 Task: Find connections with filter location Terrebonne with filter topic #Believewith filter profile language English with filter current company BioMérieux with filter school Mahendra Institutions with filter industry Waste Collection with filter service category Cybersecurity with filter keywords title Meeting Planner
Action: Mouse moved to (585, 125)
Screenshot: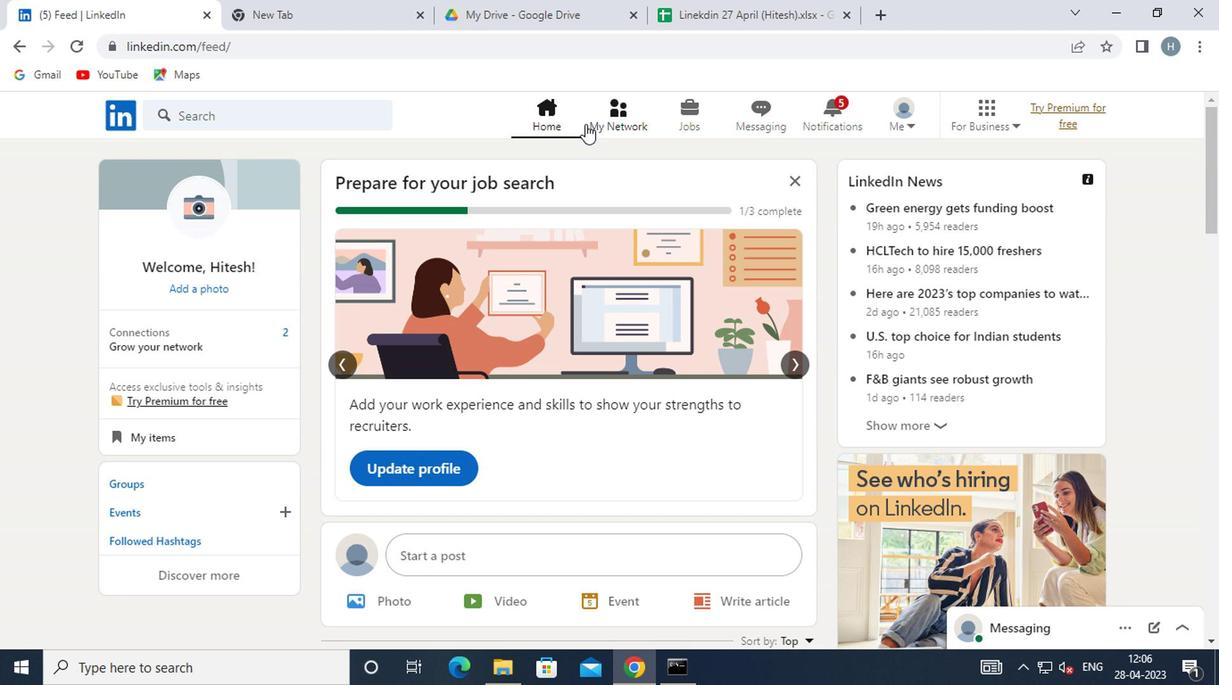 
Action: Mouse pressed left at (585, 125)
Screenshot: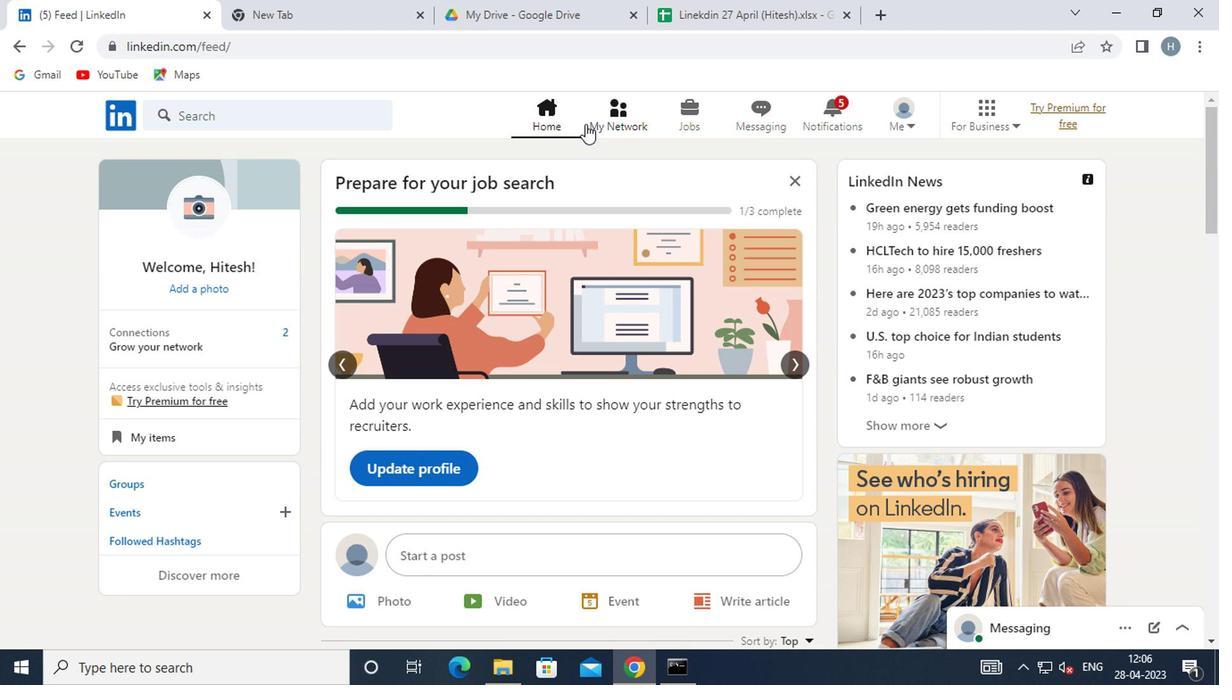 
Action: Mouse moved to (268, 210)
Screenshot: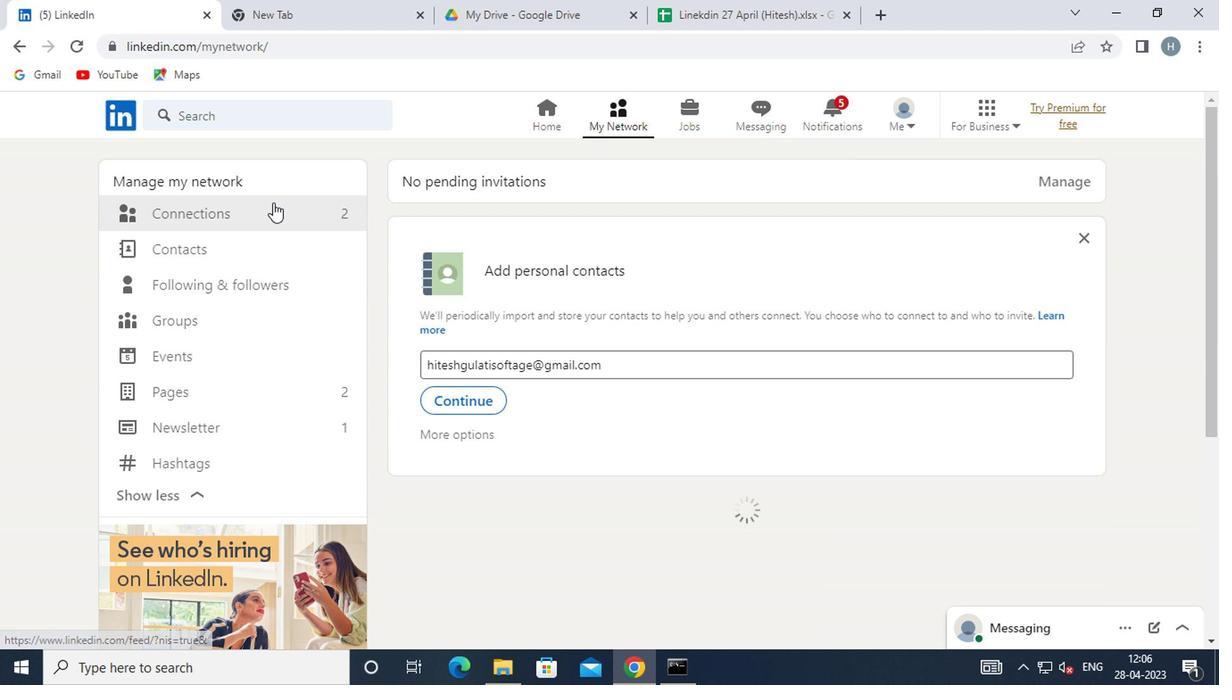 
Action: Mouse pressed left at (268, 210)
Screenshot: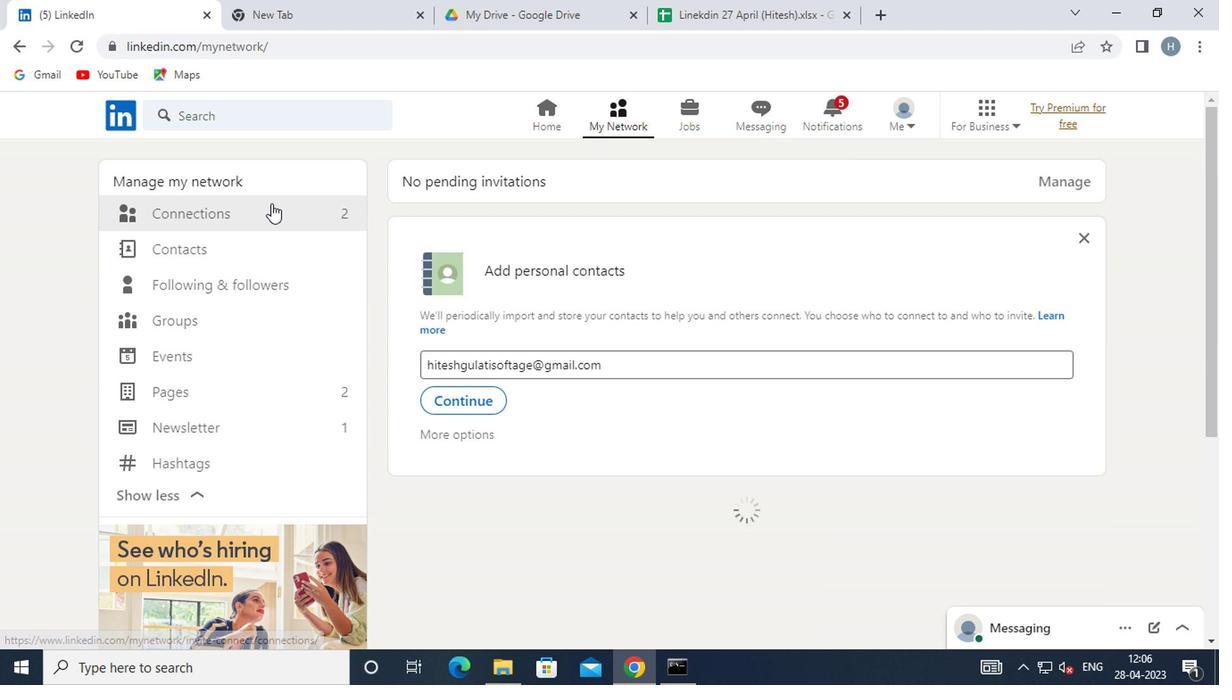 
Action: Mouse moved to (718, 212)
Screenshot: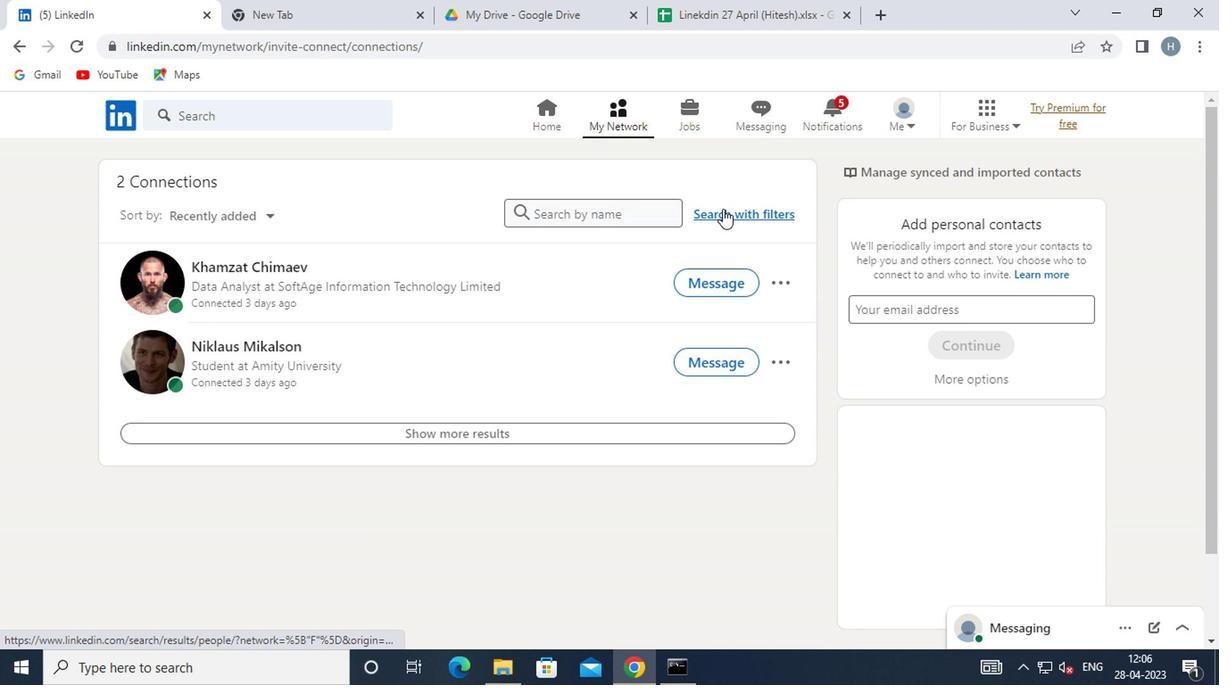 
Action: Mouse pressed left at (718, 212)
Screenshot: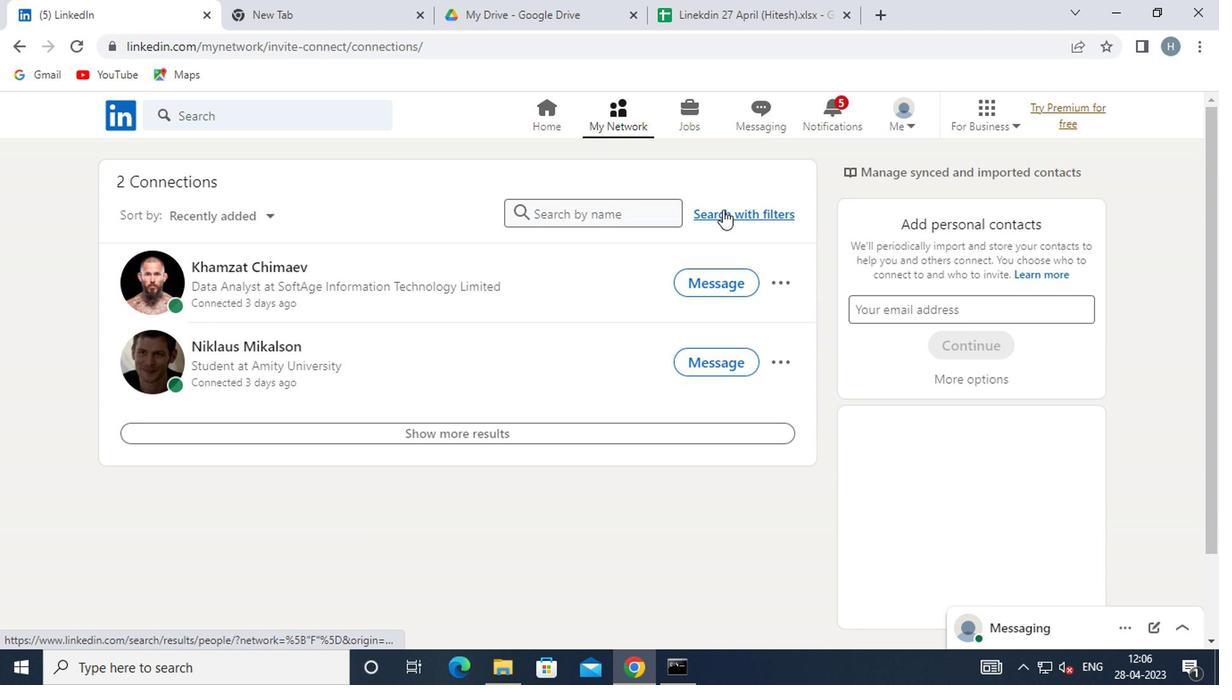 
Action: Mouse moved to (661, 165)
Screenshot: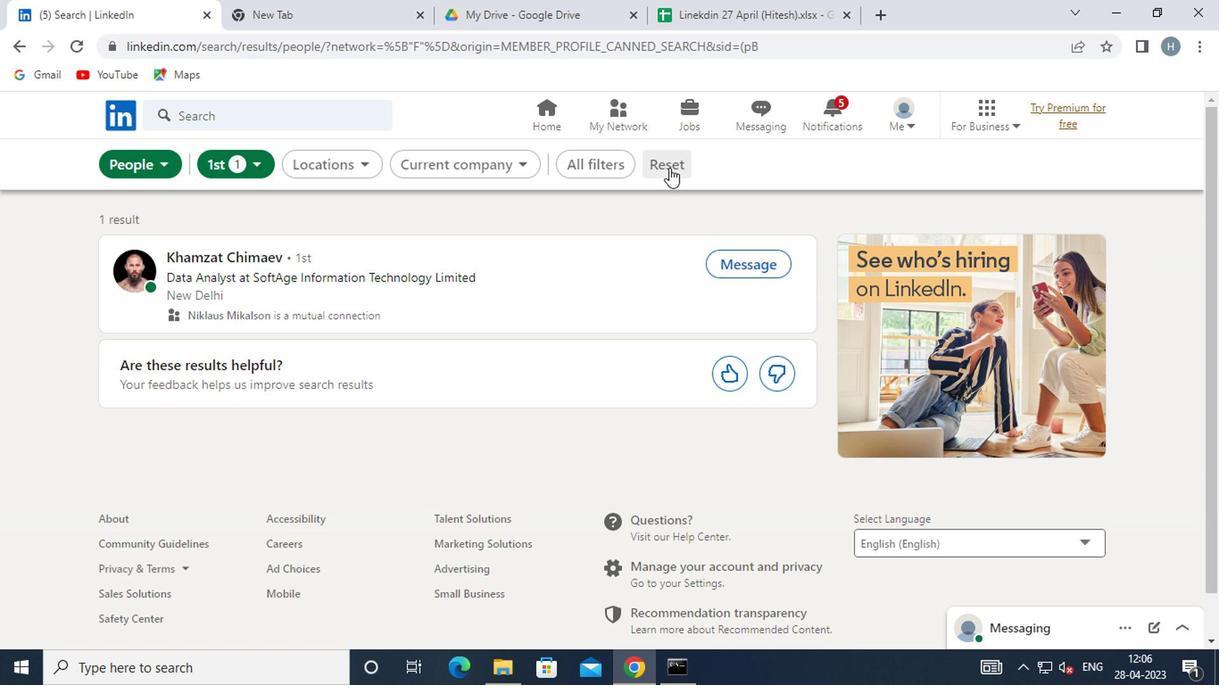 
Action: Mouse pressed left at (661, 165)
Screenshot: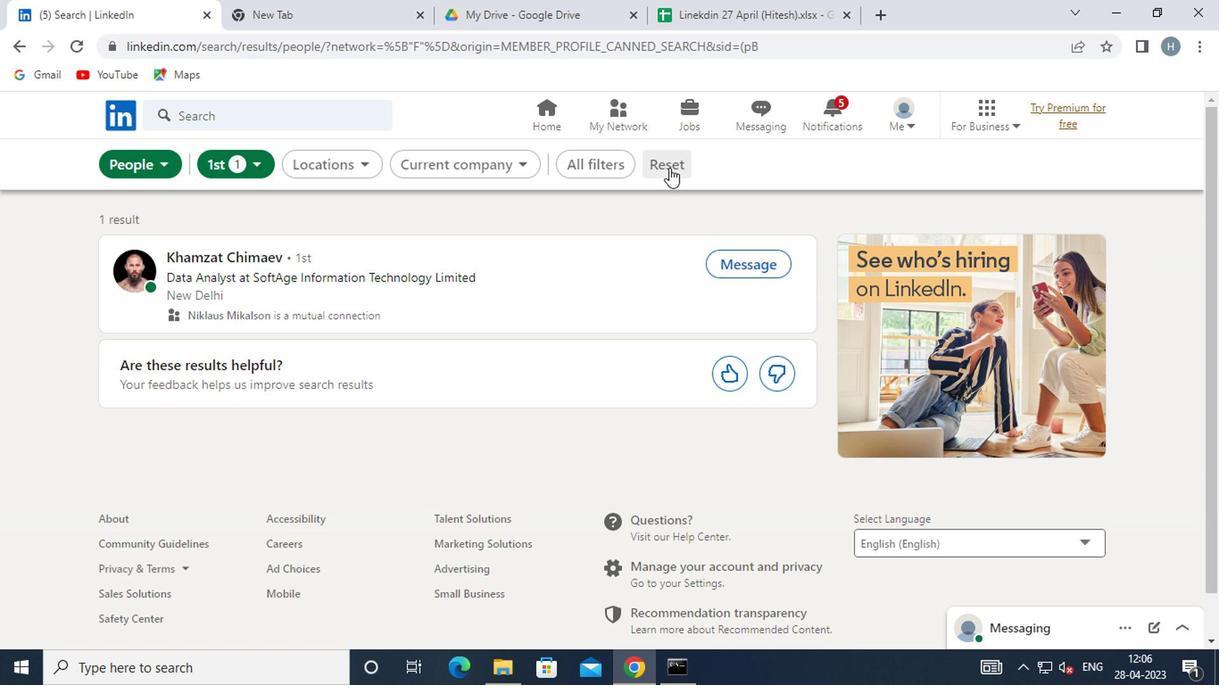 
Action: Mouse moved to (634, 165)
Screenshot: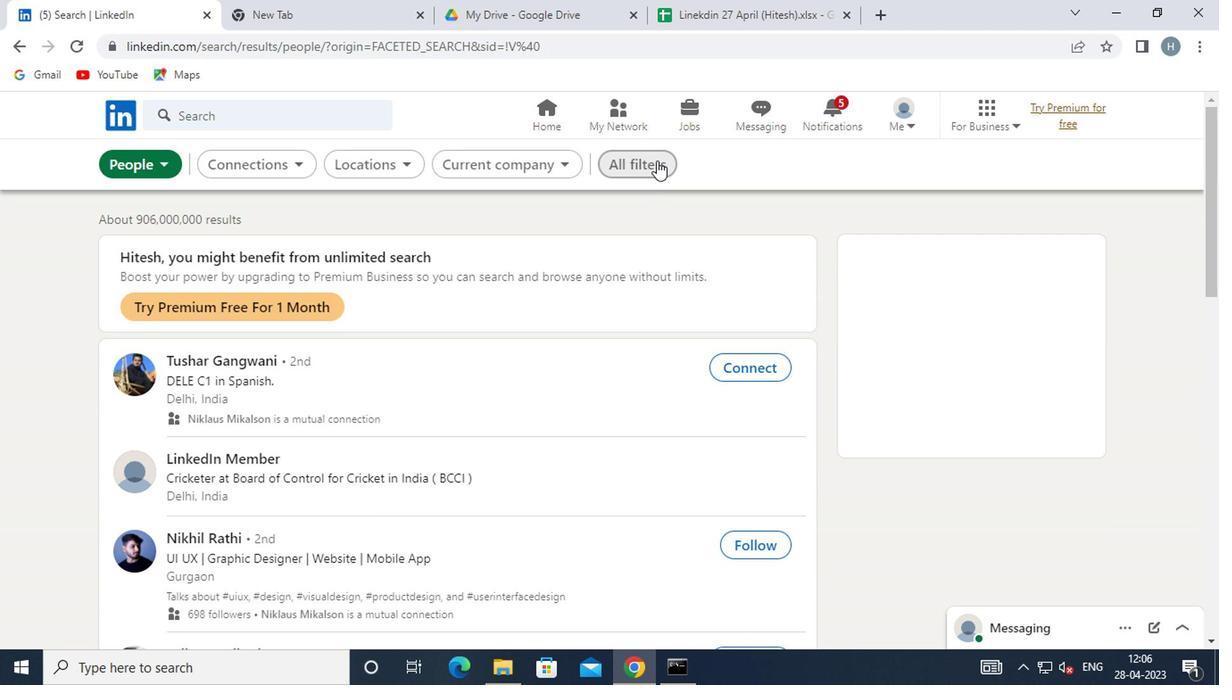 
Action: Mouse pressed left at (634, 165)
Screenshot: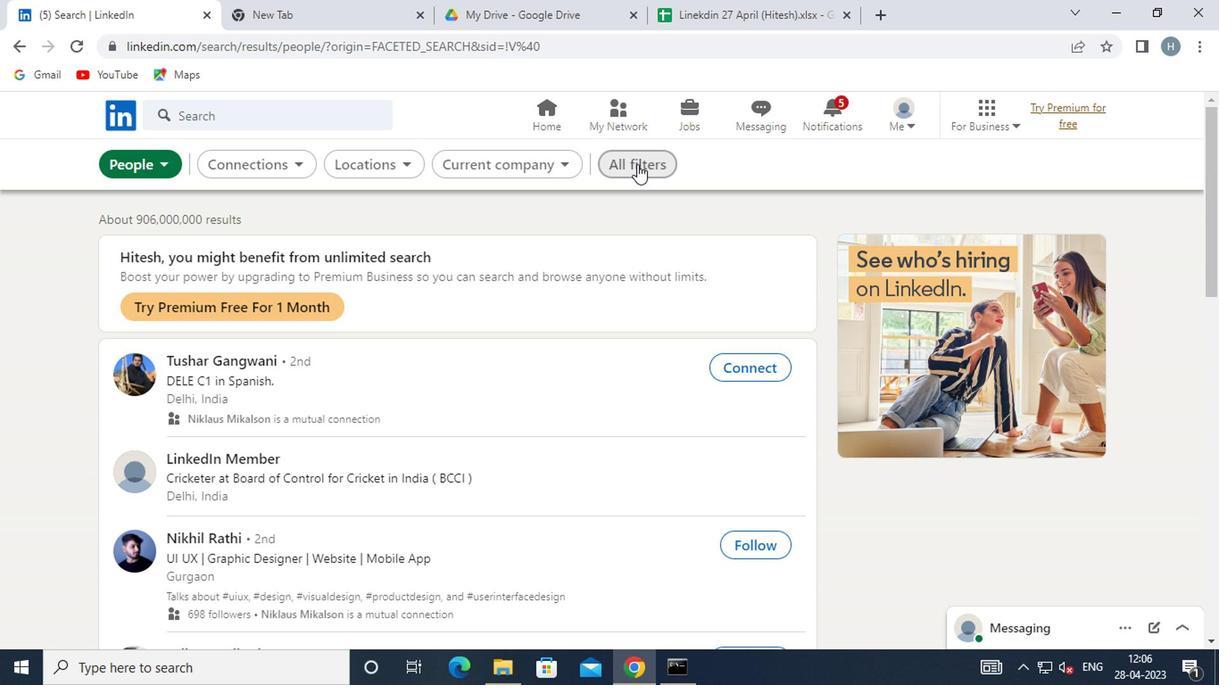 
Action: Mouse moved to (939, 419)
Screenshot: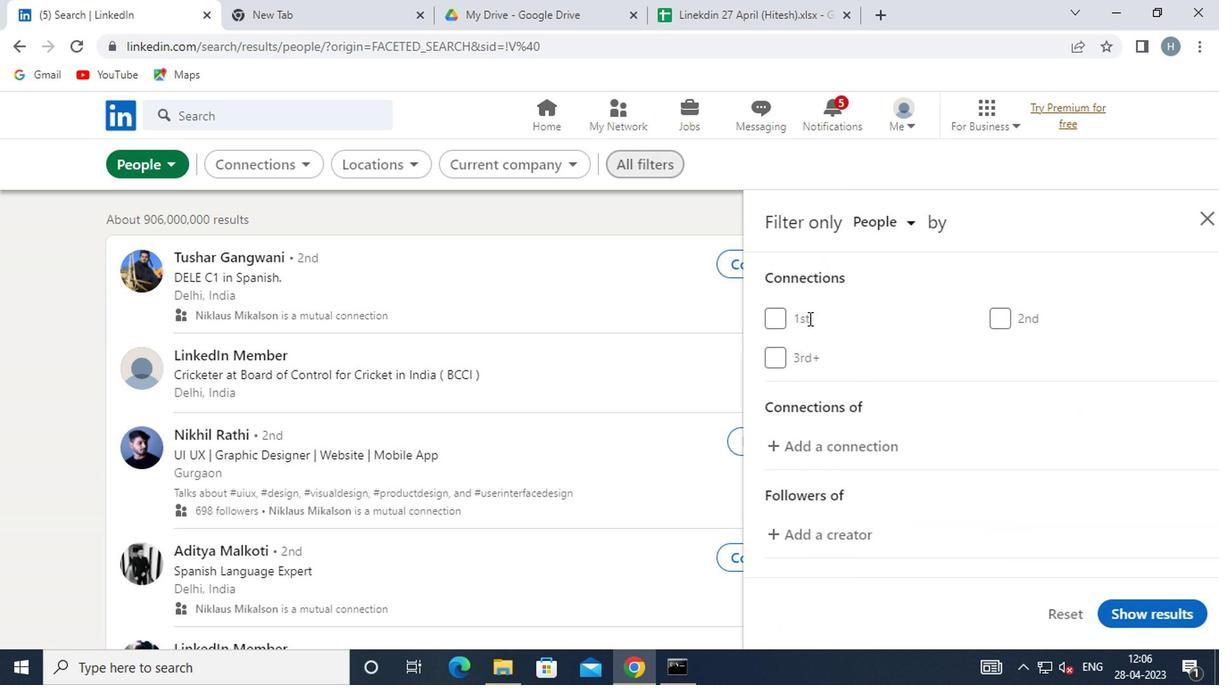 
Action: Mouse scrolled (939, 418) with delta (0, -1)
Screenshot: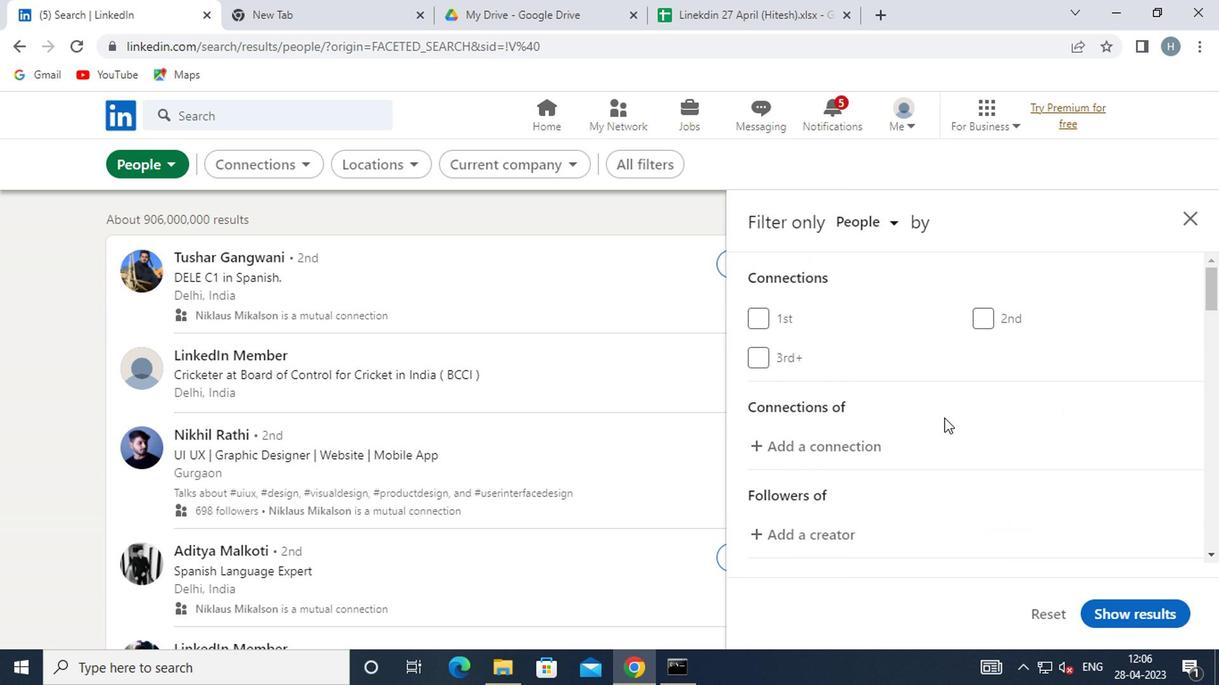 
Action: Mouse scrolled (939, 418) with delta (0, -1)
Screenshot: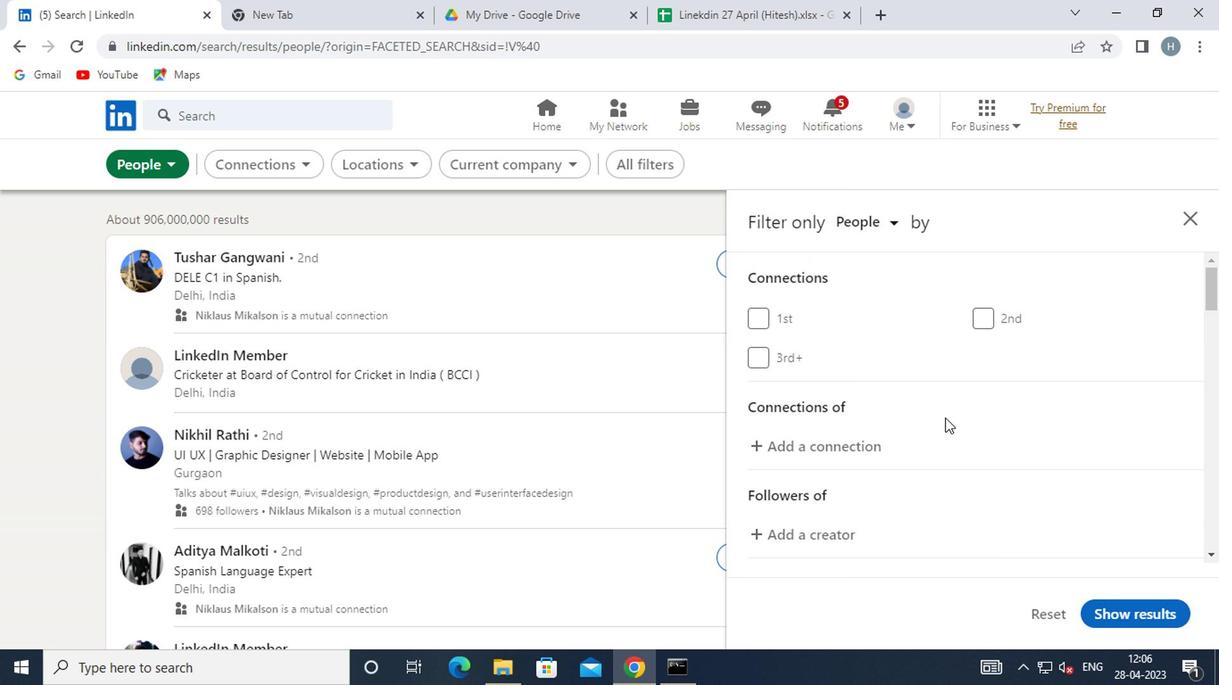 
Action: Mouse moved to (938, 409)
Screenshot: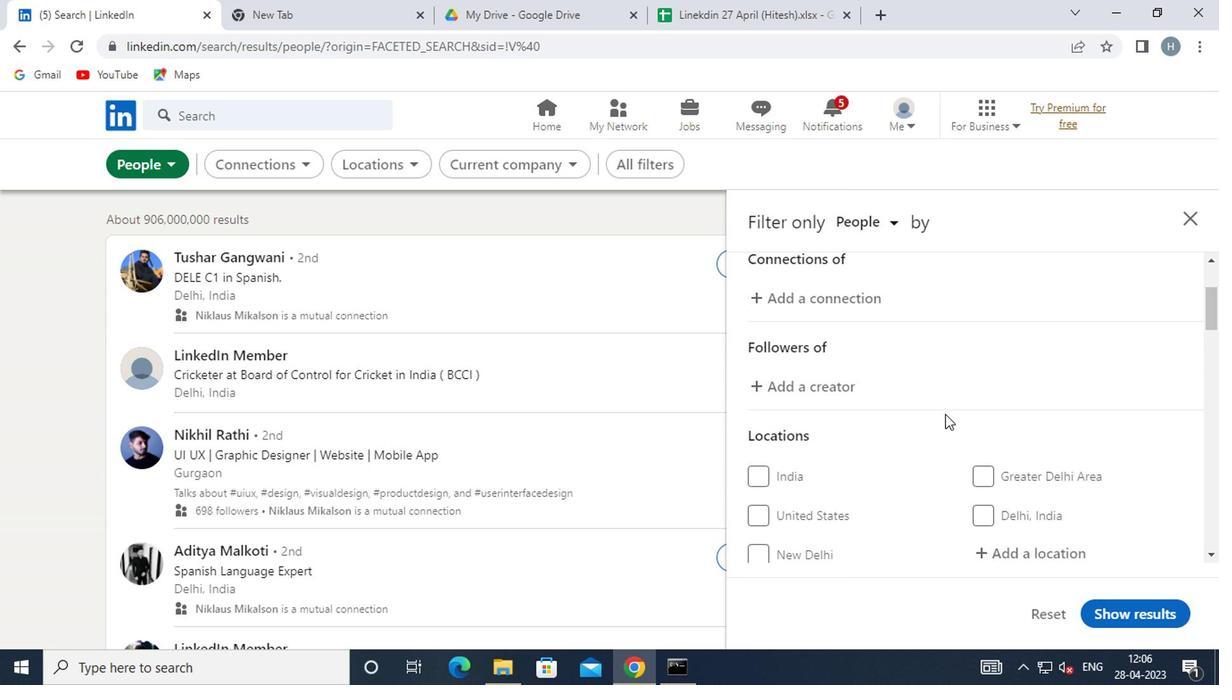 
Action: Mouse scrolled (938, 408) with delta (0, 0)
Screenshot: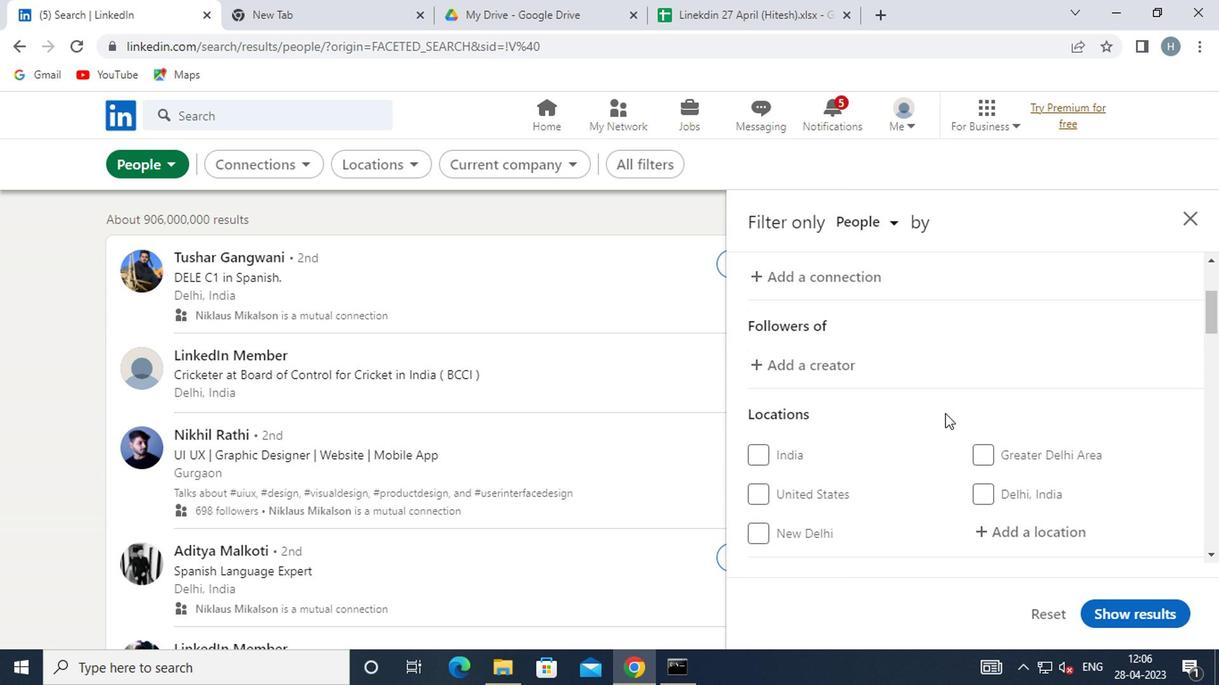 
Action: Mouse moved to (990, 429)
Screenshot: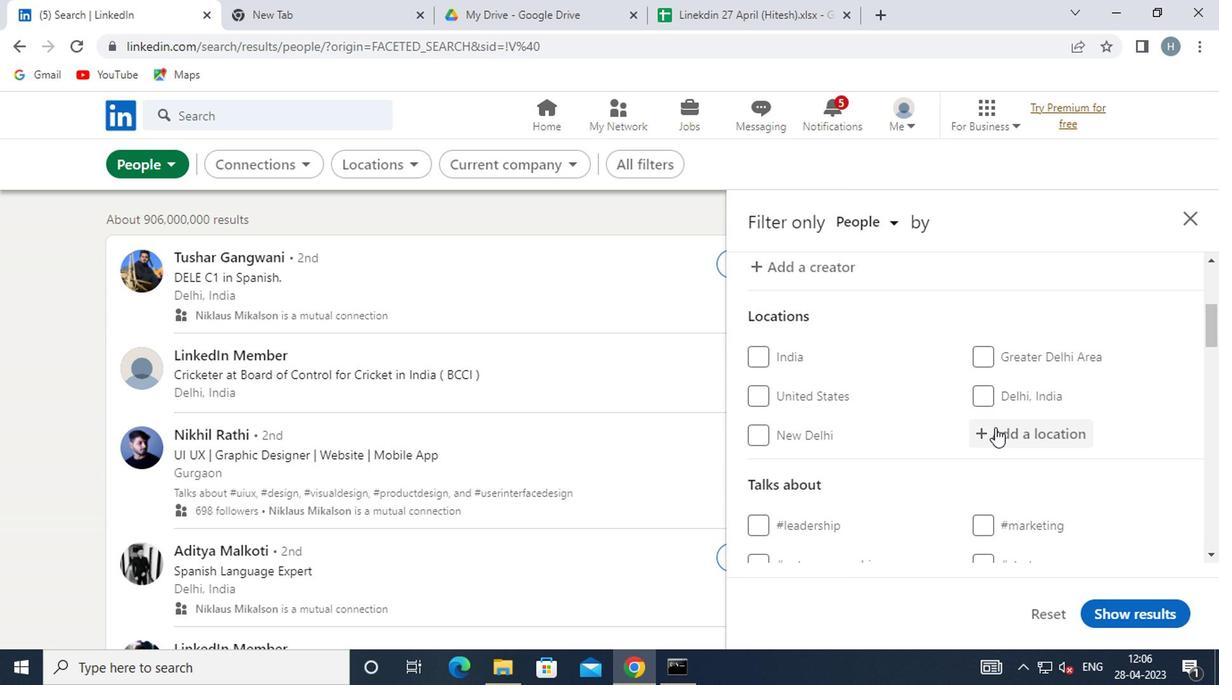 
Action: Mouse pressed left at (990, 429)
Screenshot: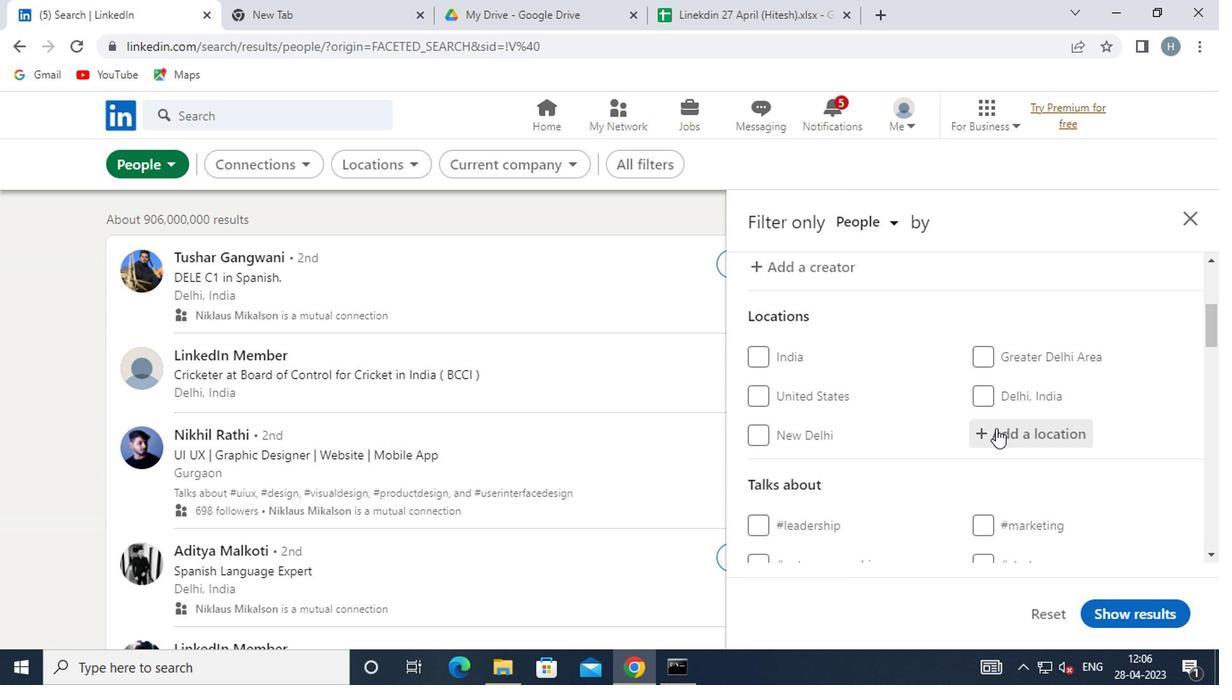 
Action: Mouse moved to (982, 416)
Screenshot: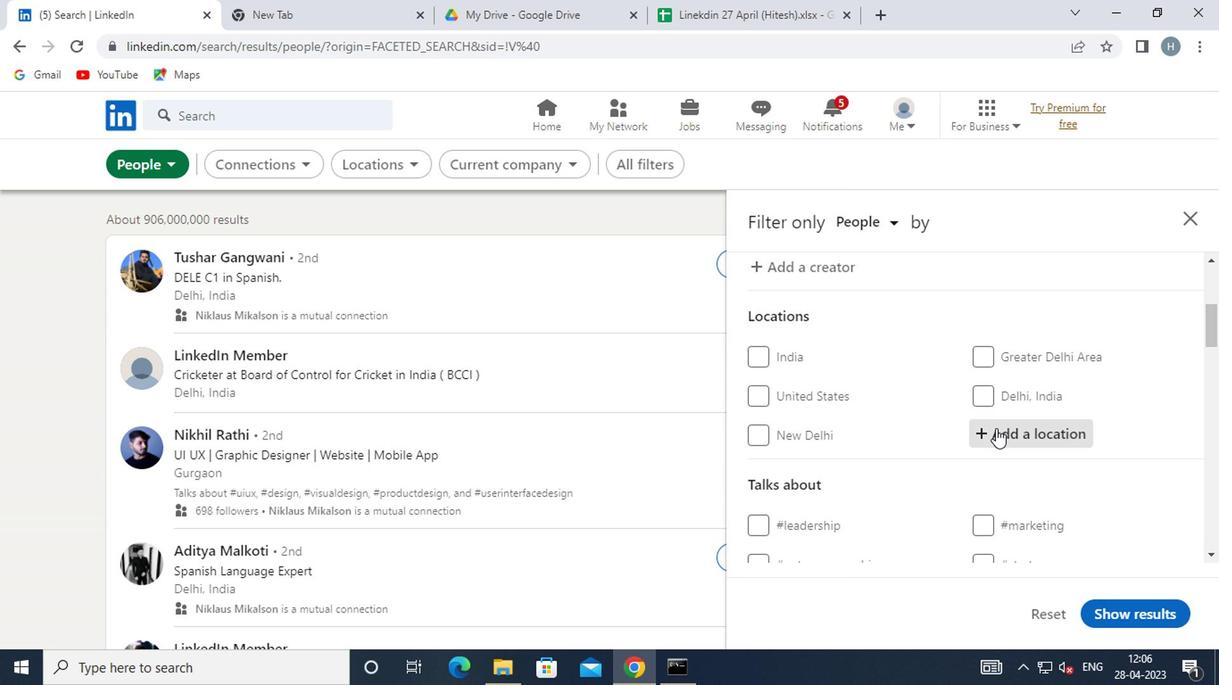 
Action: Key pressed <Key.shift>TERREBONNE
Screenshot: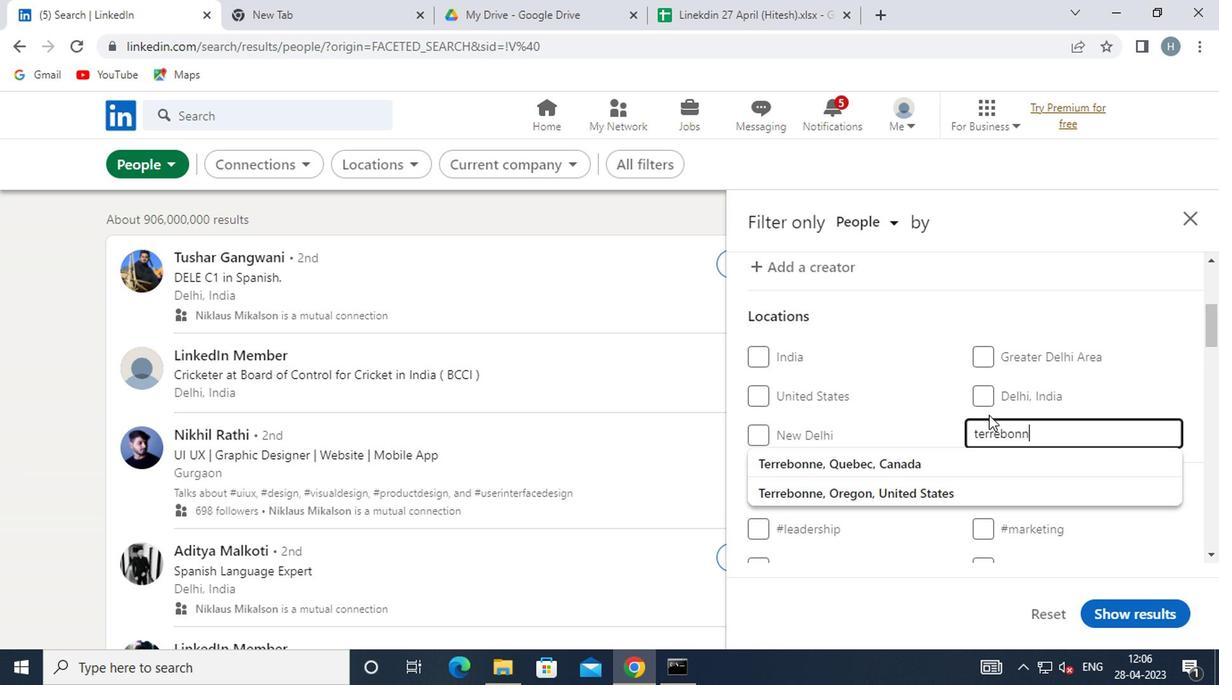 
Action: Mouse moved to (1124, 415)
Screenshot: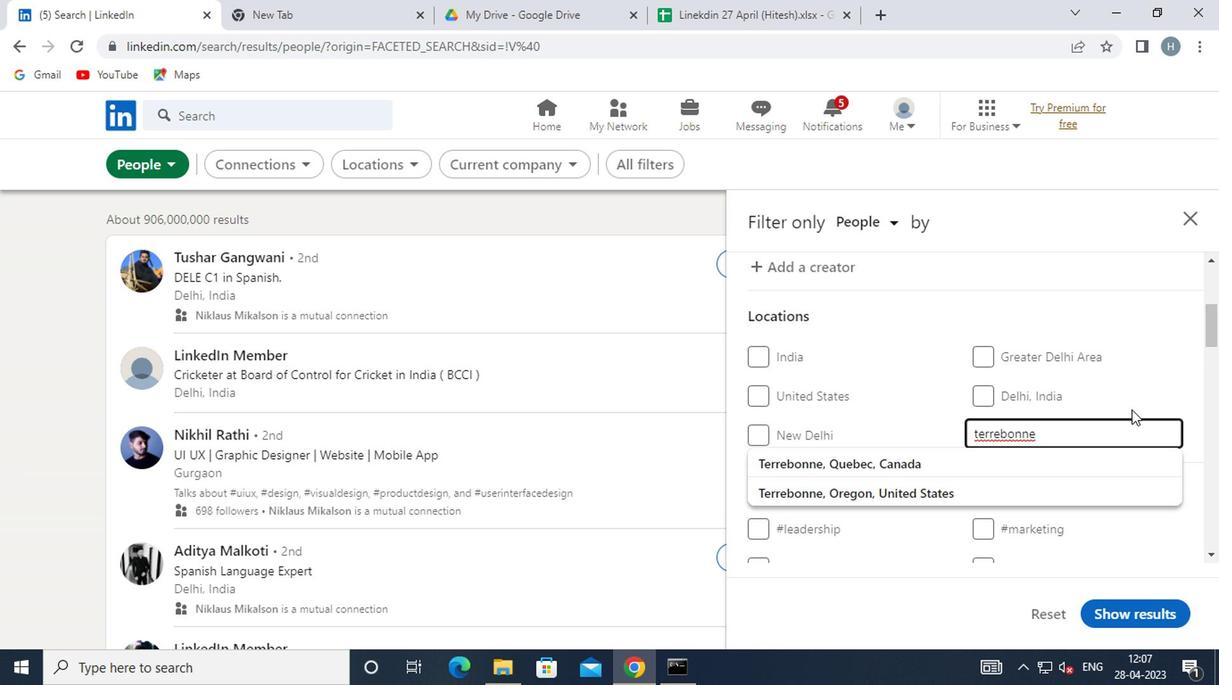 
Action: Key pressed <Key.enter>
Screenshot: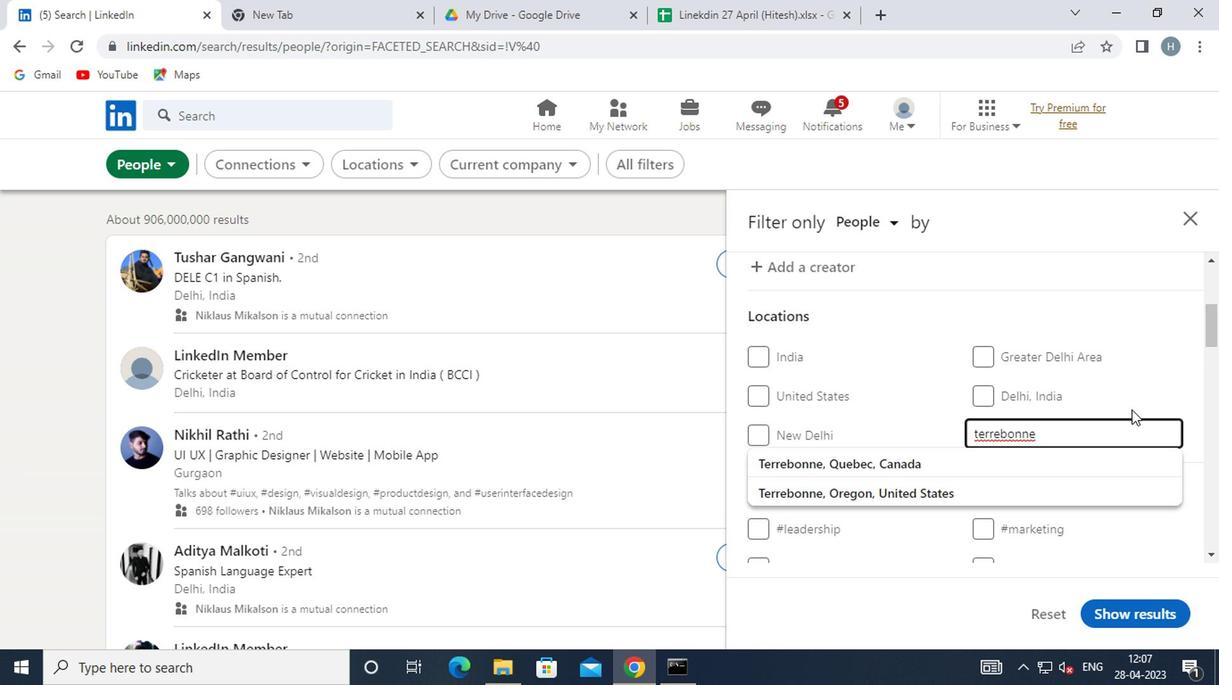 
Action: Mouse moved to (1131, 375)
Screenshot: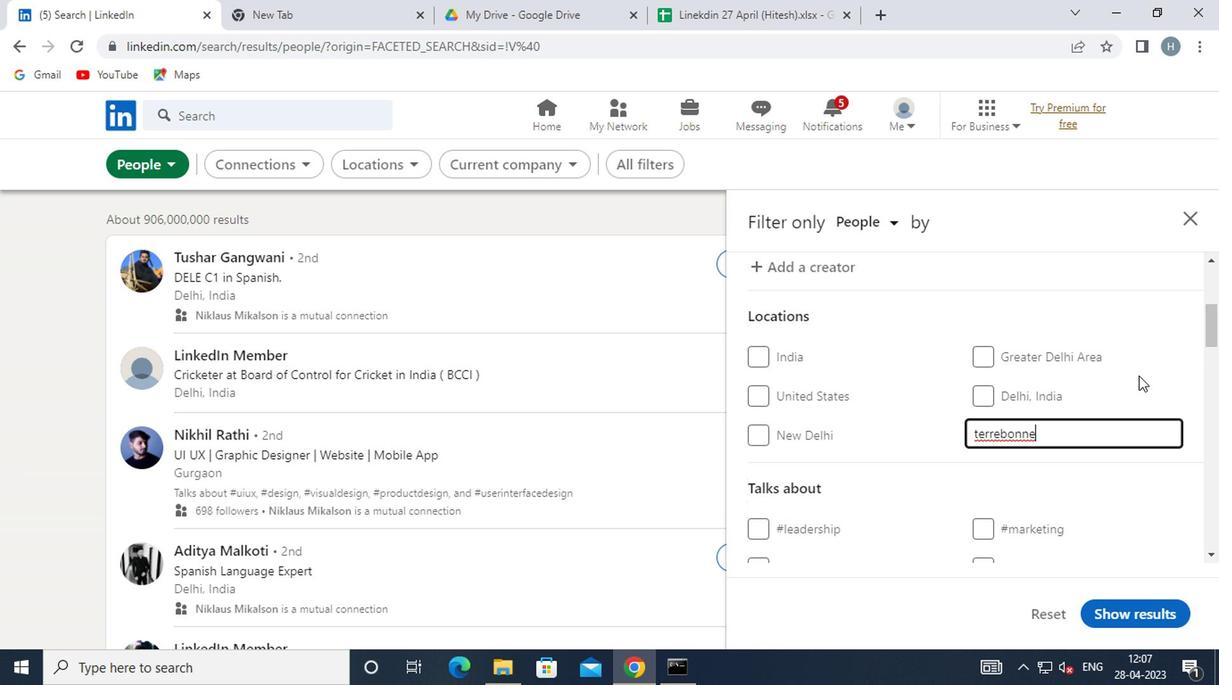 
Action: Mouse pressed left at (1131, 375)
Screenshot: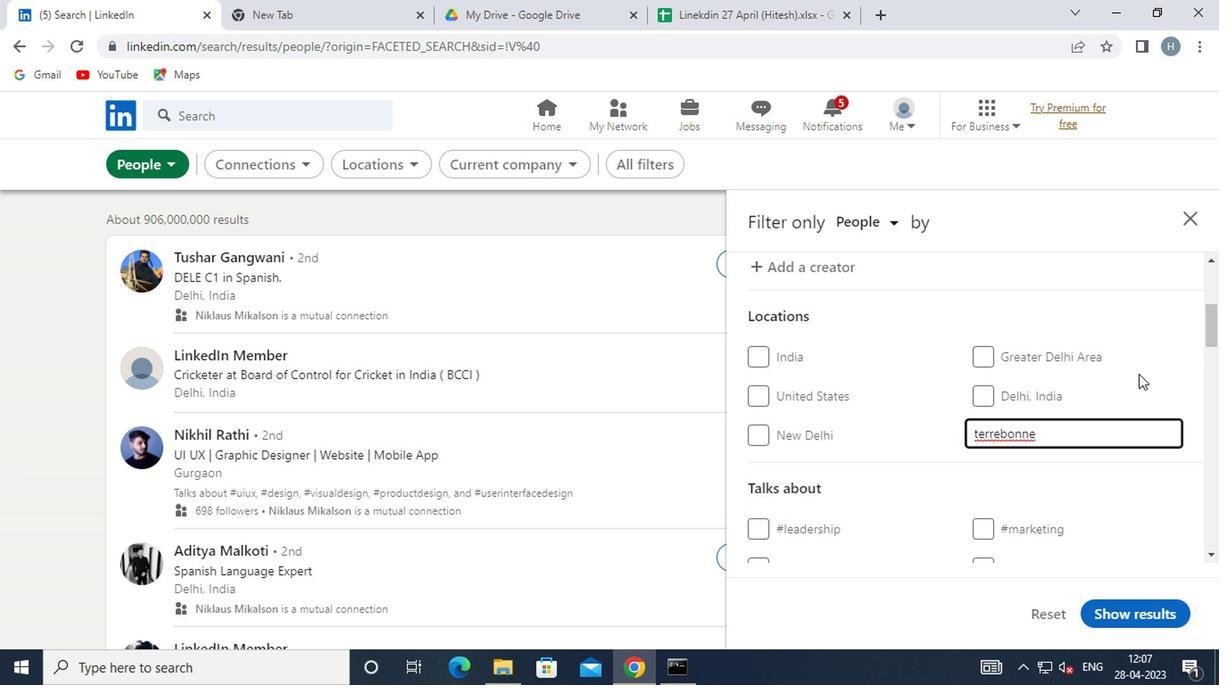 
Action: Mouse scrolled (1131, 374) with delta (0, -1)
Screenshot: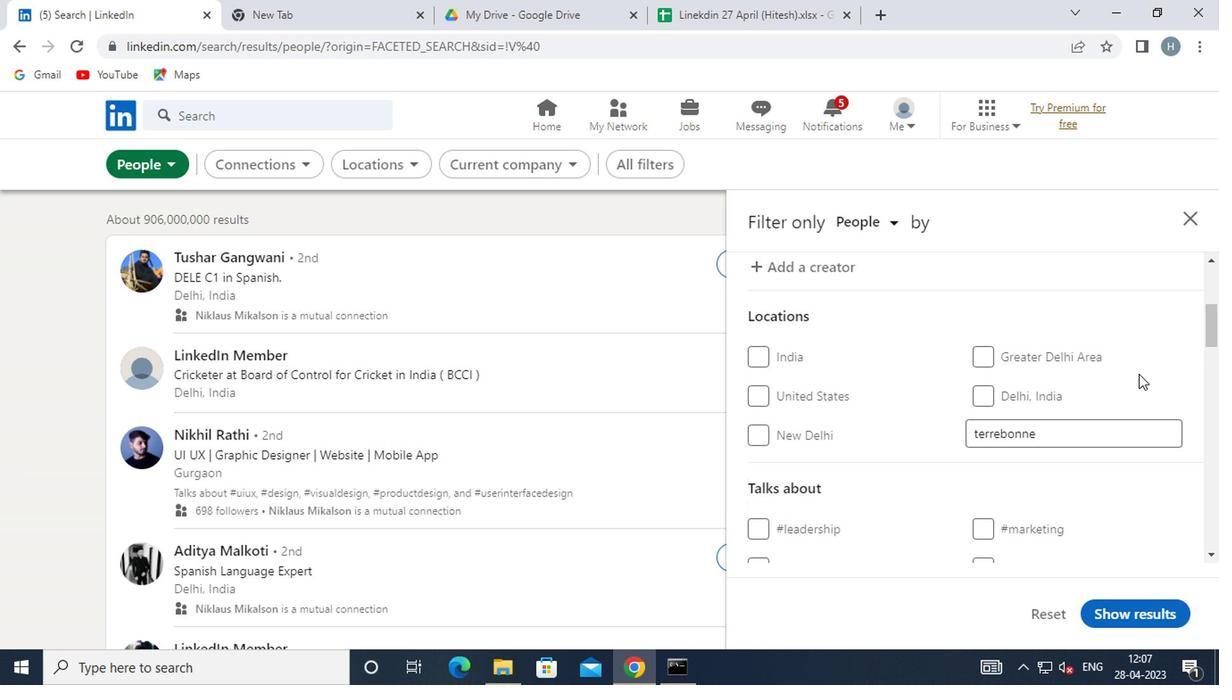 
Action: Mouse moved to (1126, 391)
Screenshot: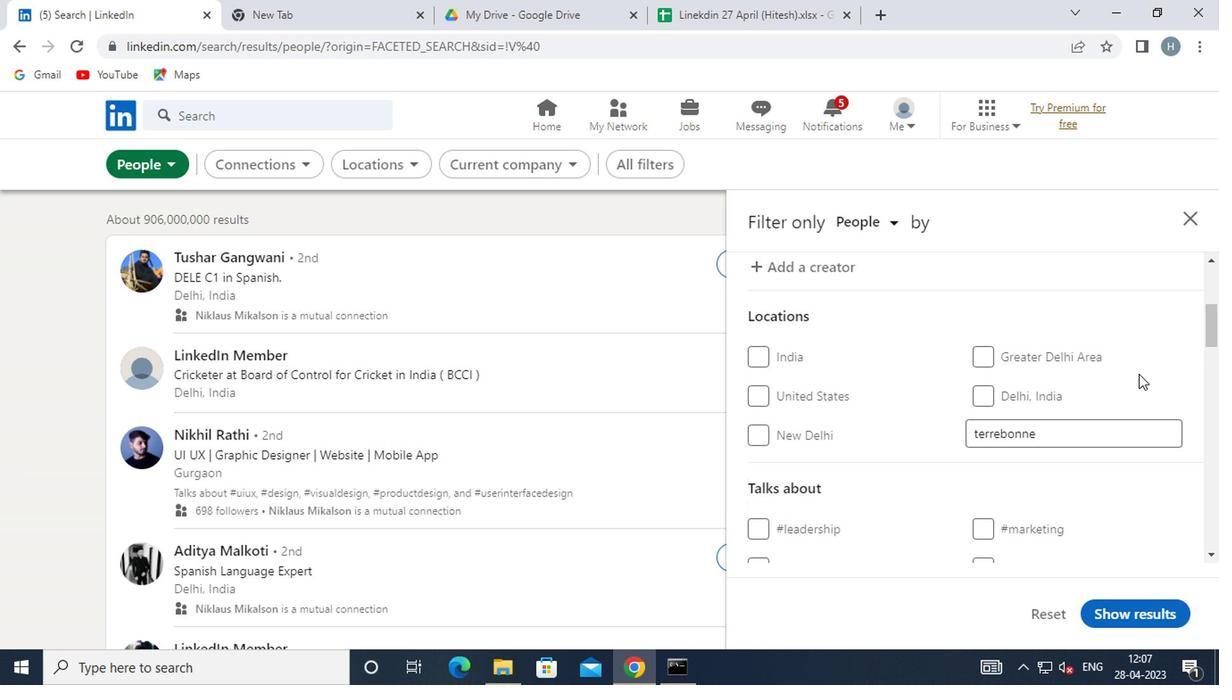 
Action: Mouse scrolled (1126, 389) with delta (0, -1)
Screenshot: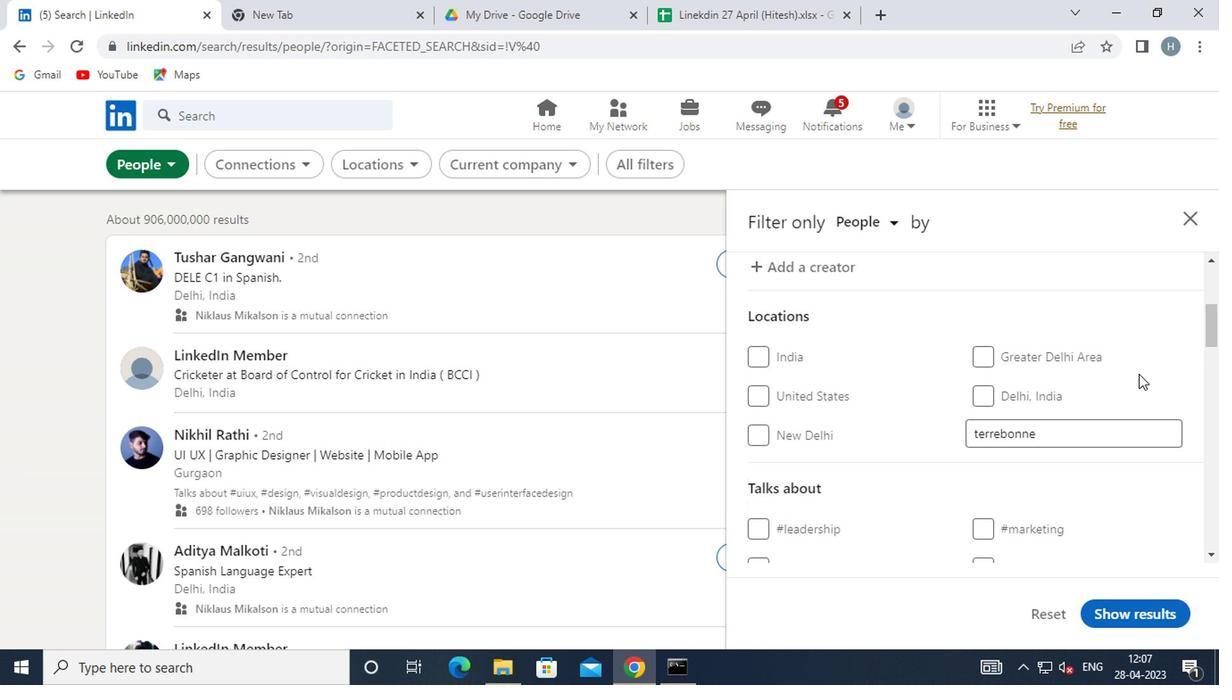 
Action: Mouse moved to (1117, 400)
Screenshot: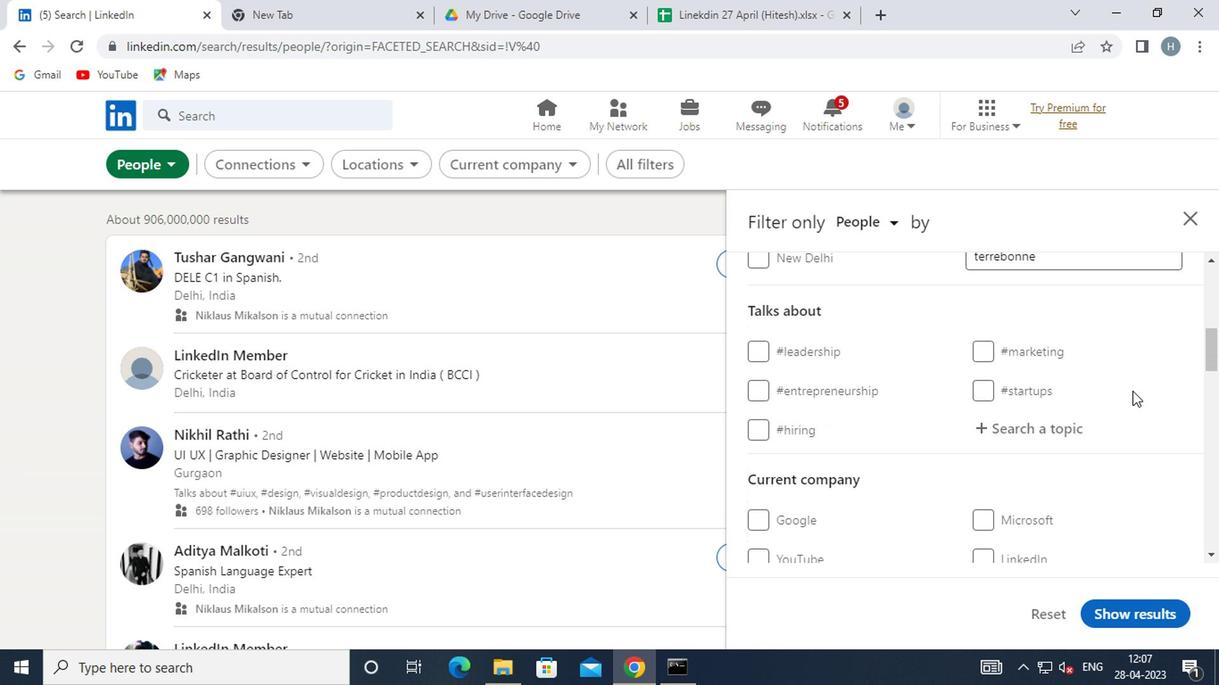 
Action: Mouse scrolled (1117, 398) with delta (0, -1)
Screenshot: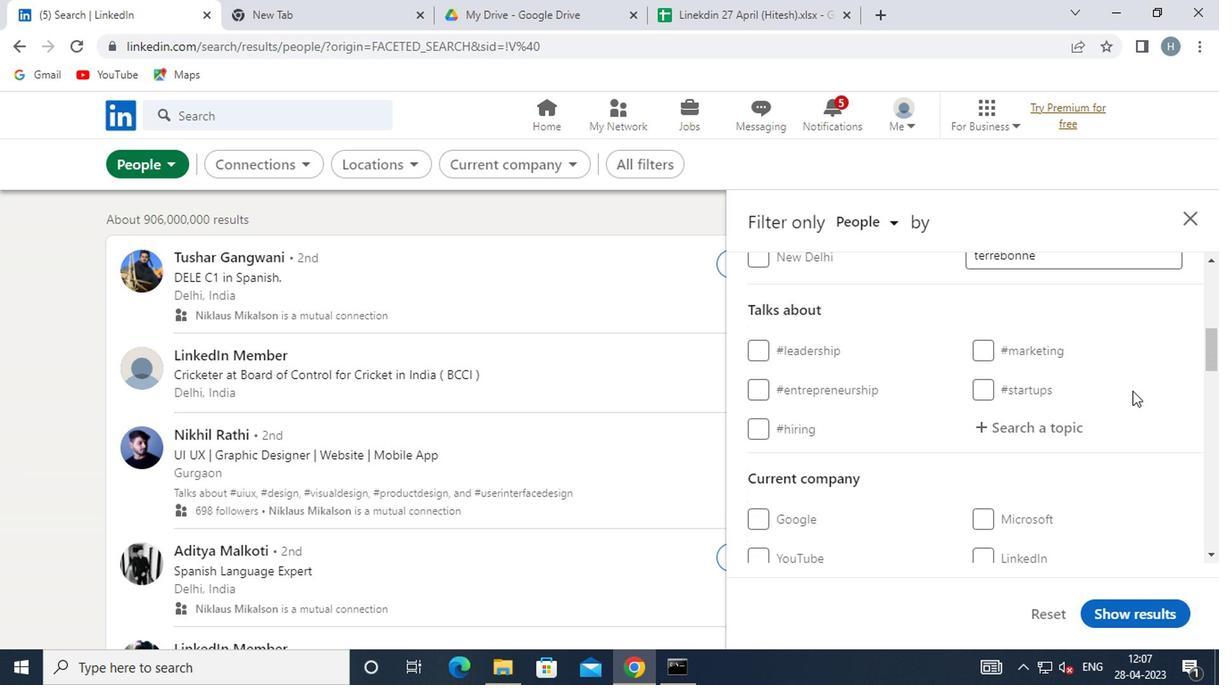 
Action: Mouse moved to (1044, 336)
Screenshot: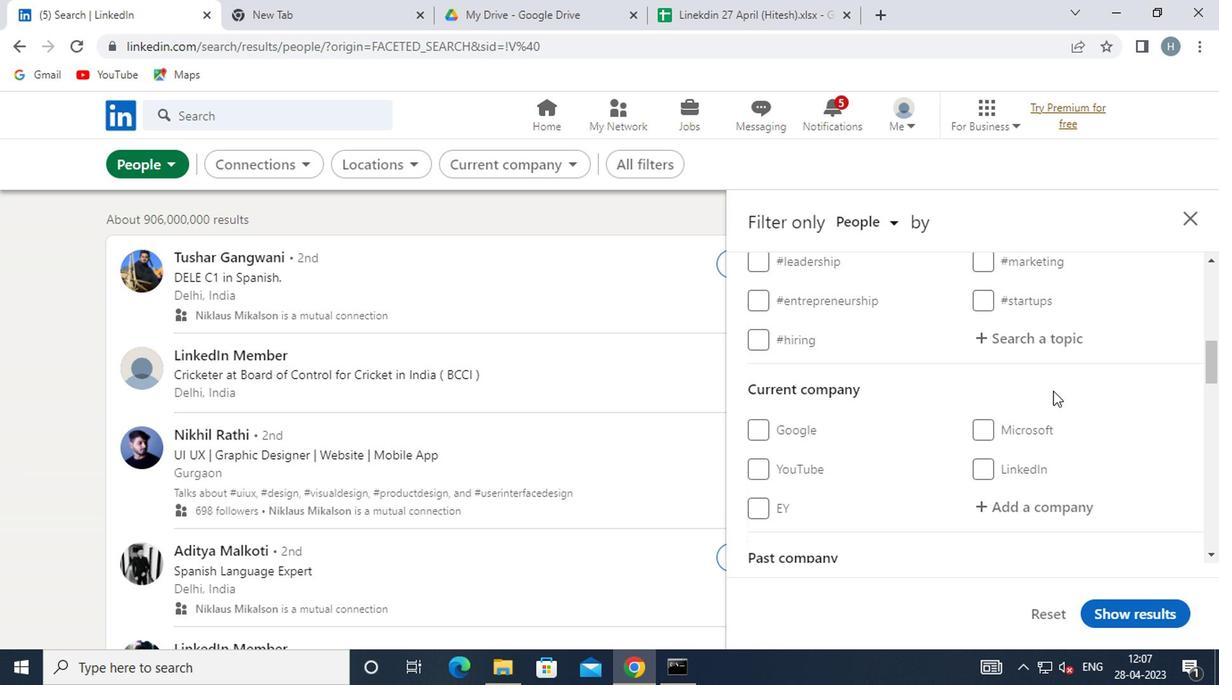 
Action: Mouse pressed left at (1044, 336)
Screenshot: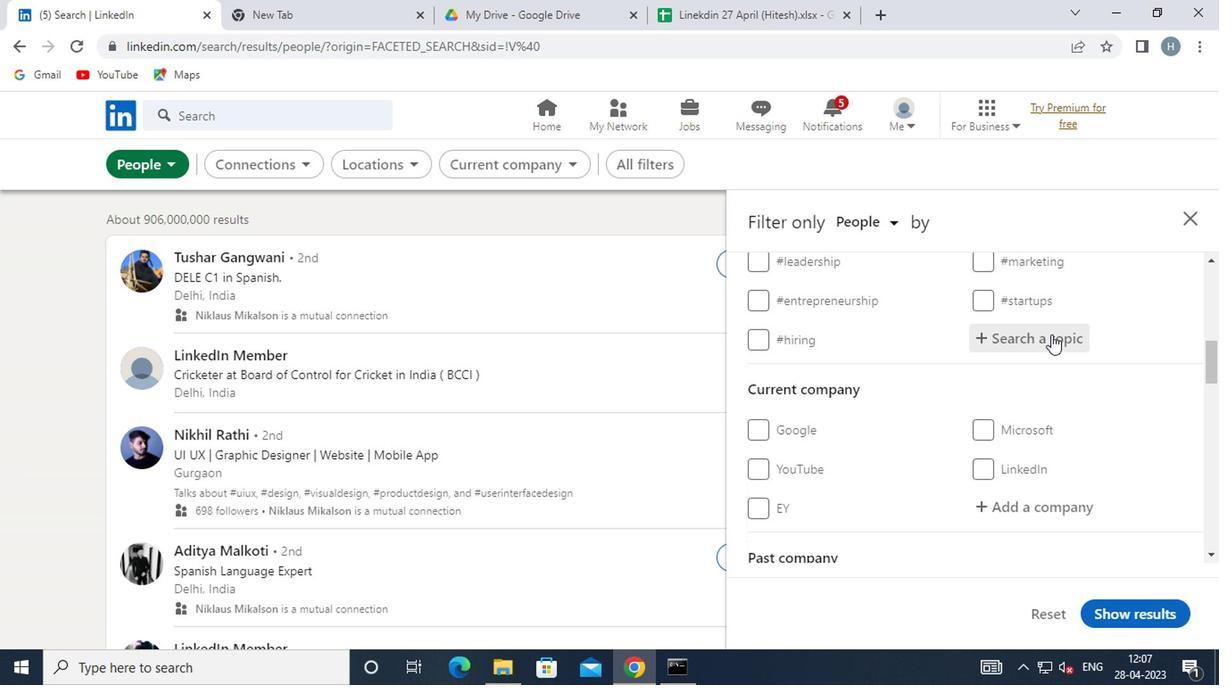 
Action: Mouse moved to (1042, 332)
Screenshot: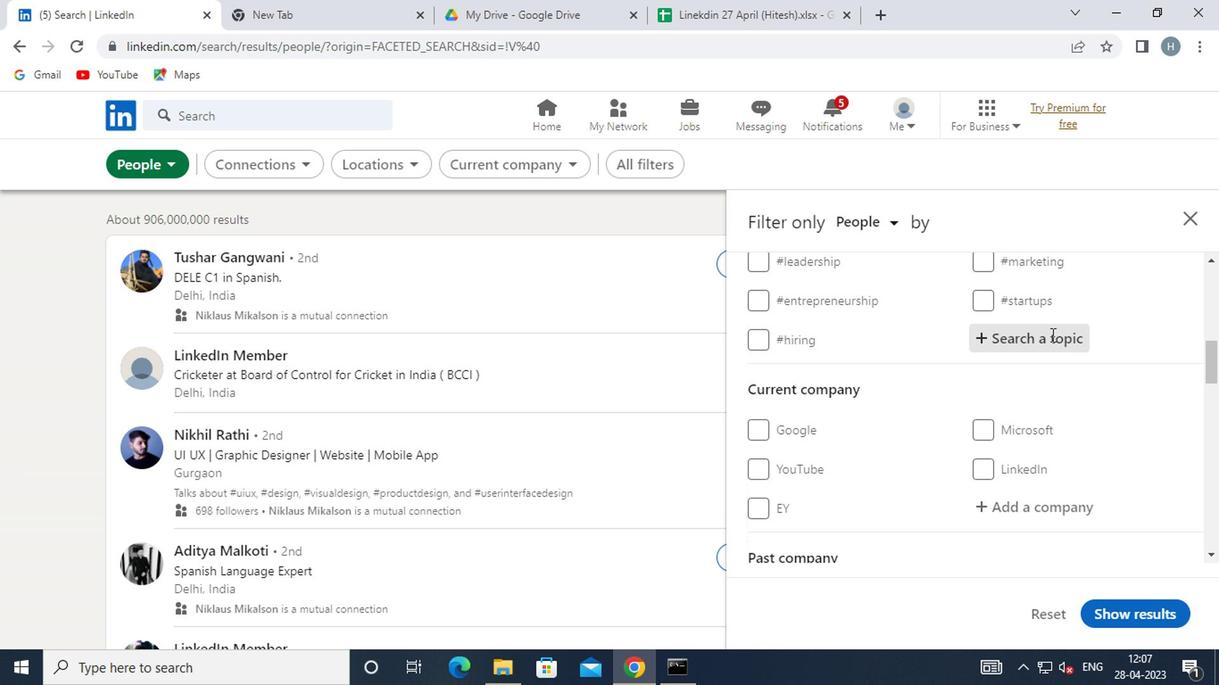 
Action: Key pressed <Key.shift><Key.shift><Key.shift><Key.shift><Key.shift><Key.shift><Key.shift><Key.shift><Key.shift><Key.shift><Key.shift><Key.shift><Key.shift><Key.shift><Key.shift>#<Key.shift>BELIEVE
Screenshot: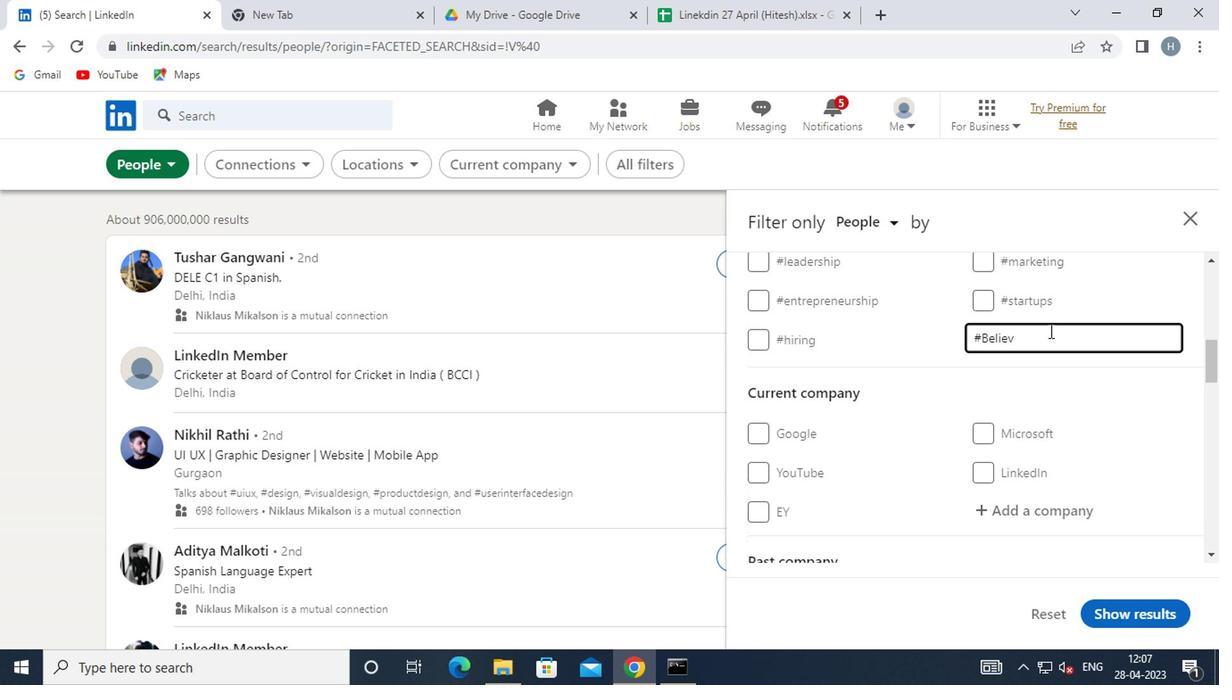 
Action: Mouse moved to (1107, 380)
Screenshot: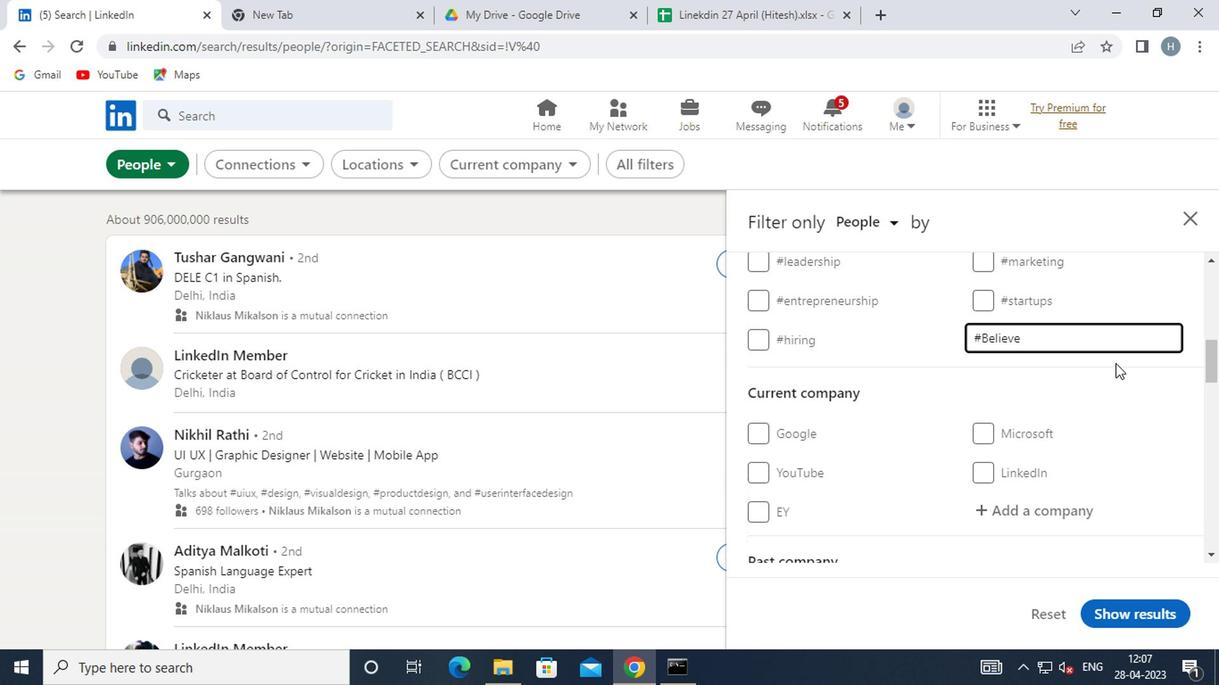
Action: Mouse pressed left at (1107, 380)
Screenshot: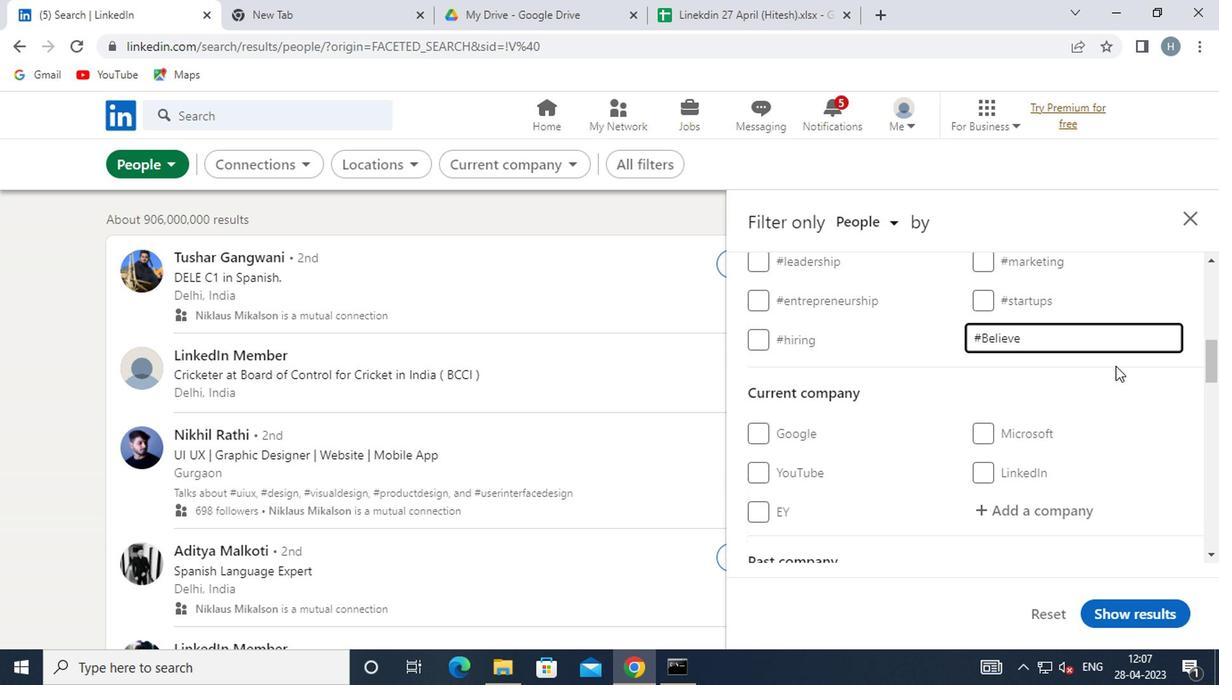 
Action: Mouse moved to (1053, 398)
Screenshot: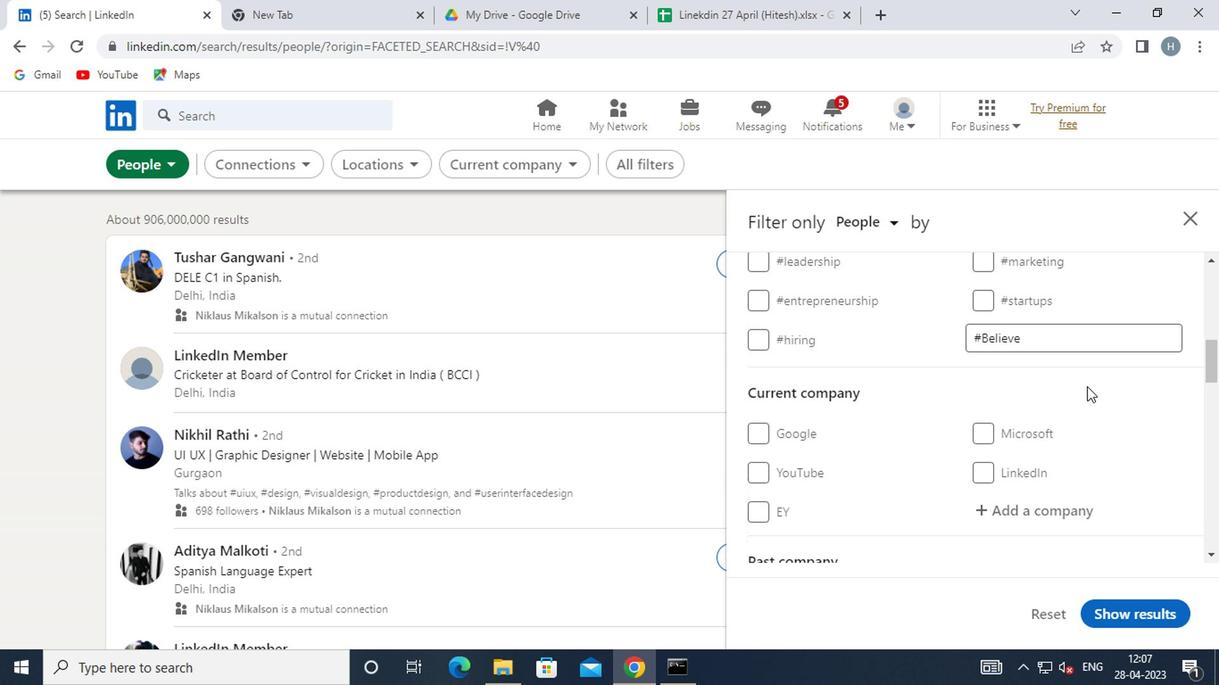 
Action: Mouse scrolled (1053, 396) with delta (0, -1)
Screenshot: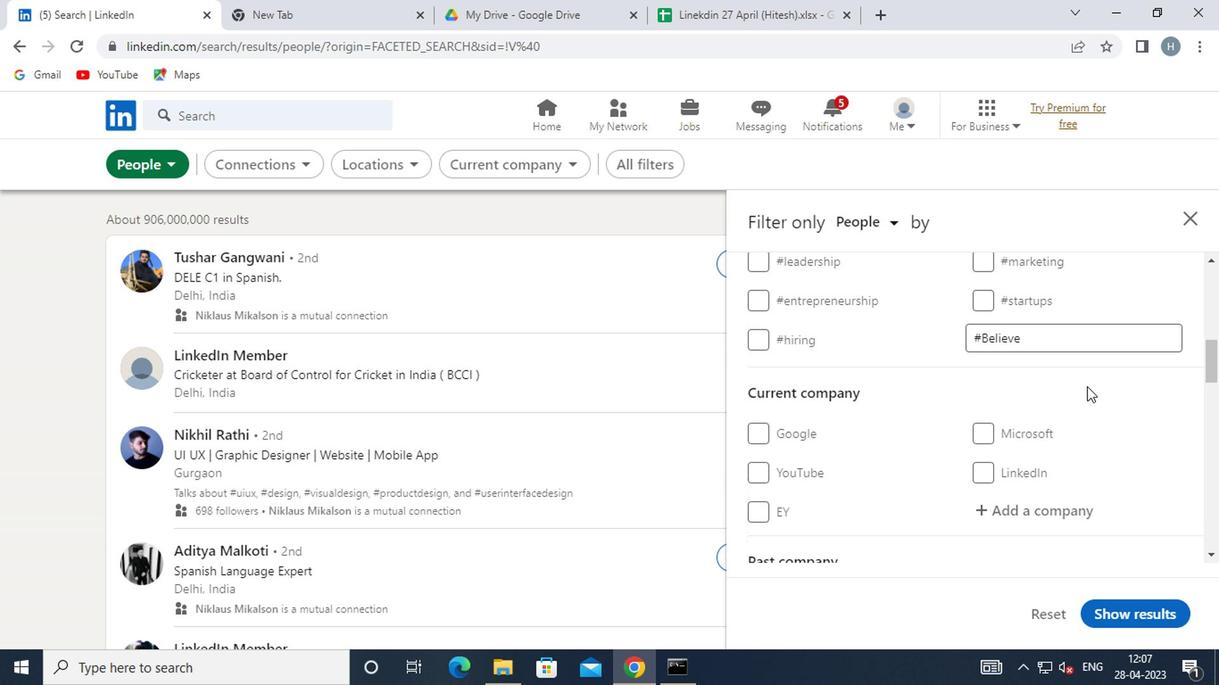 
Action: Mouse moved to (1040, 398)
Screenshot: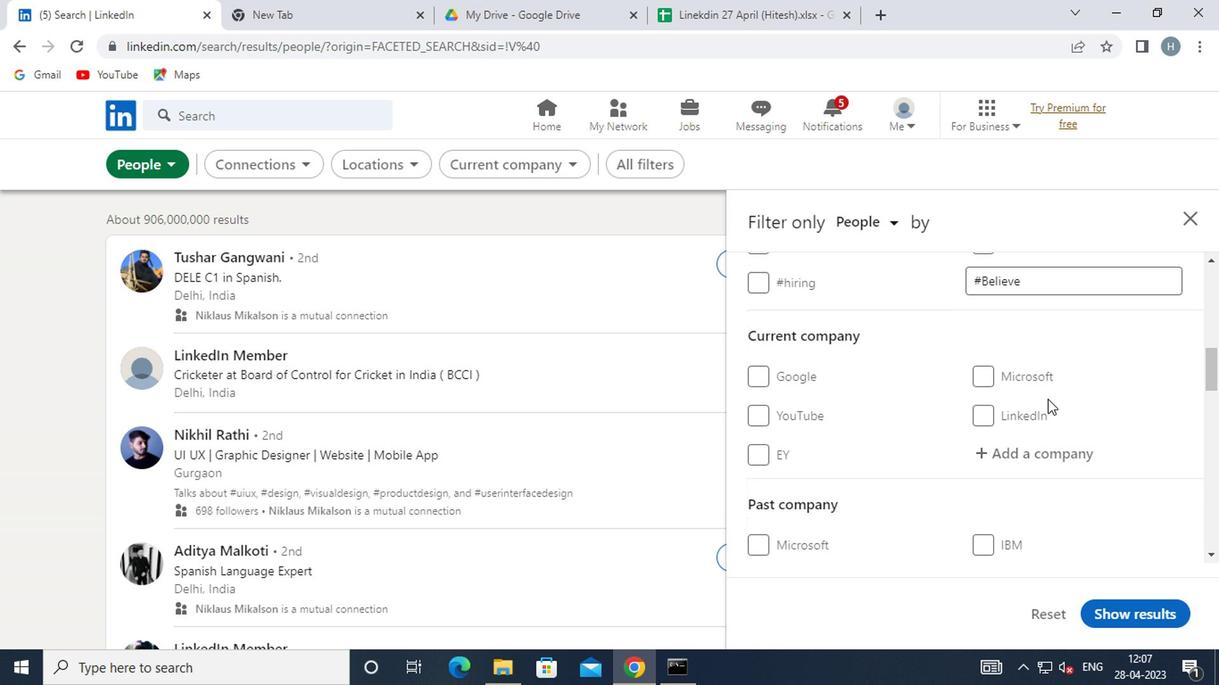 
Action: Mouse scrolled (1040, 396) with delta (0, -1)
Screenshot: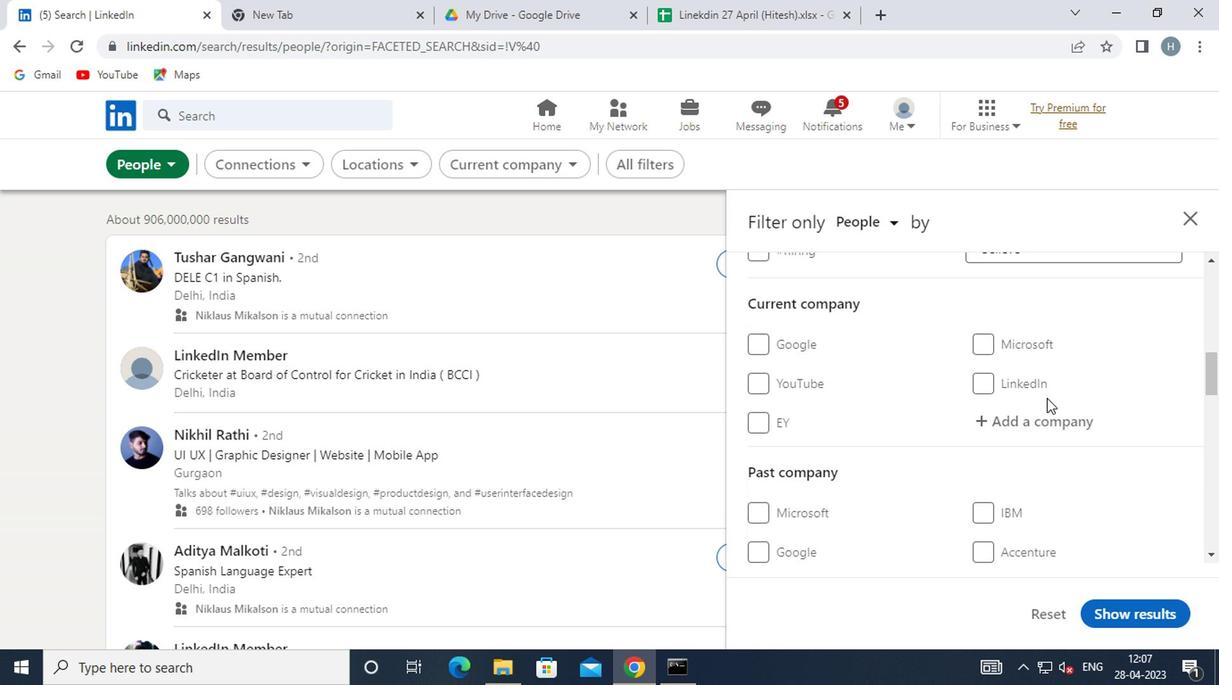 
Action: Mouse scrolled (1040, 396) with delta (0, -1)
Screenshot: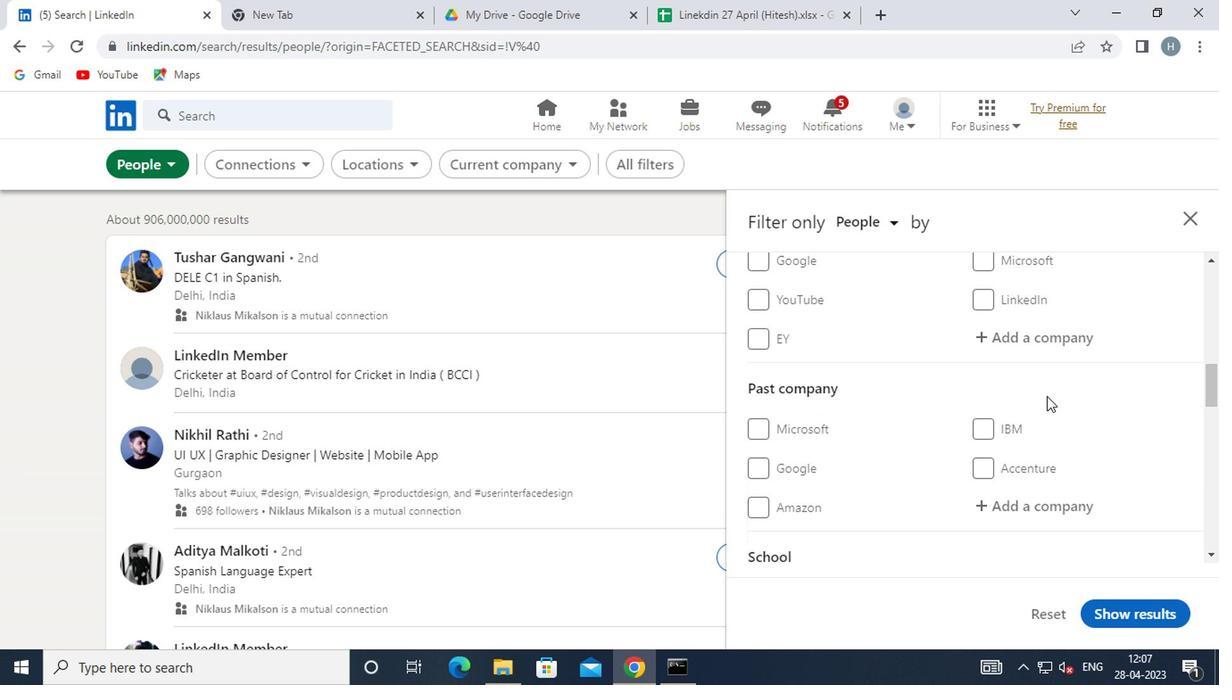 
Action: Mouse scrolled (1040, 396) with delta (0, -1)
Screenshot: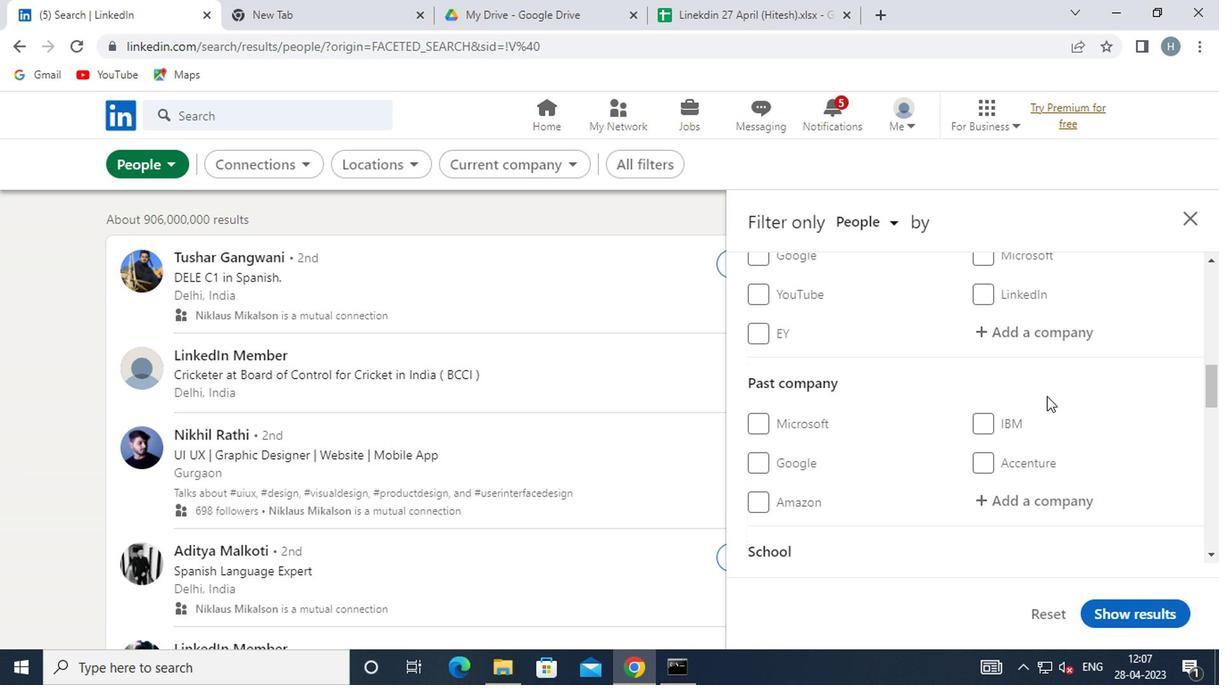 
Action: Mouse moved to (1056, 391)
Screenshot: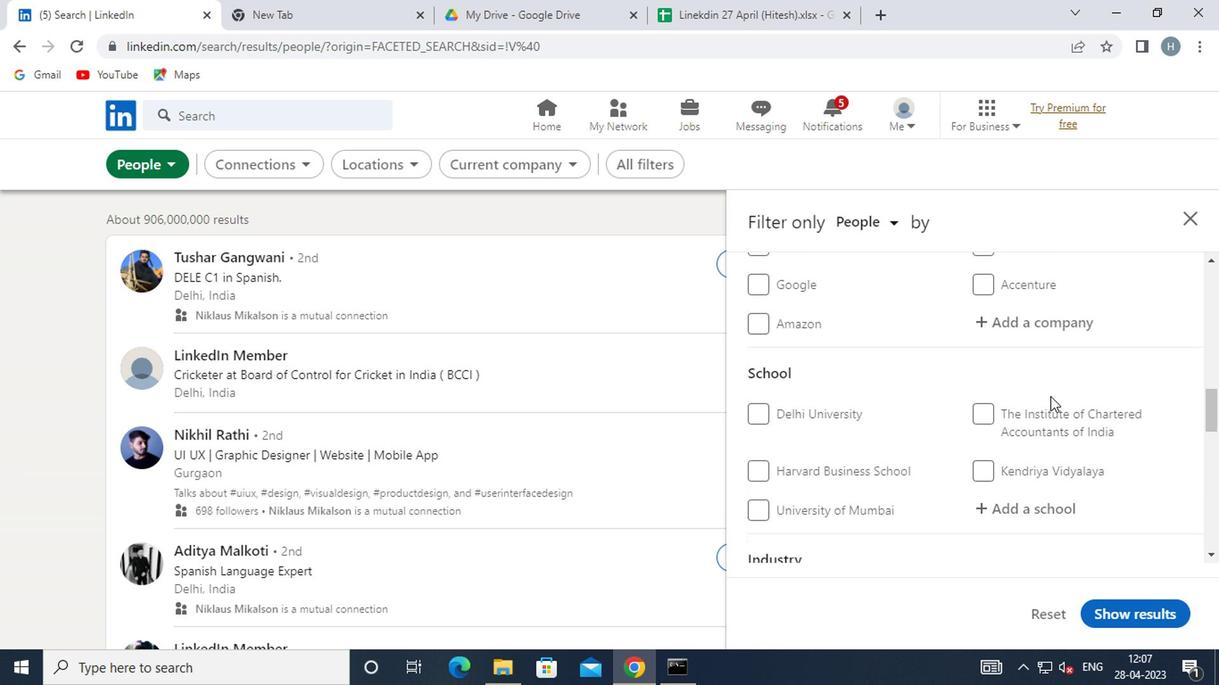 
Action: Mouse scrolled (1056, 391) with delta (0, 0)
Screenshot: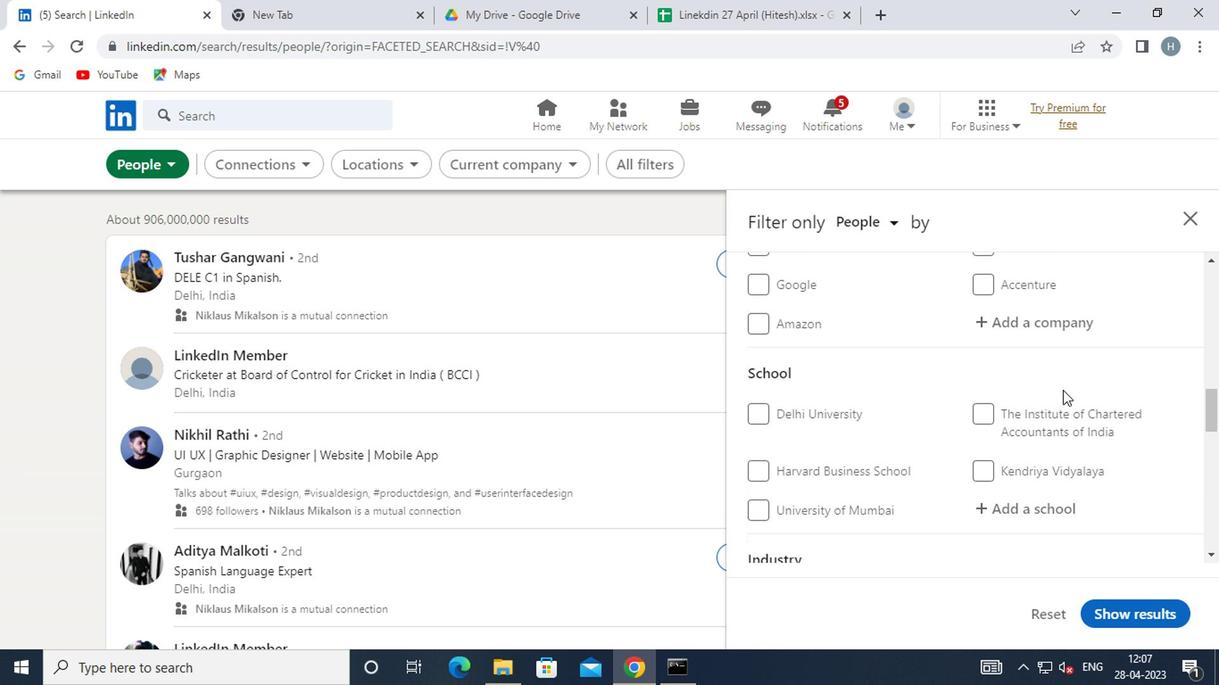 
Action: Mouse moved to (1054, 391)
Screenshot: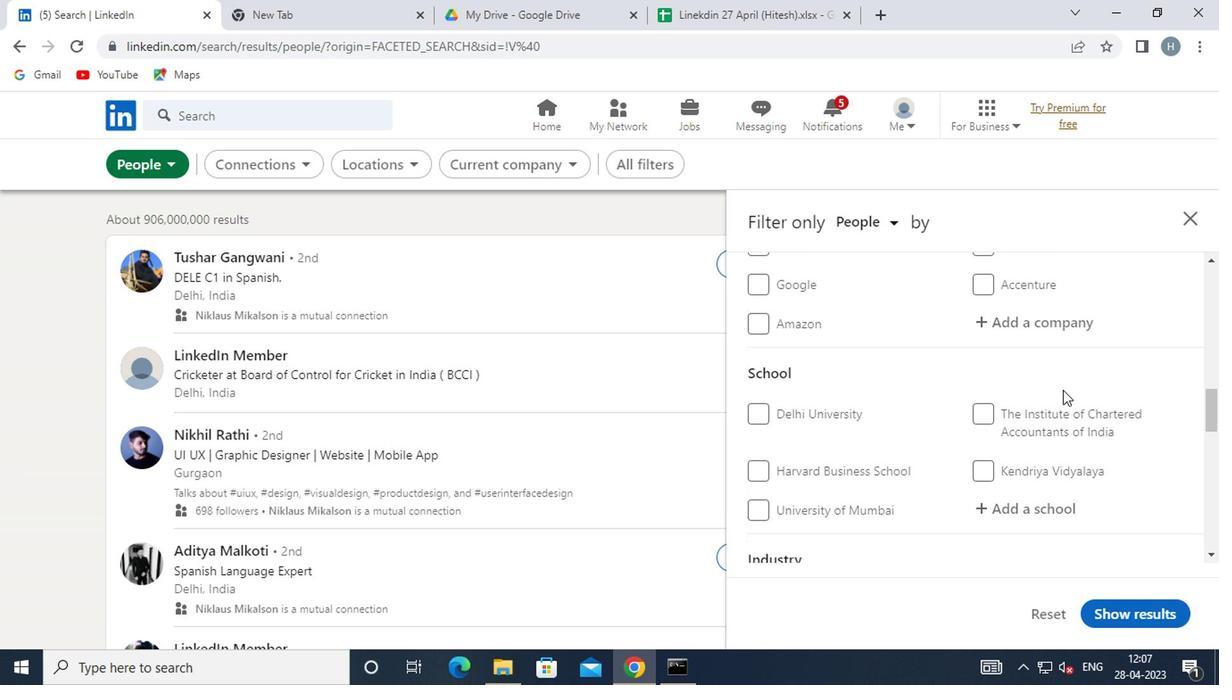 
Action: Mouse scrolled (1054, 391) with delta (0, 0)
Screenshot: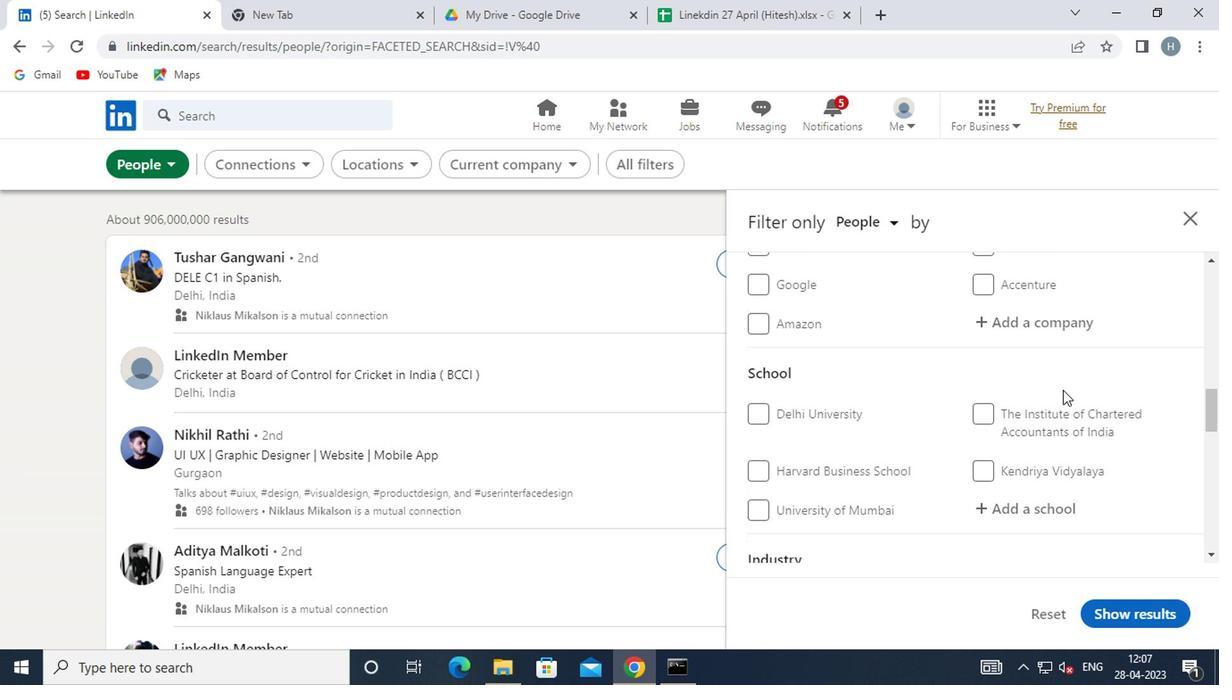 
Action: Mouse moved to (1042, 392)
Screenshot: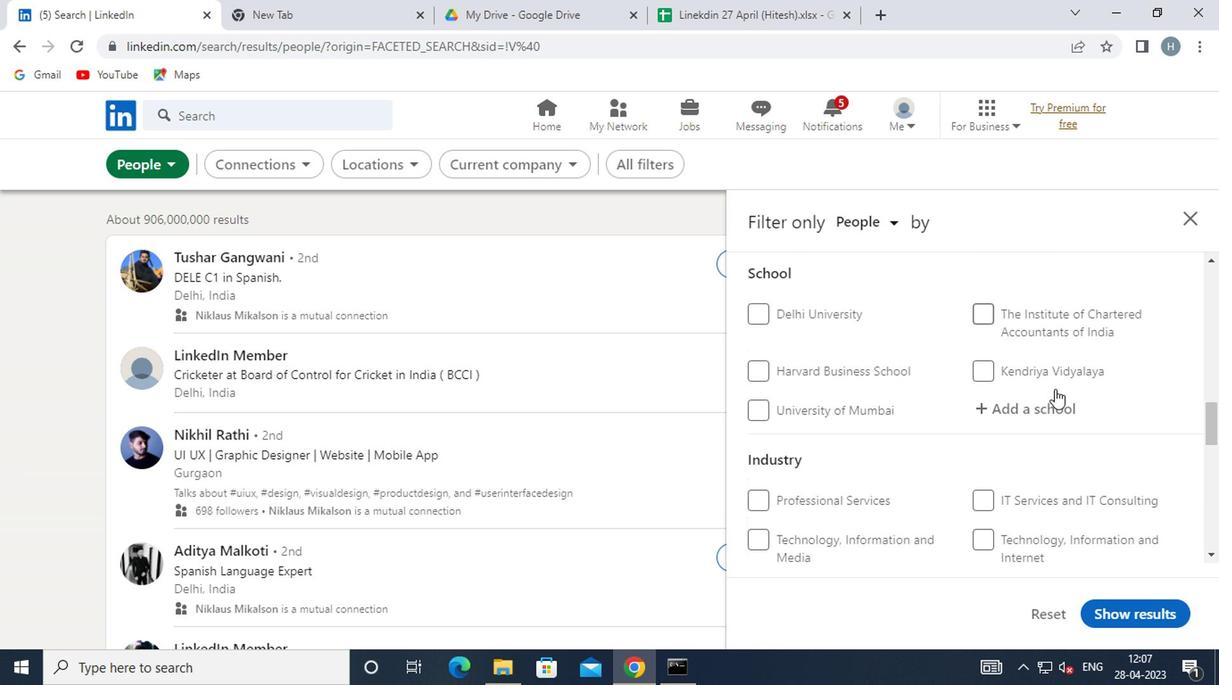 
Action: Mouse scrolled (1042, 391) with delta (0, 0)
Screenshot: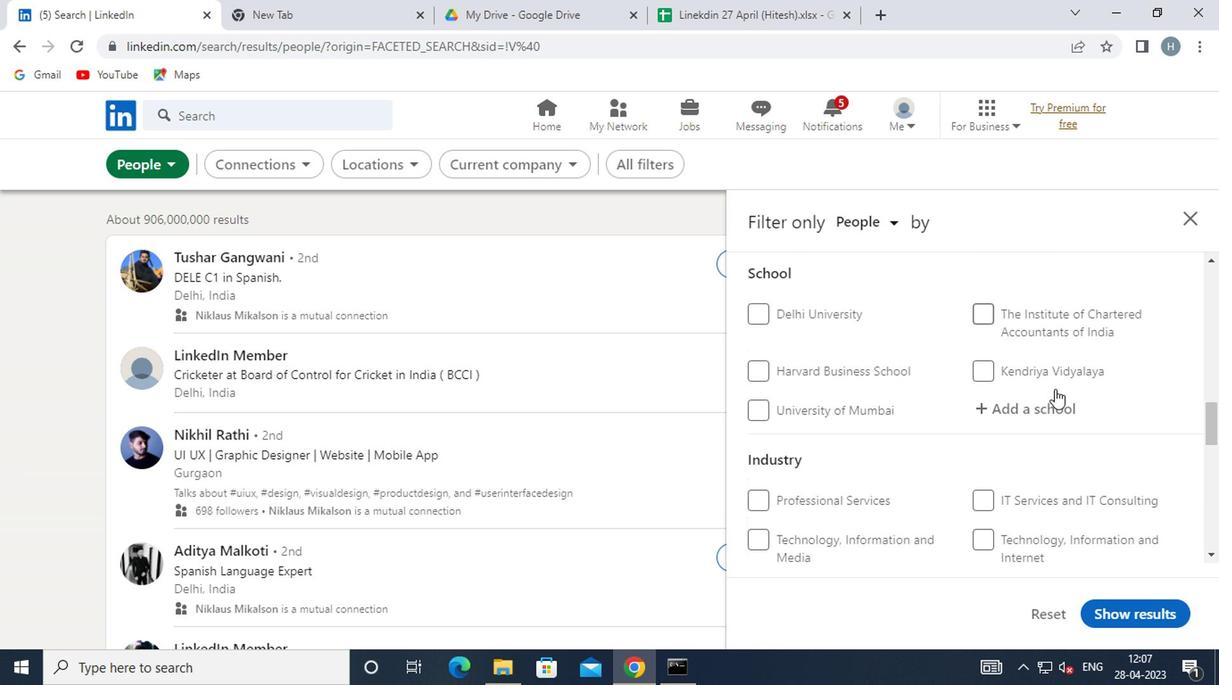 
Action: Mouse moved to (1036, 394)
Screenshot: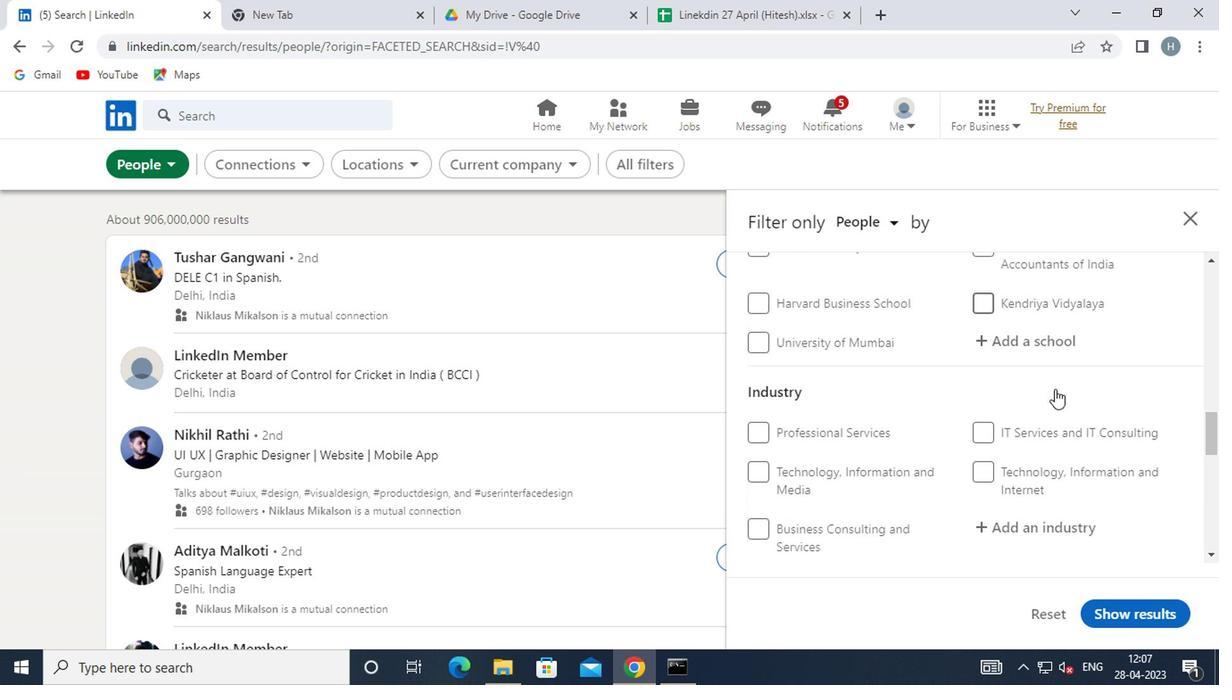
Action: Mouse scrolled (1036, 393) with delta (0, 0)
Screenshot: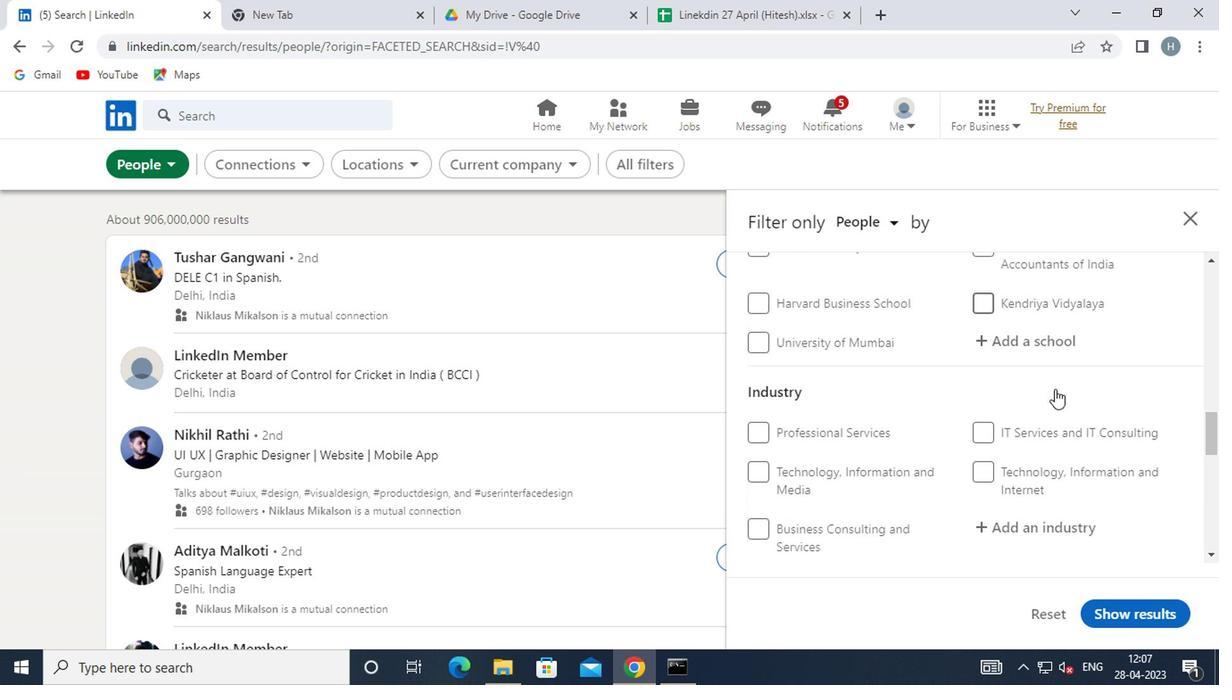 
Action: Mouse moved to (964, 398)
Screenshot: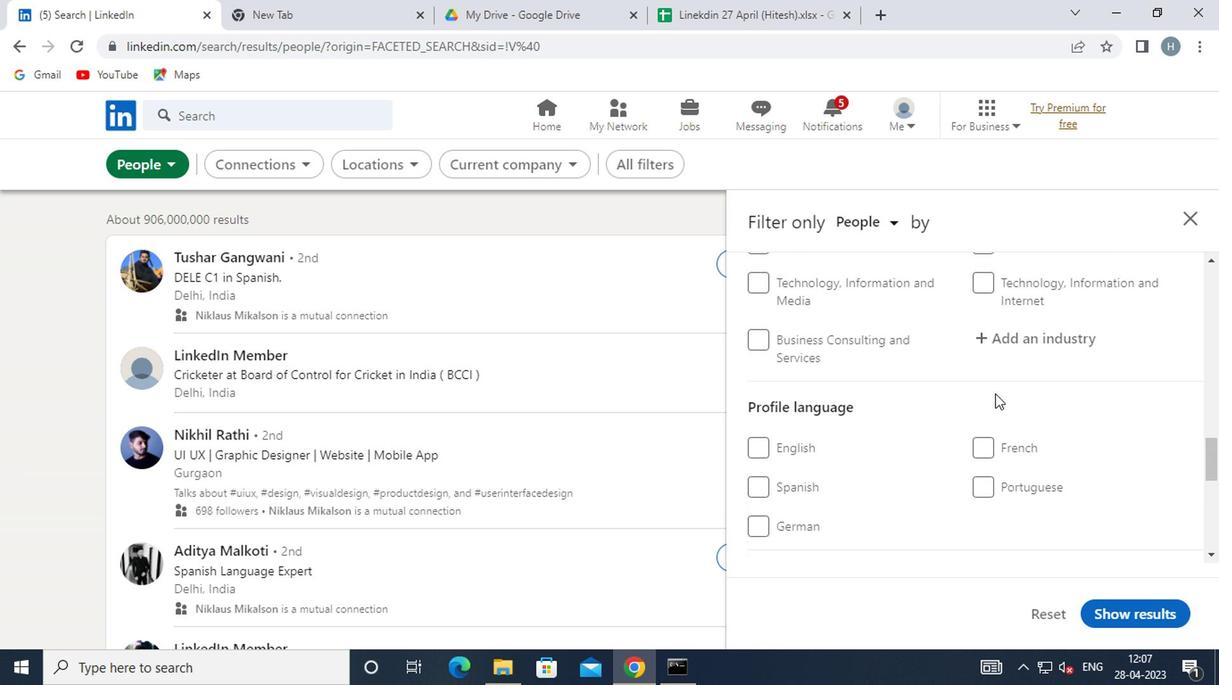 
Action: Mouse scrolled (964, 398) with delta (0, 0)
Screenshot: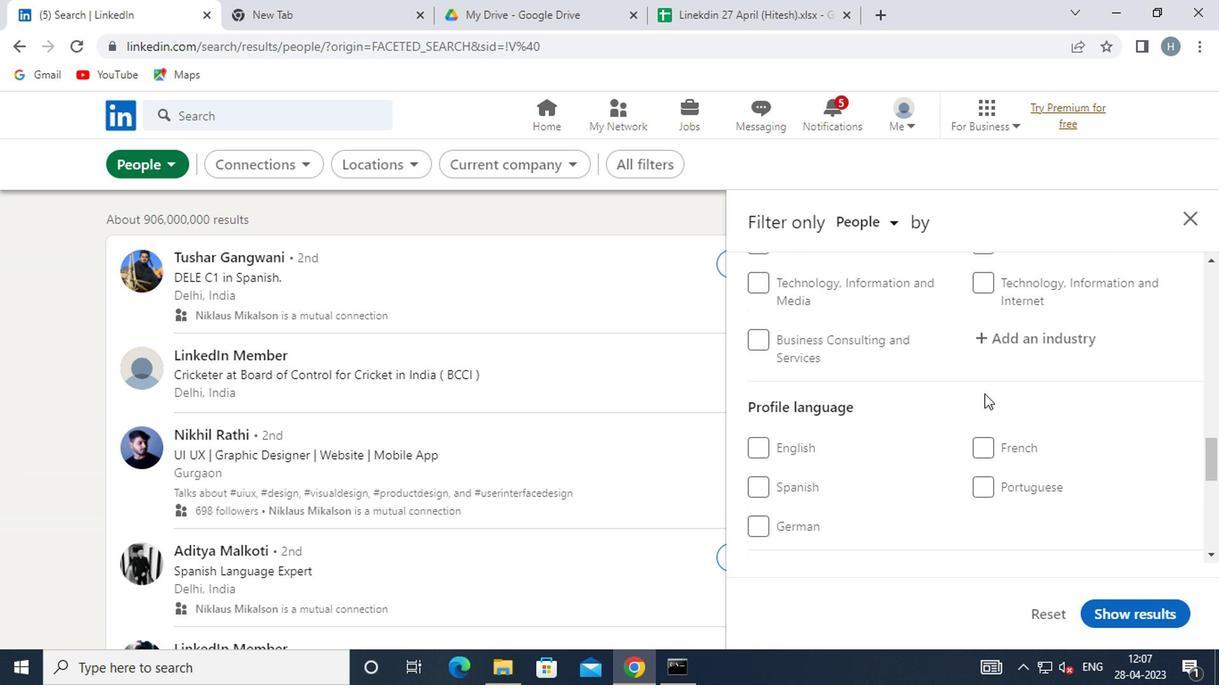 
Action: Mouse moved to (783, 356)
Screenshot: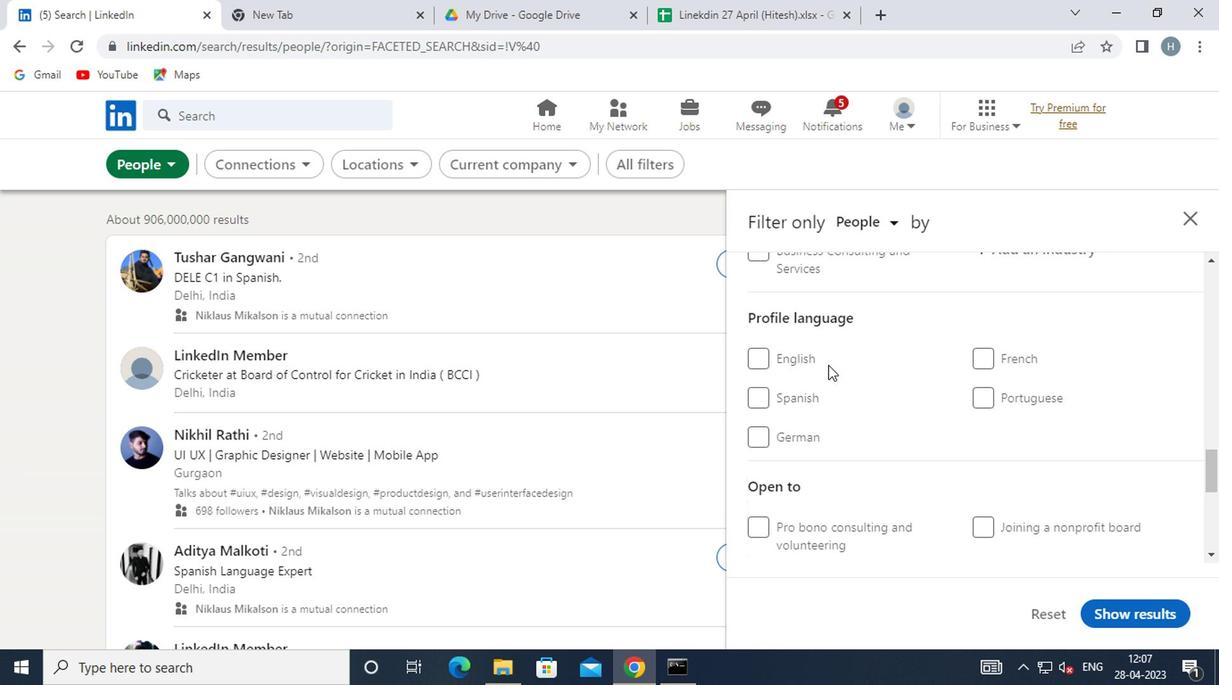 
Action: Mouse pressed left at (783, 356)
Screenshot: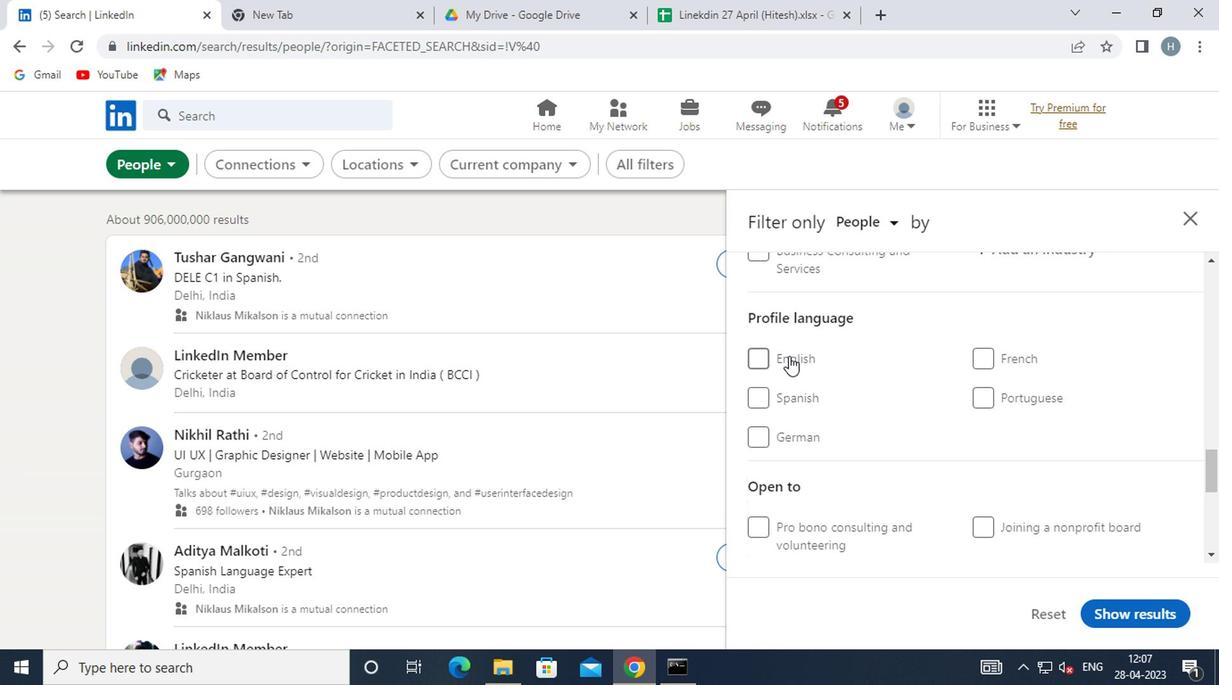 
Action: Mouse moved to (873, 371)
Screenshot: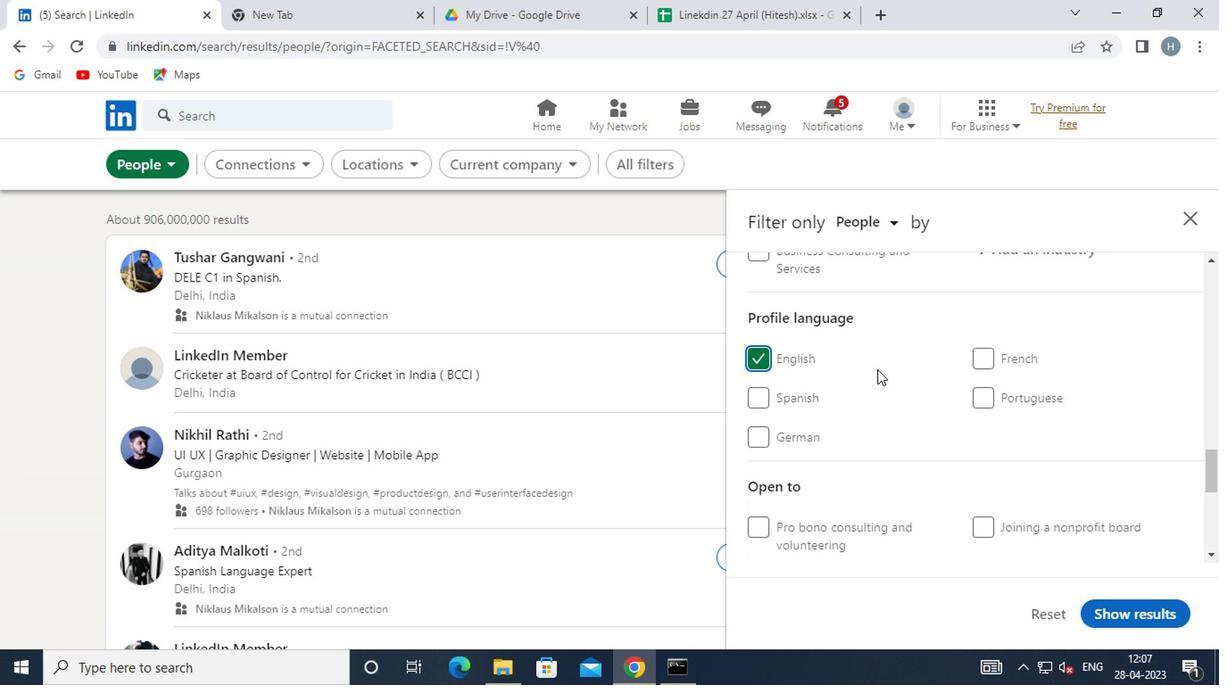 
Action: Mouse scrolled (873, 372) with delta (0, 0)
Screenshot: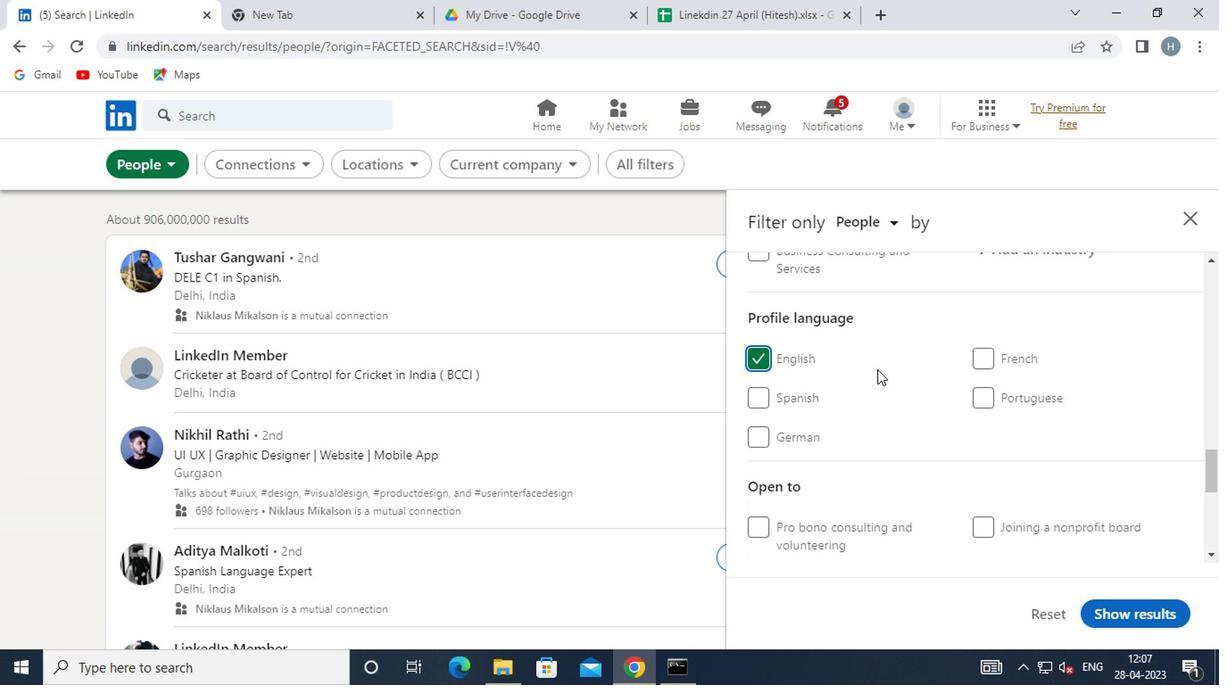 
Action: Mouse moved to (878, 370)
Screenshot: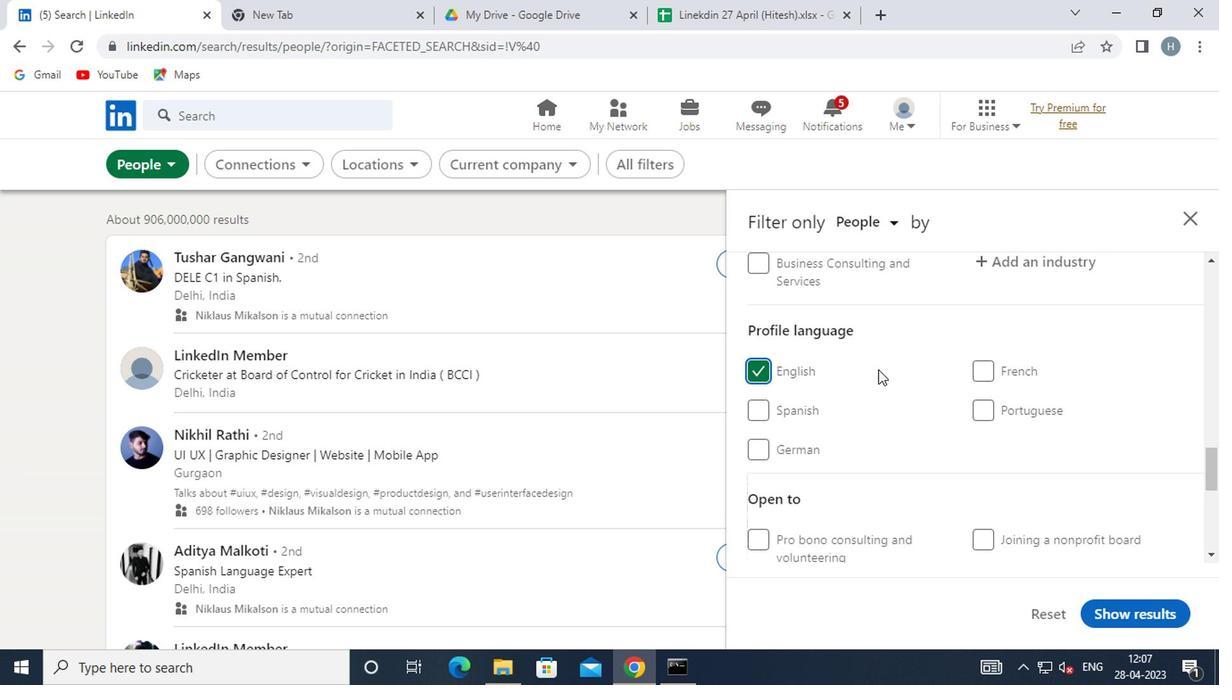 
Action: Mouse scrolled (878, 371) with delta (0, 1)
Screenshot: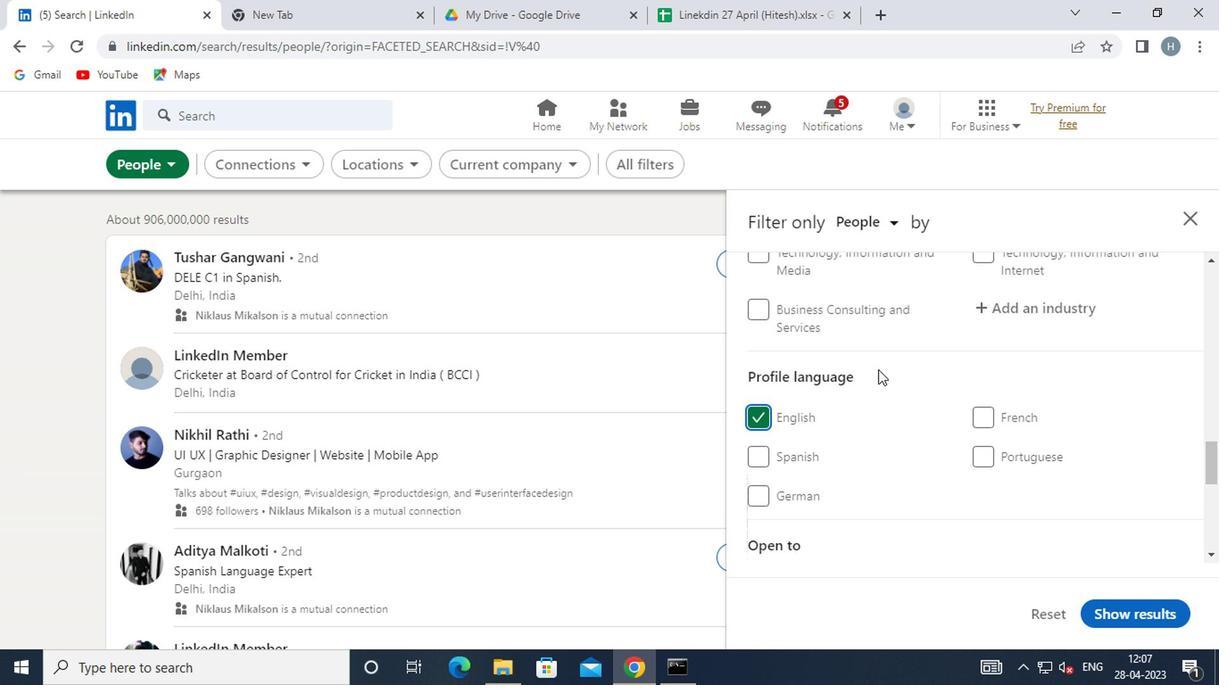 
Action: Mouse moved to (884, 367)
Screenshot: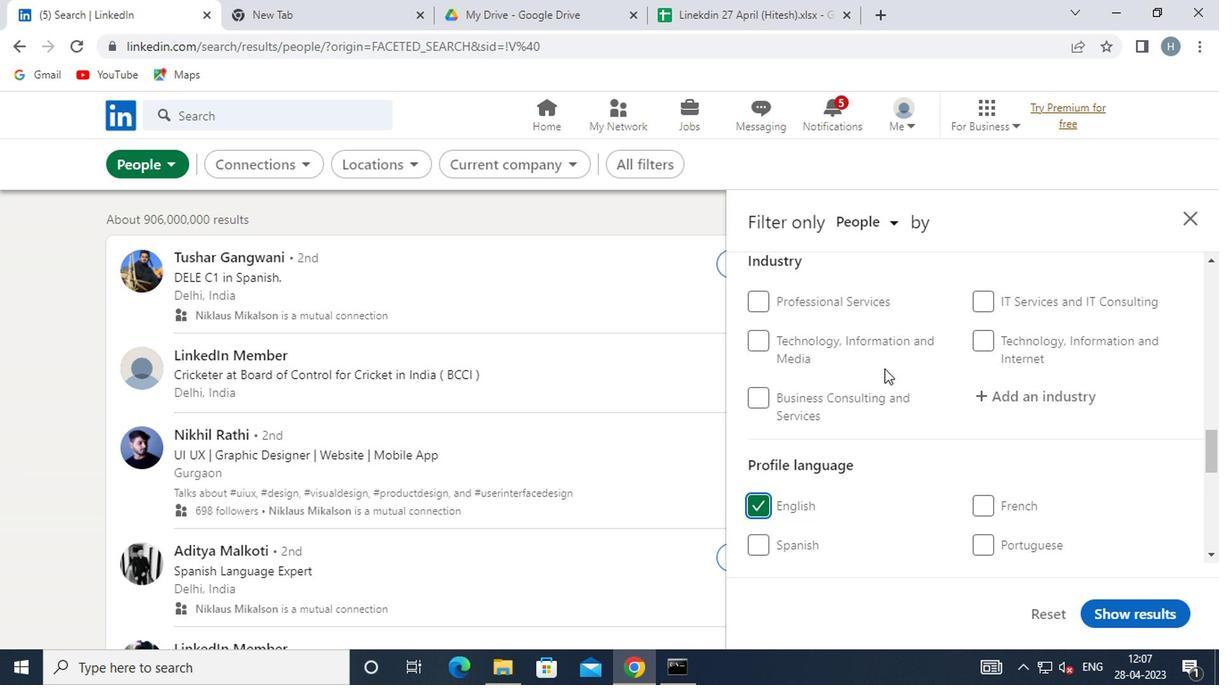 
Action: Mouse scrolled (884, 367) with delta (0, 0)
Screenshot: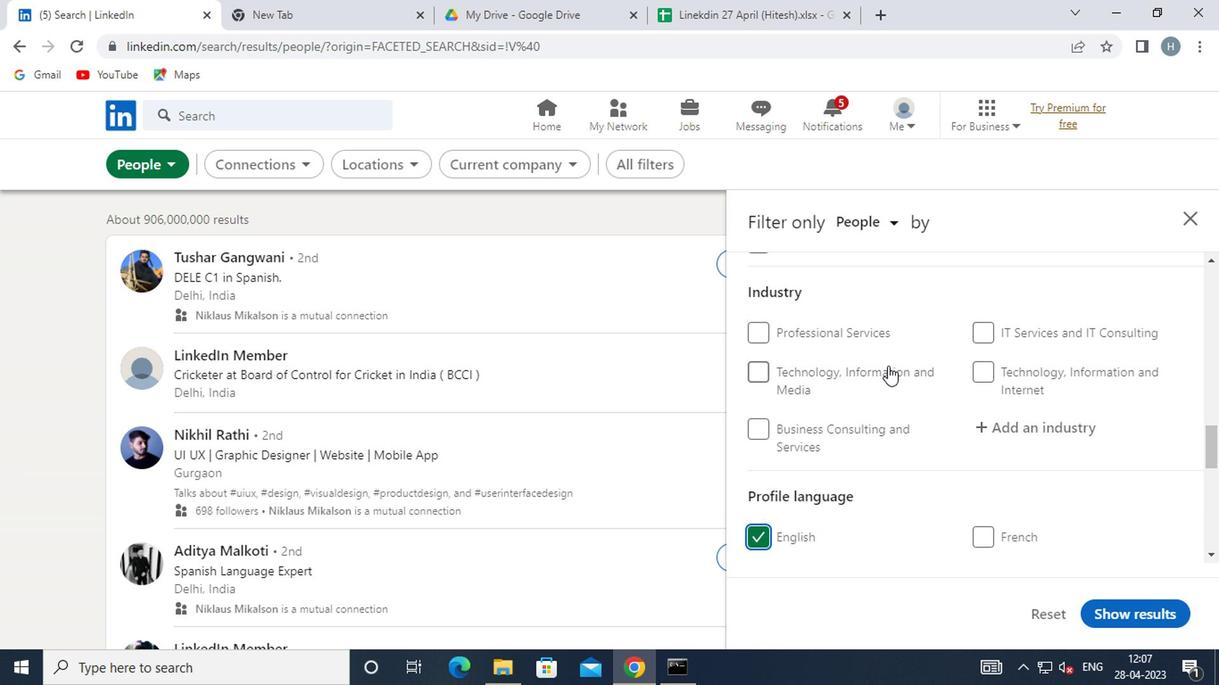 
Action: Mouse moved to (885, 367)
Screenshot: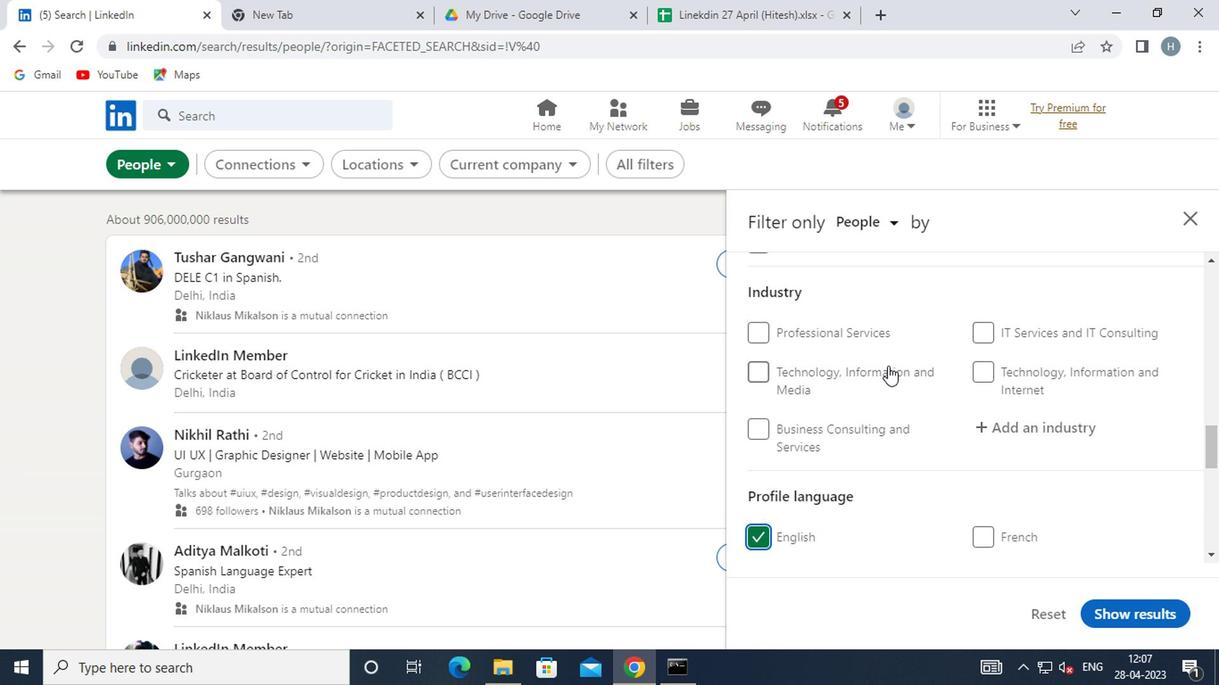 
Action: Mouse scrolled (885, 367) with delta (0, 0)
Screenshot: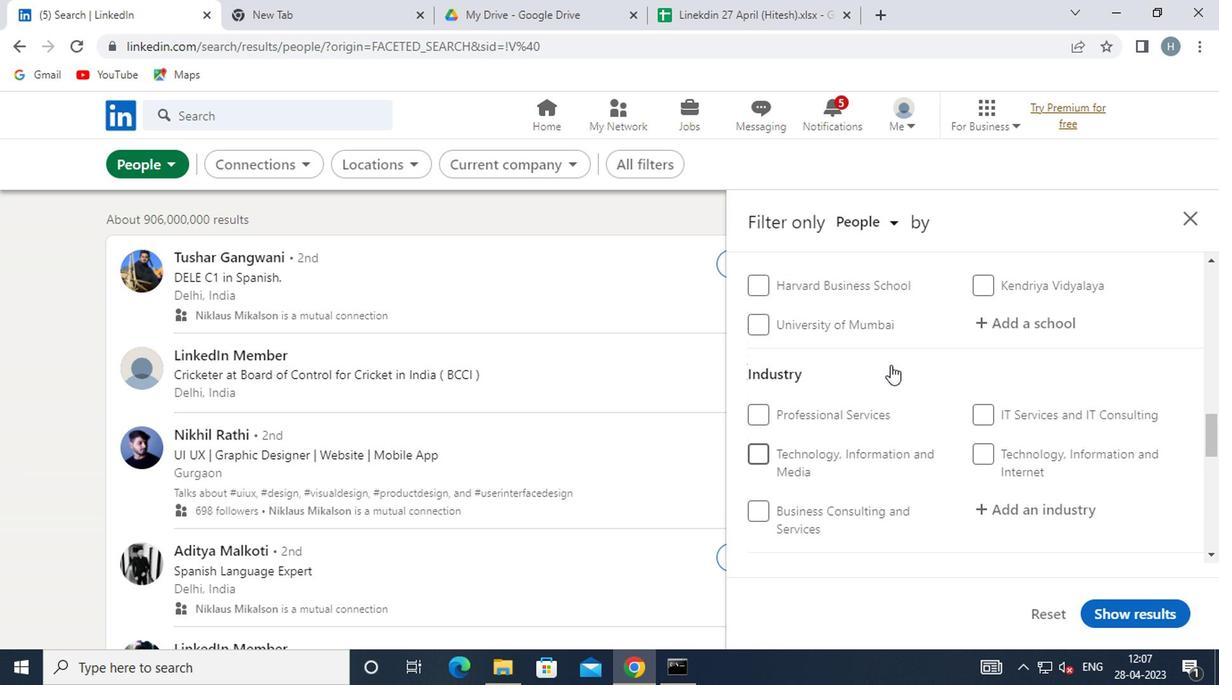 
Action: Mouse scrolled (885, 367) with delta (0, 0)
Screenshot: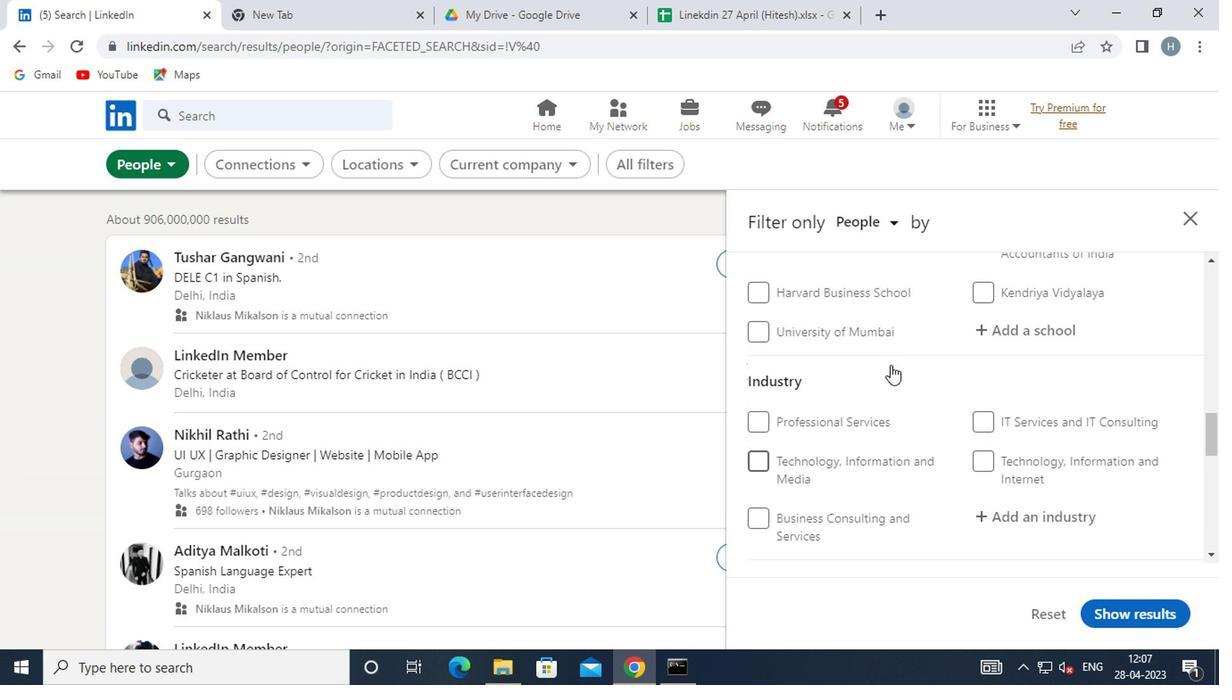 
Action: Mouse scrolled (885, 367) with delta (0, 0)
Screenshot: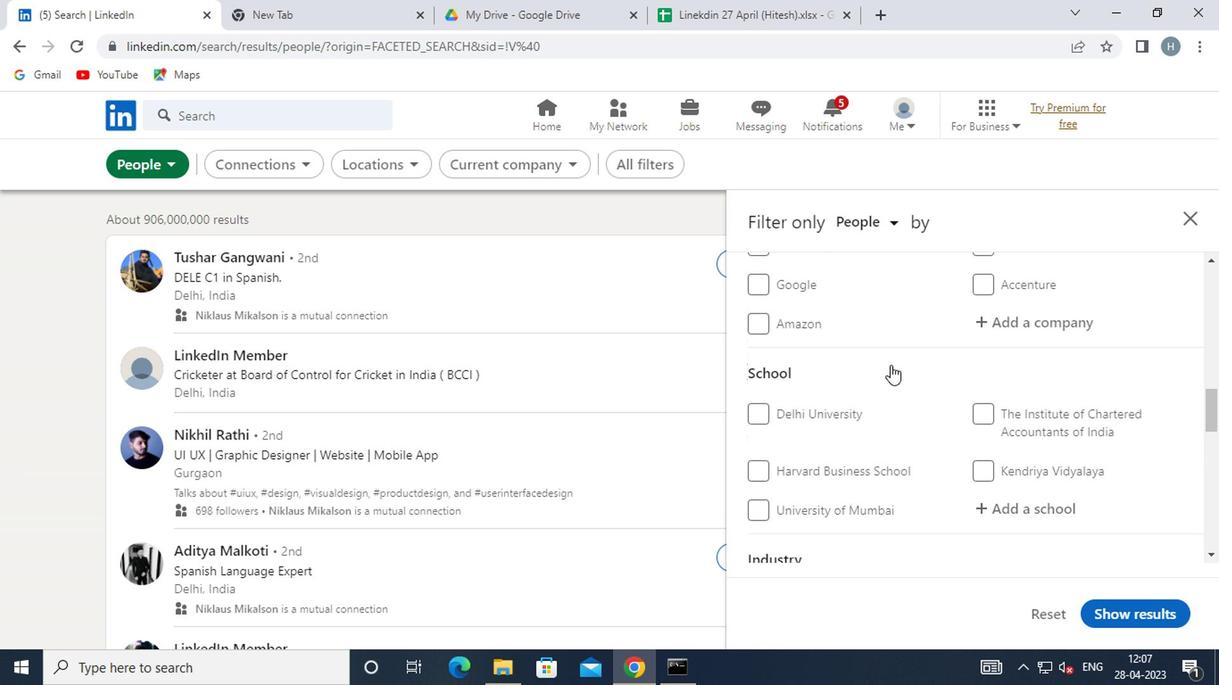 
Action: Mouse moved to (885, 365)
Screenshot: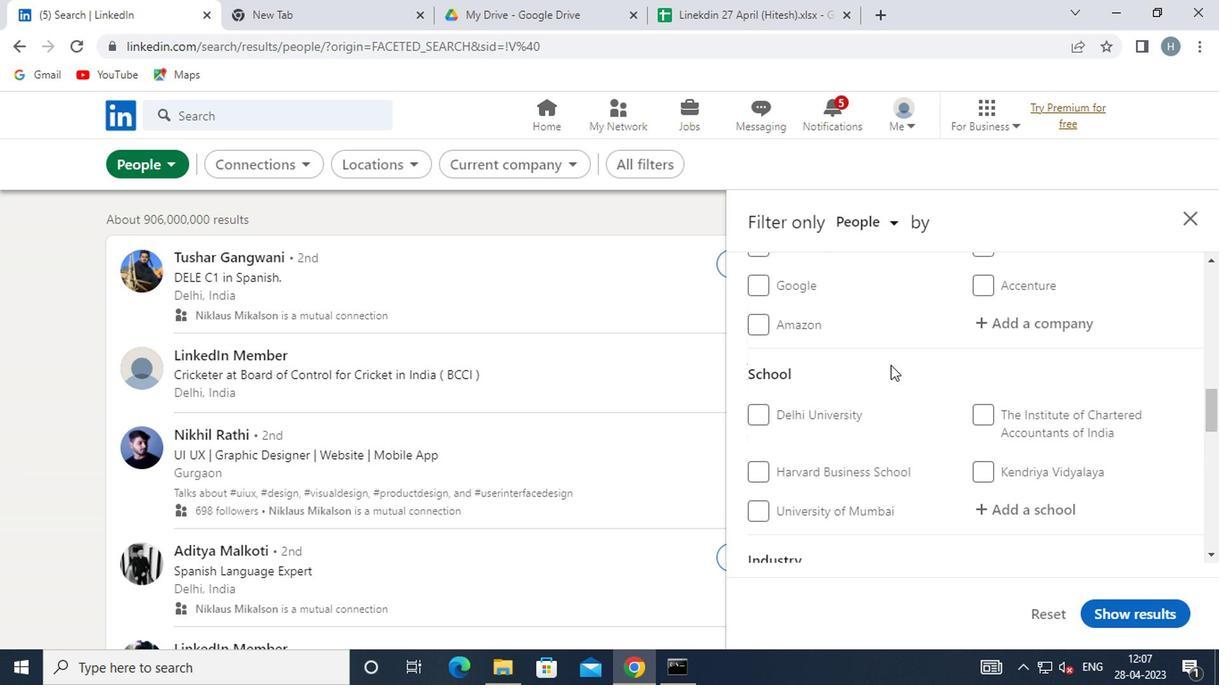 
Action: Mouse scrolled (885, 367) with delta (0, 1)
Screenshot: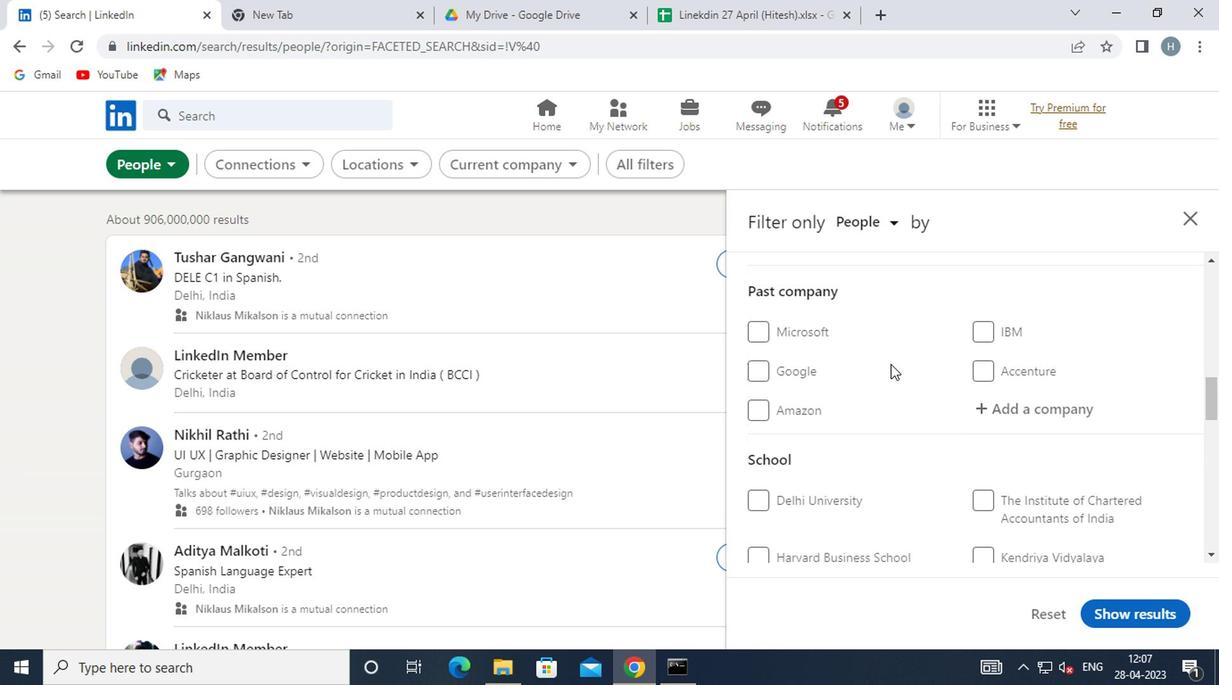 
Action: Mouse scrolled (885, 367) with delta (0, 1)
Screenshot: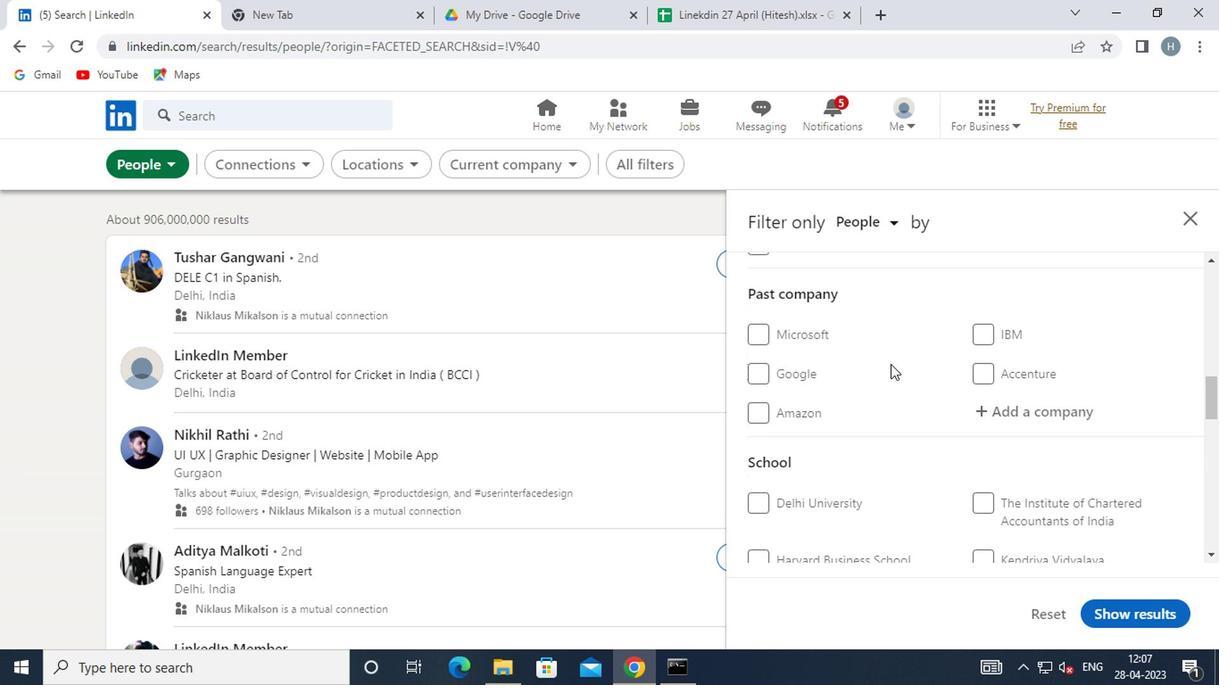 
Action: Mouse scrolled (885, 367) with delta (0, 1)
Screenshot: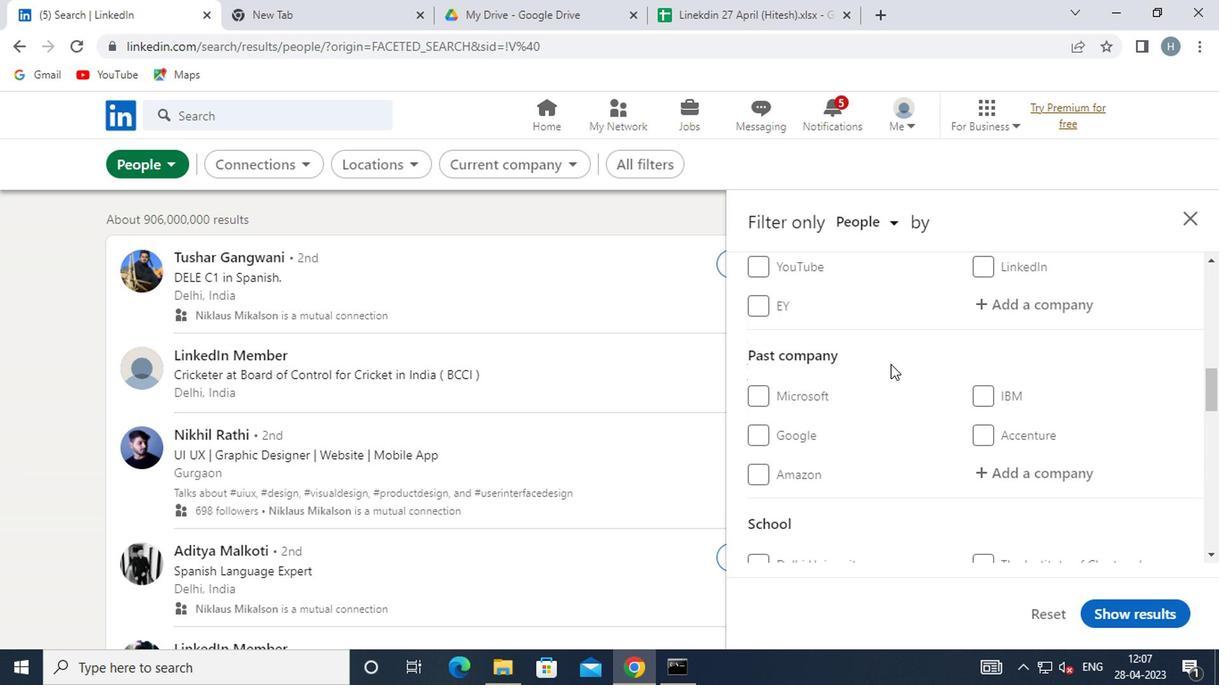 
Action: Mouse moved to (954, 400)
Screenshot: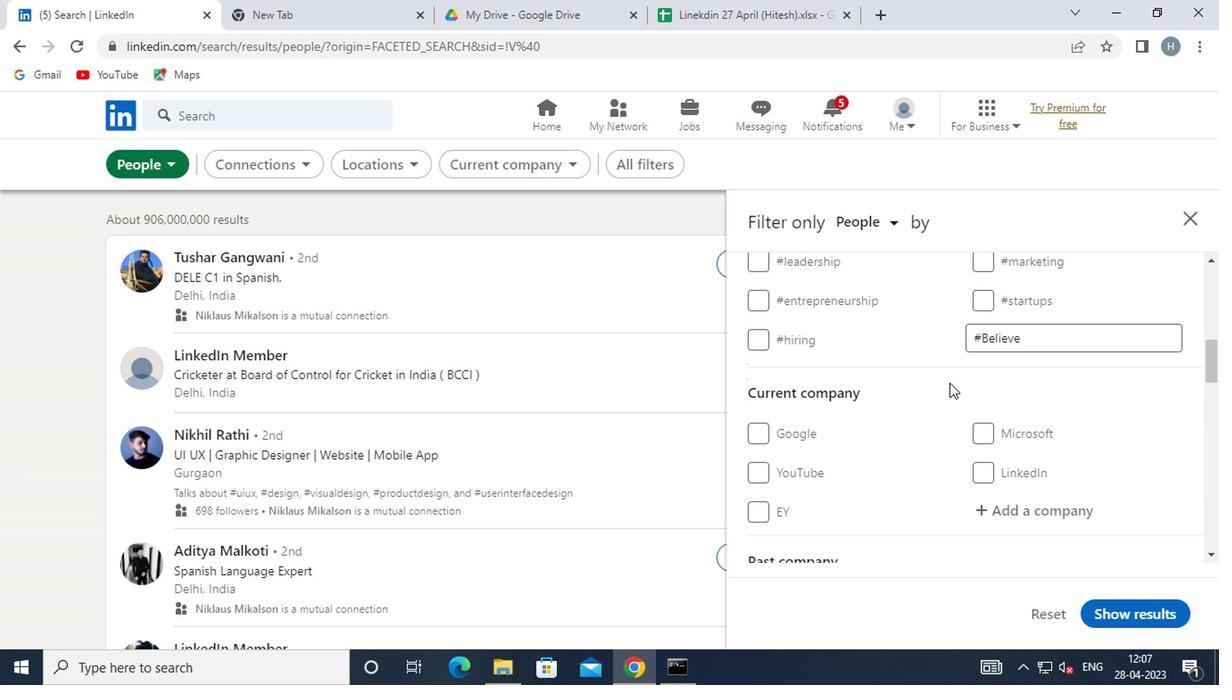 
Action: Mouse scrolled (954, 400) with delta (0, 0)
Screenshot: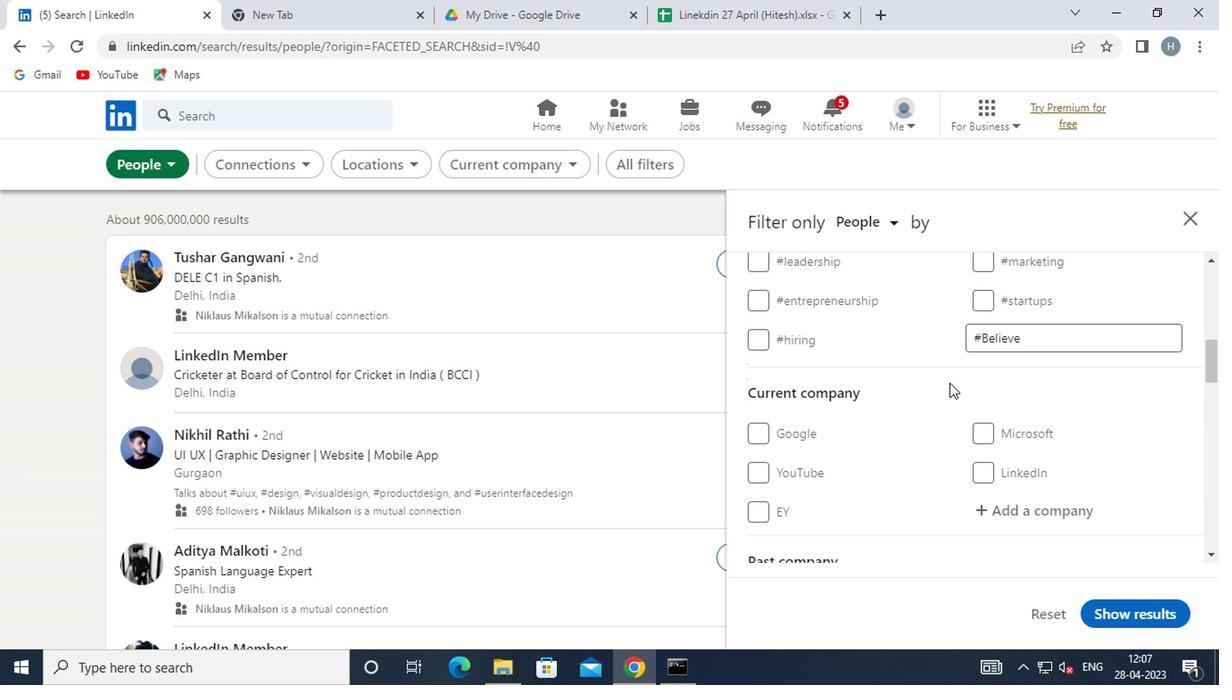 
Action: Mouse moved to (1008, 415)
Screenshot: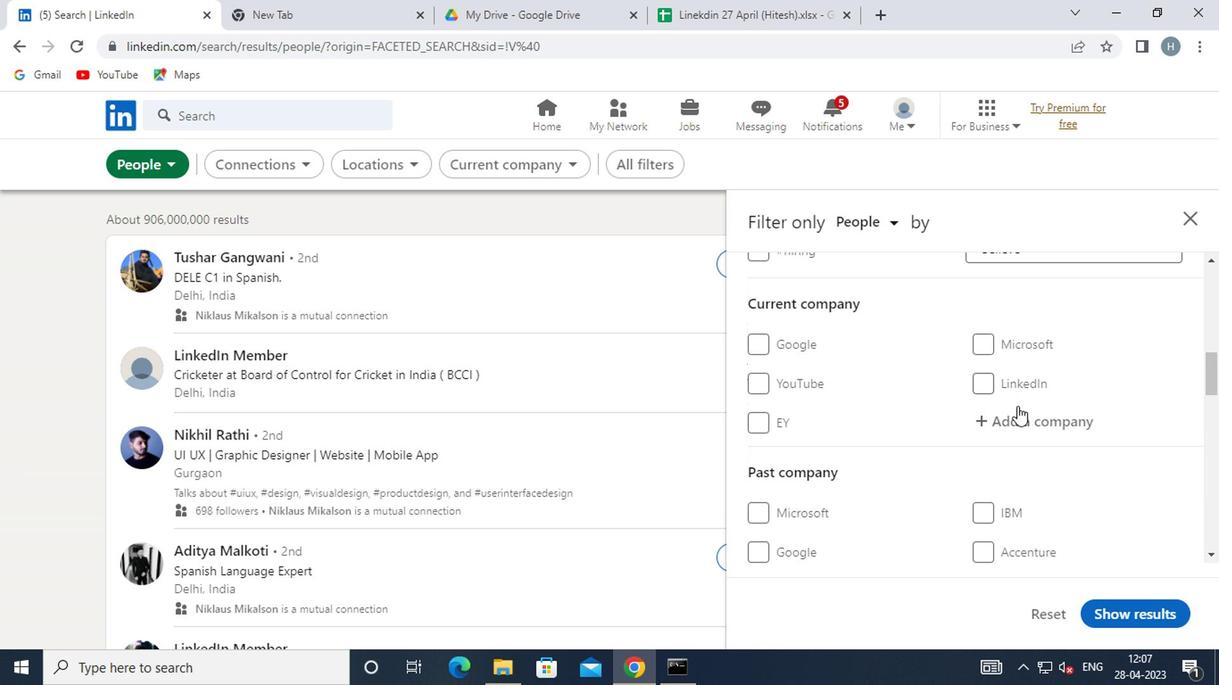 
Action: Mouse pressed left at (1008, 415)
Screenshot: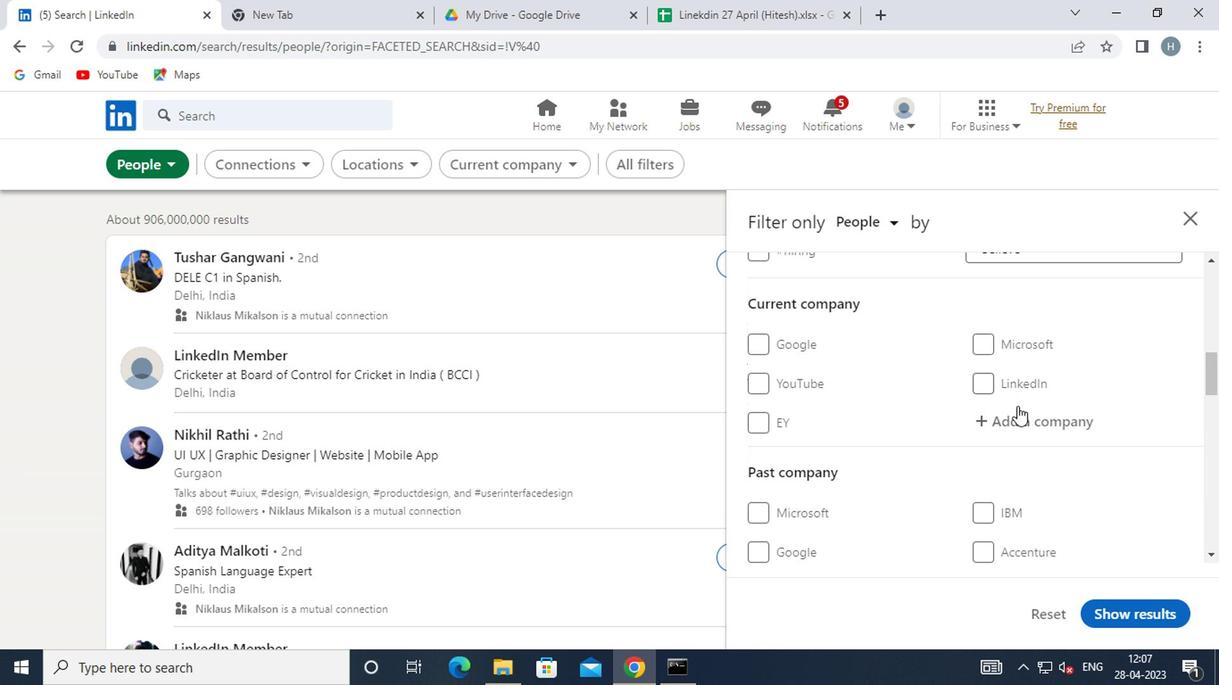 
Action: Mouse moved to (1008, 416)
Screenshot: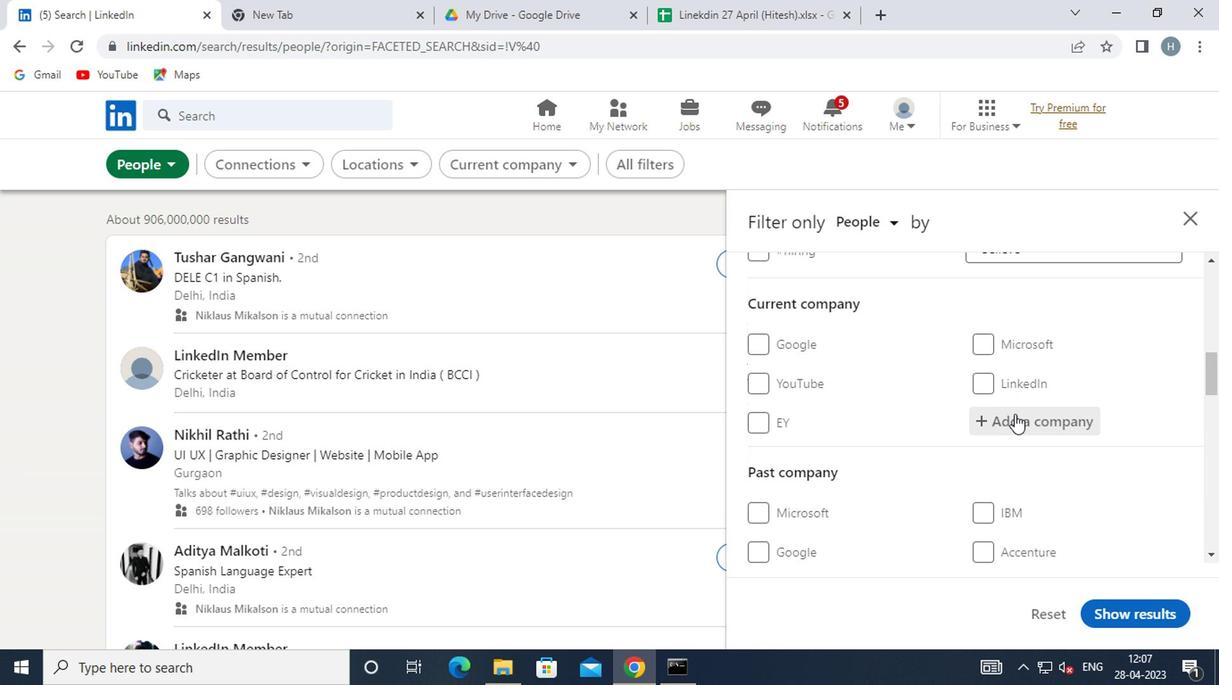 
Action: Key pressed <Key.shift>BIO
Screenshot: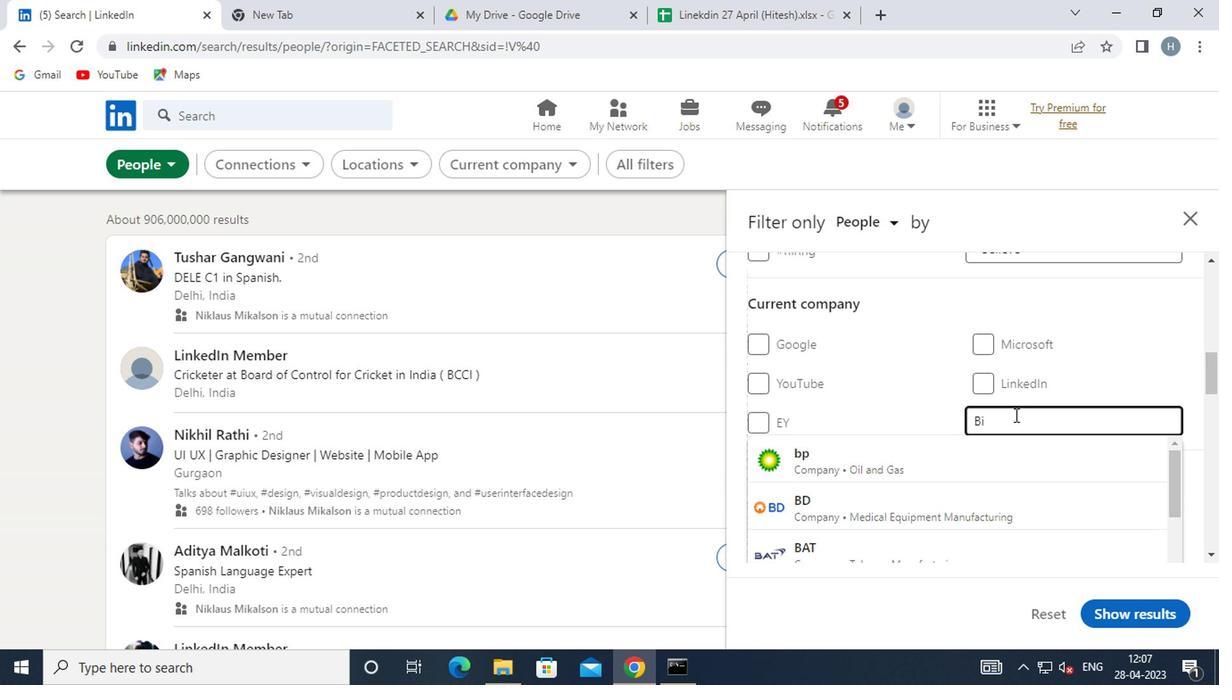 
Action: Mouse moved to (1008, 416)
Screenshot: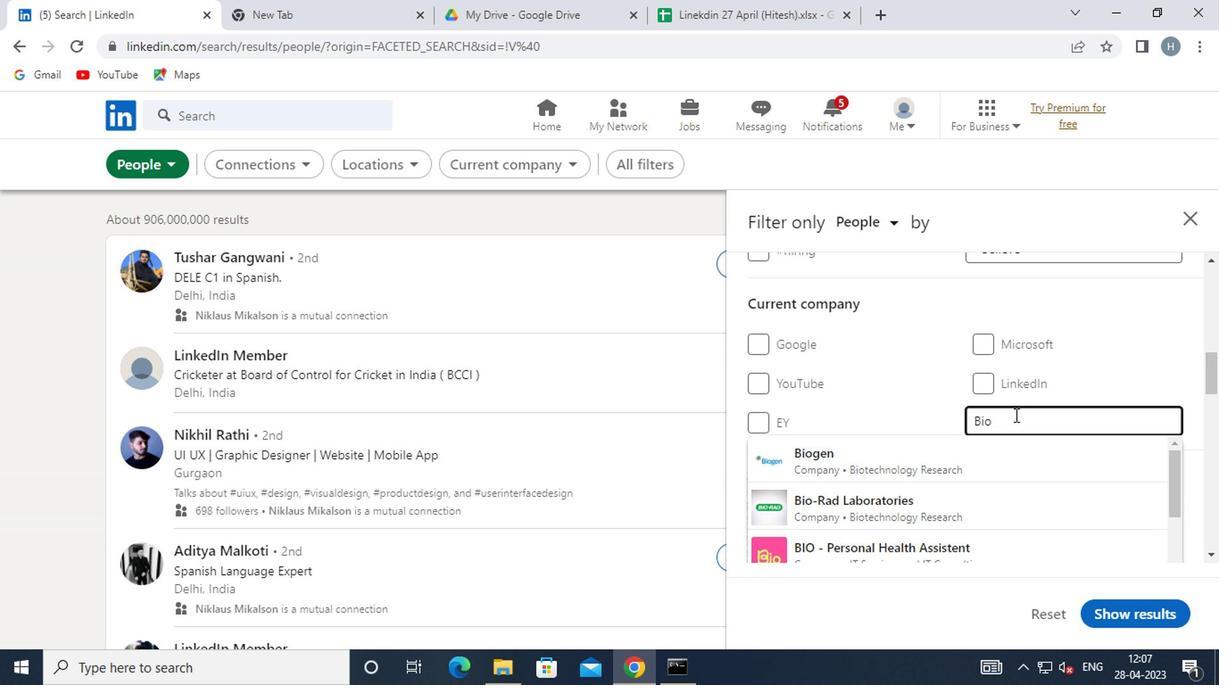 
Action: Key pressed <Key.shift>M
Screenshot: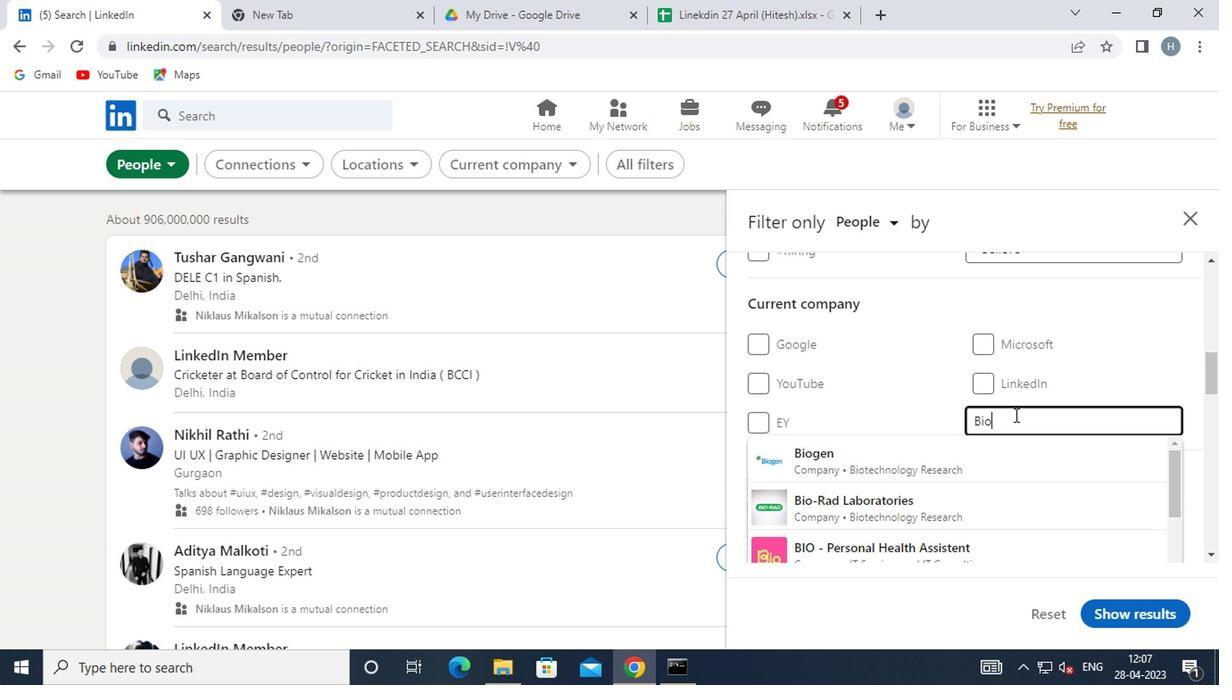 
Action: Mouse moved to (891, 473)
Screenshot: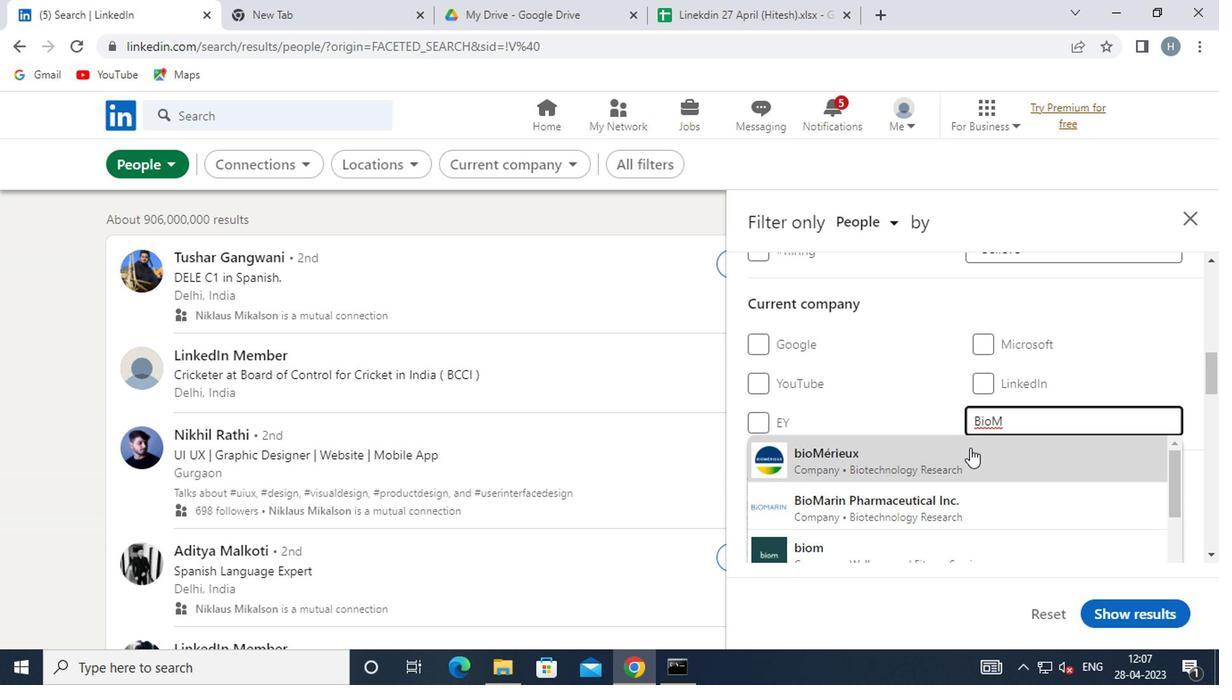 
Action: Mouse pressed left at (891, 473)
Screenshot: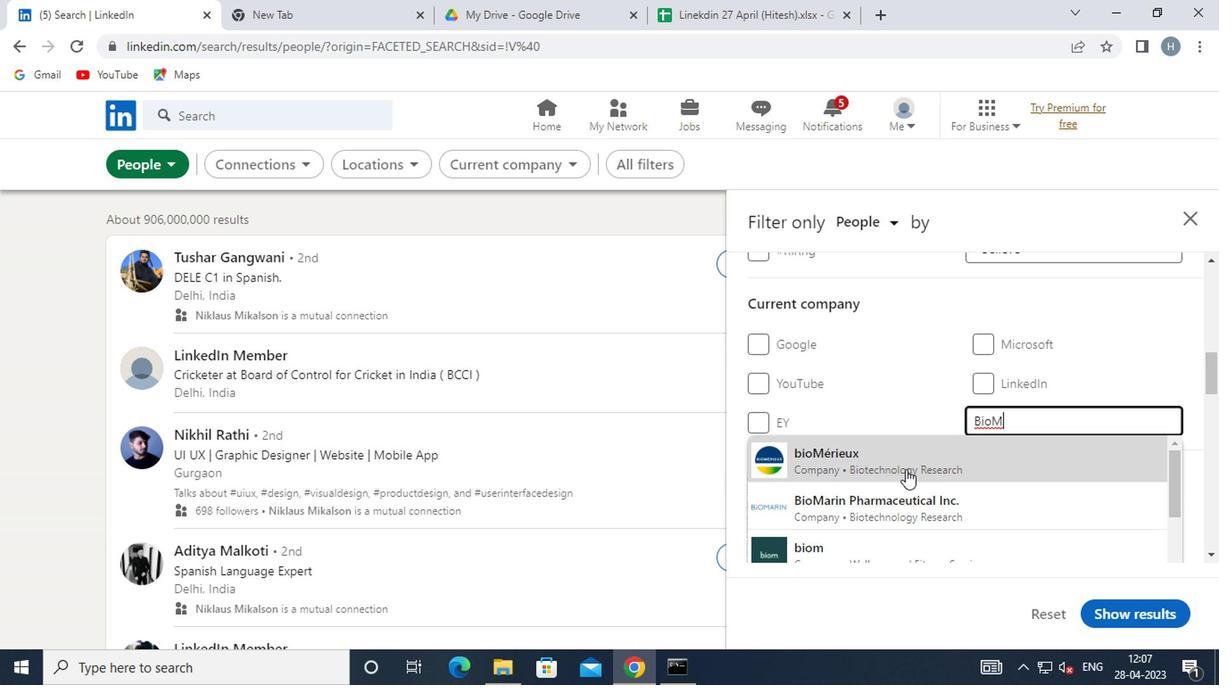 
Action: Mouse moved to (909, 453)
Screenshot: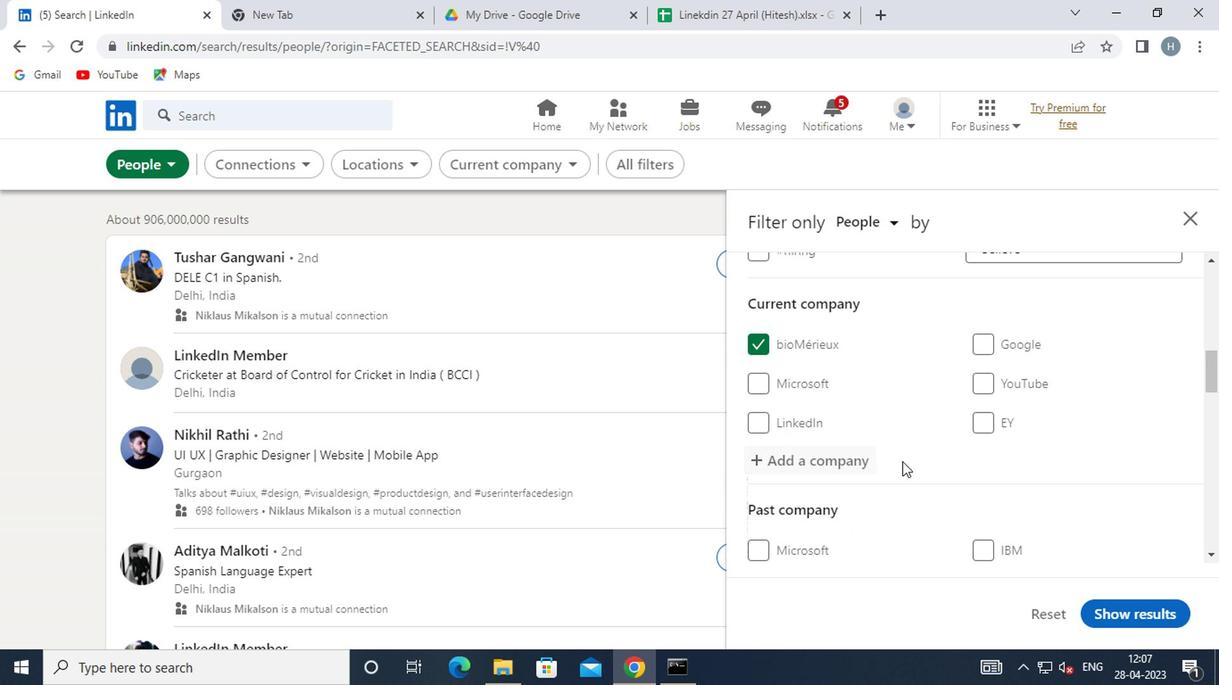 
Action: Mouse scrolled (909, 452) with delta (0, 0)
Screenshot: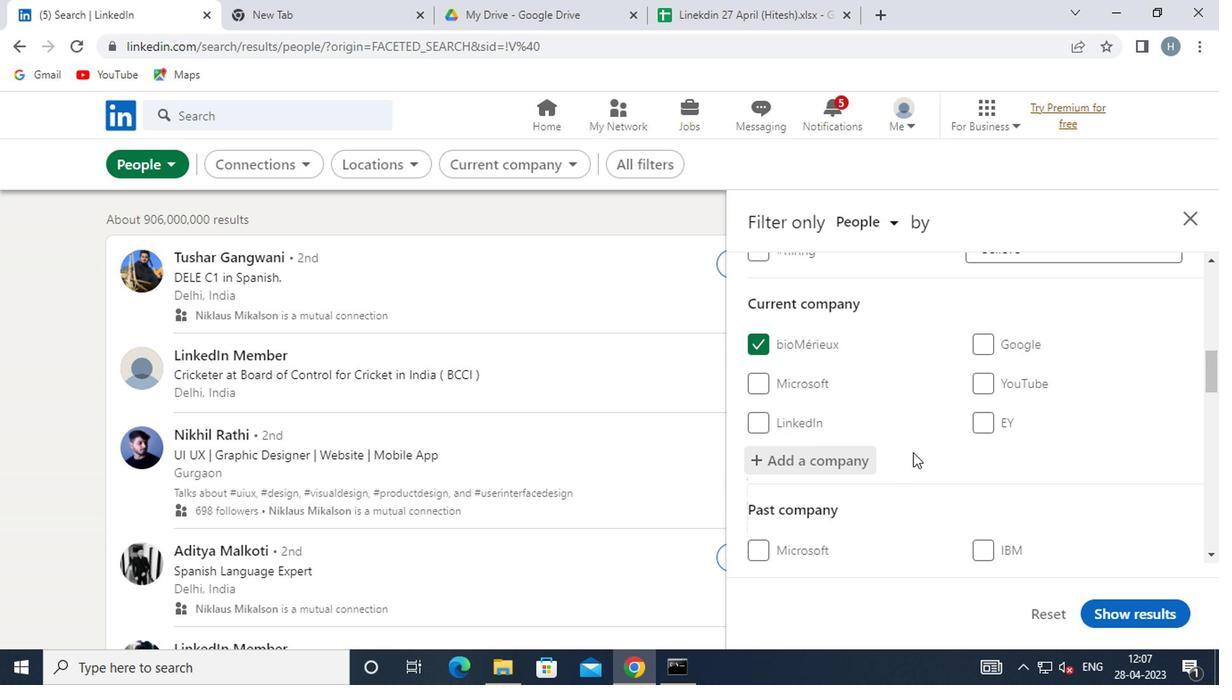 
Action: Mouse scrolled (909, 452) with delta (0, 0)
Screenshot: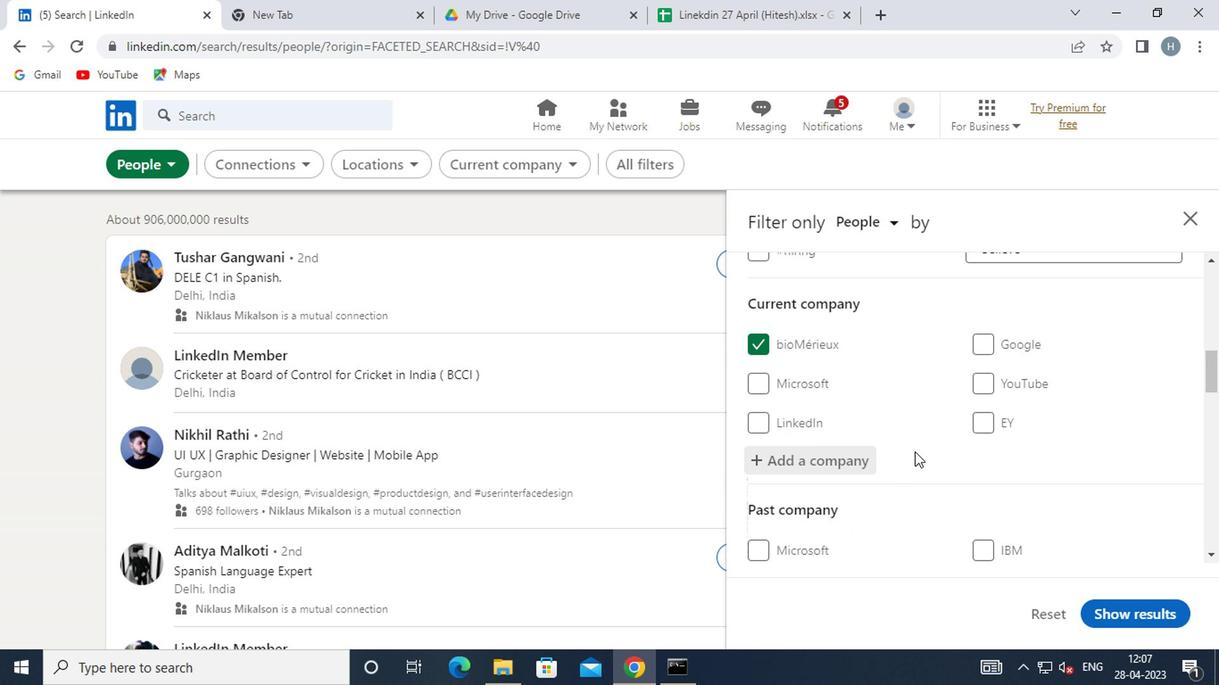 
Action: Mouse moved to (909, 448)
Screenshot: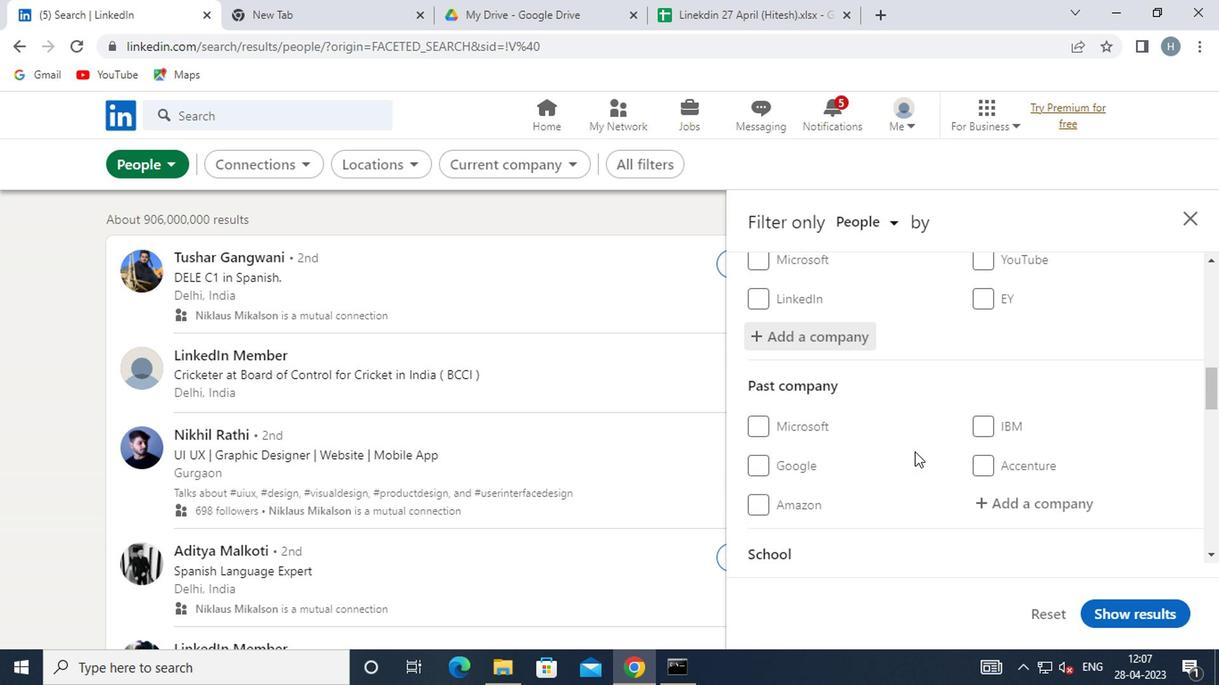 
Action: Mouse scrolled (909, 447) with delta (0, -1)
Screenshot: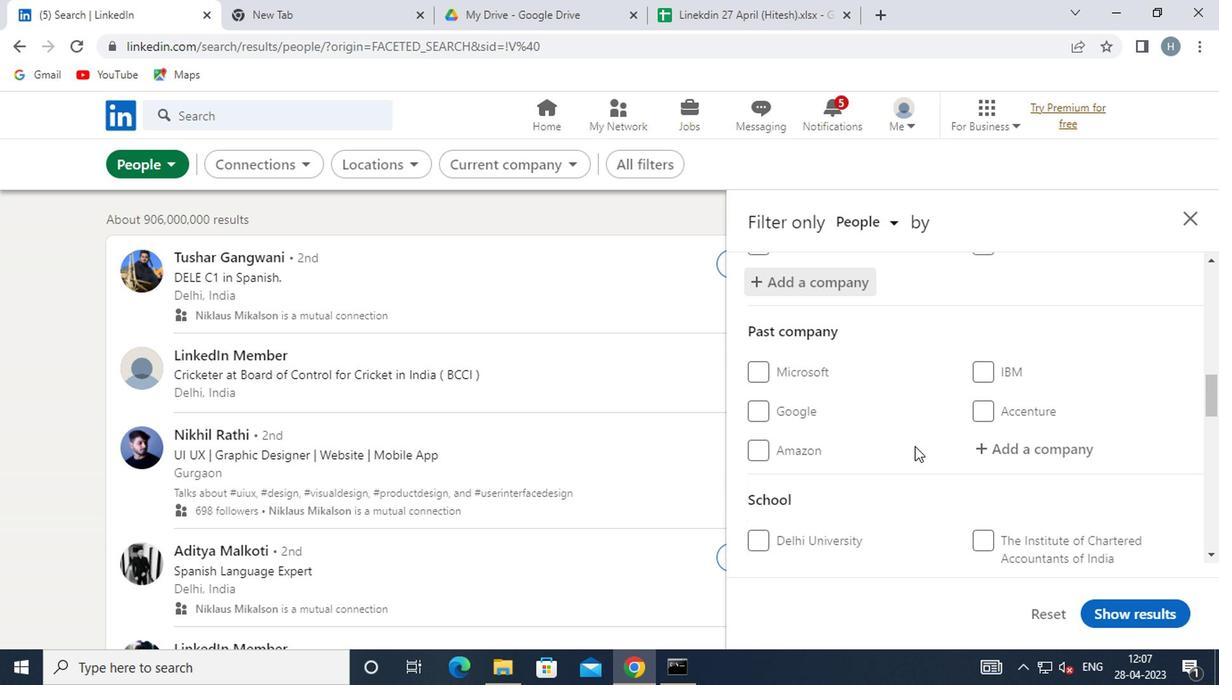 
Action: Mouse moved to (911, 447)
Screenshot: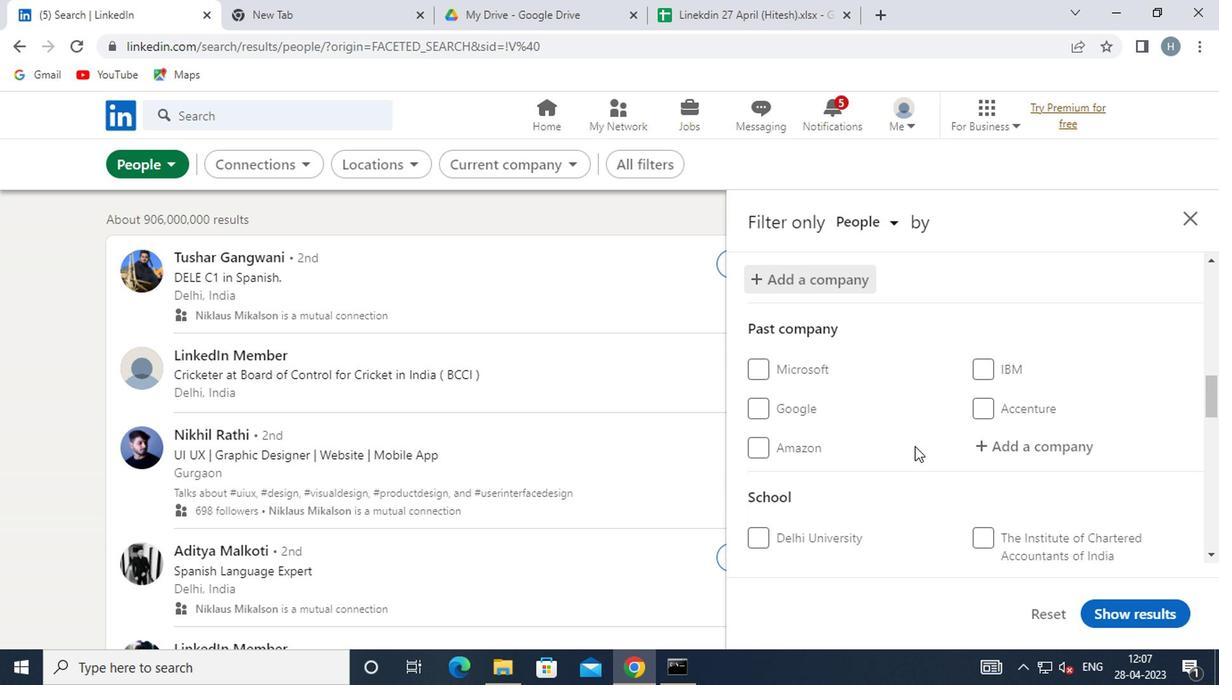 
Action: Mouse scrolled (911, 446) with delta (0, 0)
Screenshot: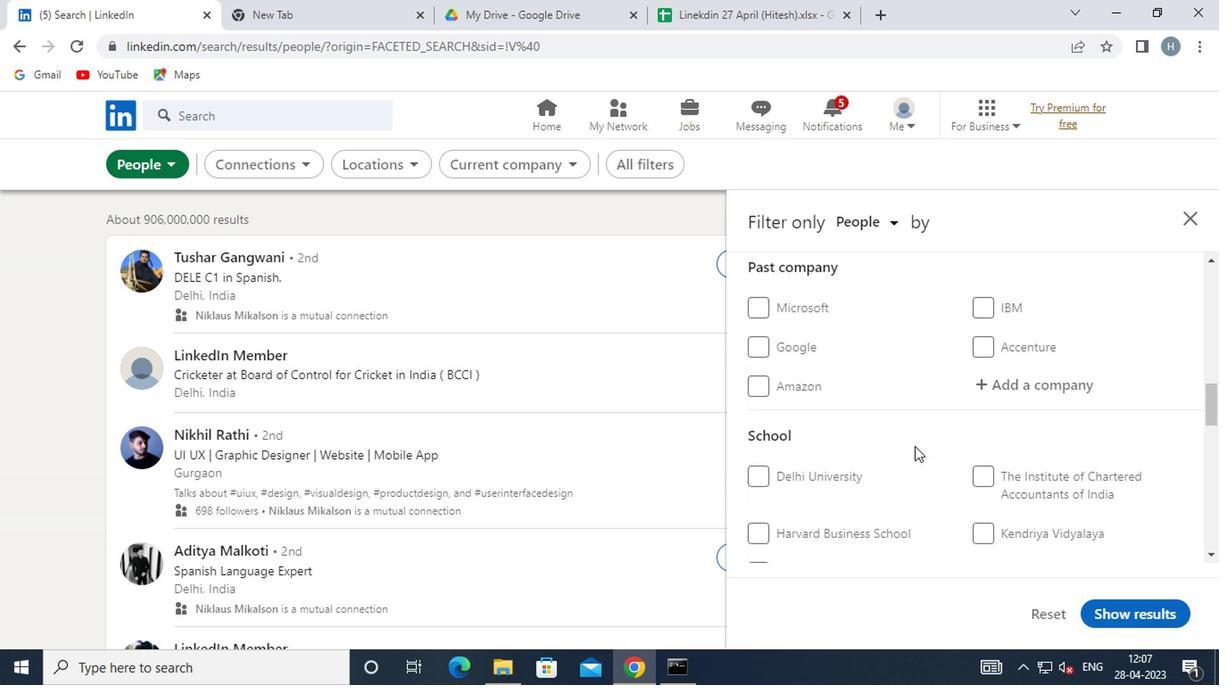 
Action: Mouse moved to (1014, 450)
Screenshot: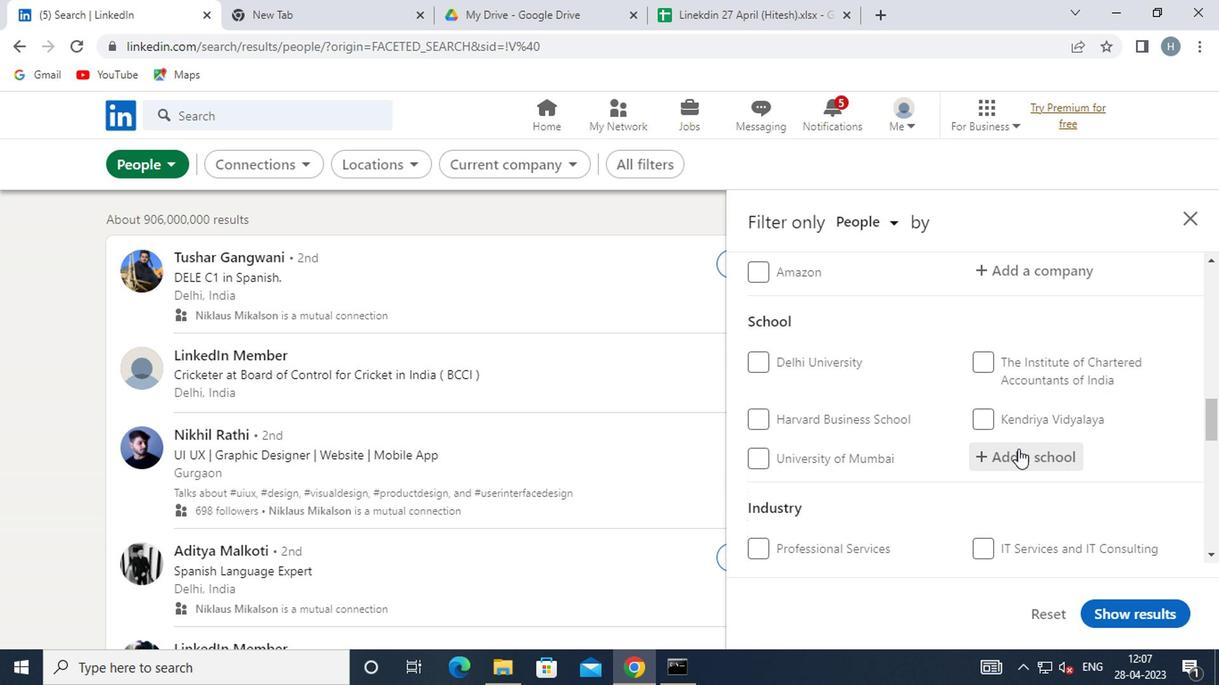 
Action: Mouse pressed left at (1014, 450)
Screenshot: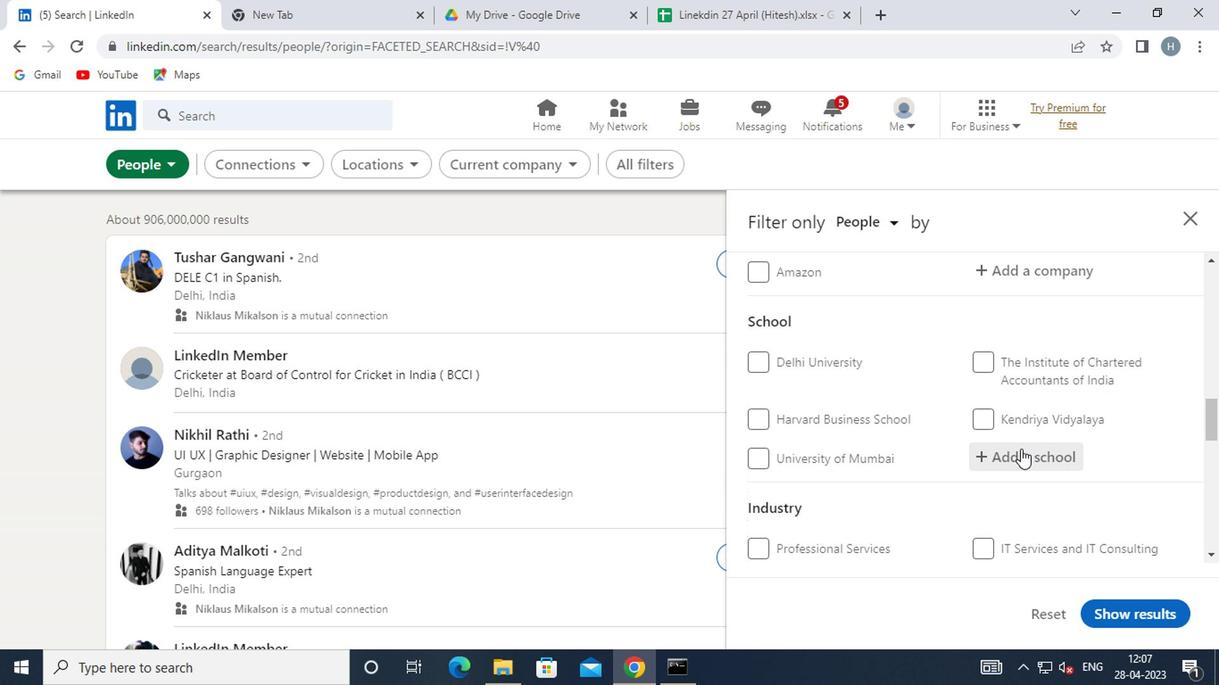
Action: Key pressed <Key.shift>MAHENDRA<Key.space><Key.shift>INSTITUTIO
Screenshot: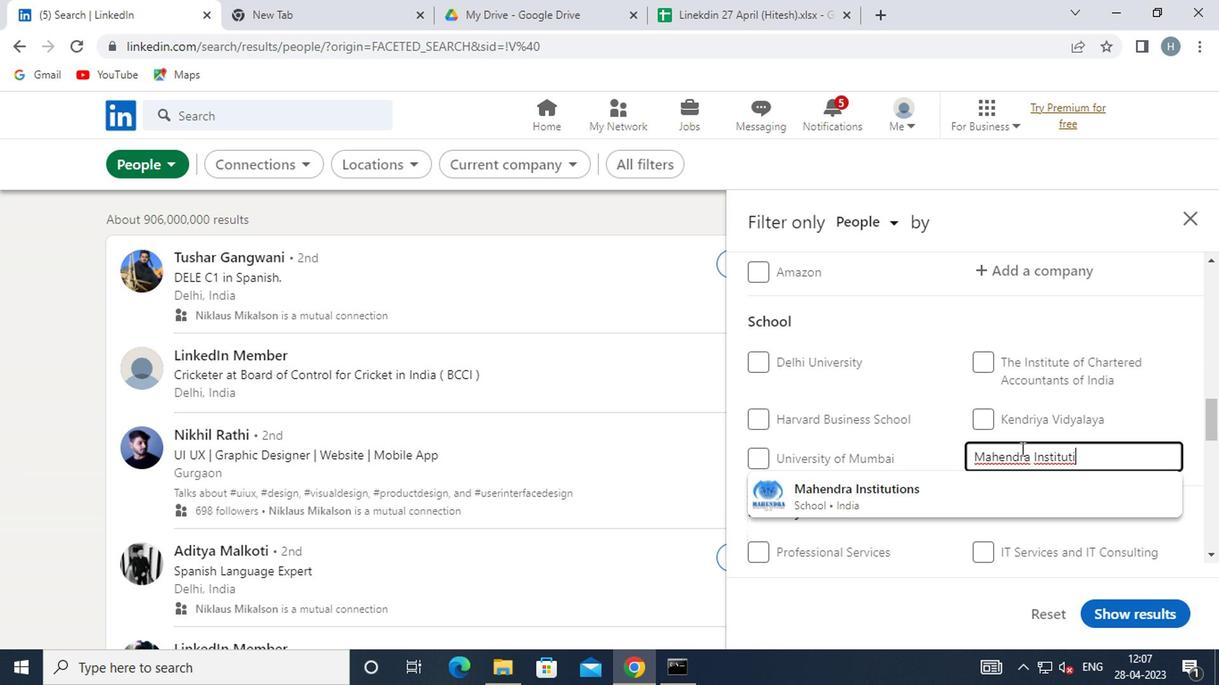 
Action: Mouse moved to (977, 491)
Screenshot: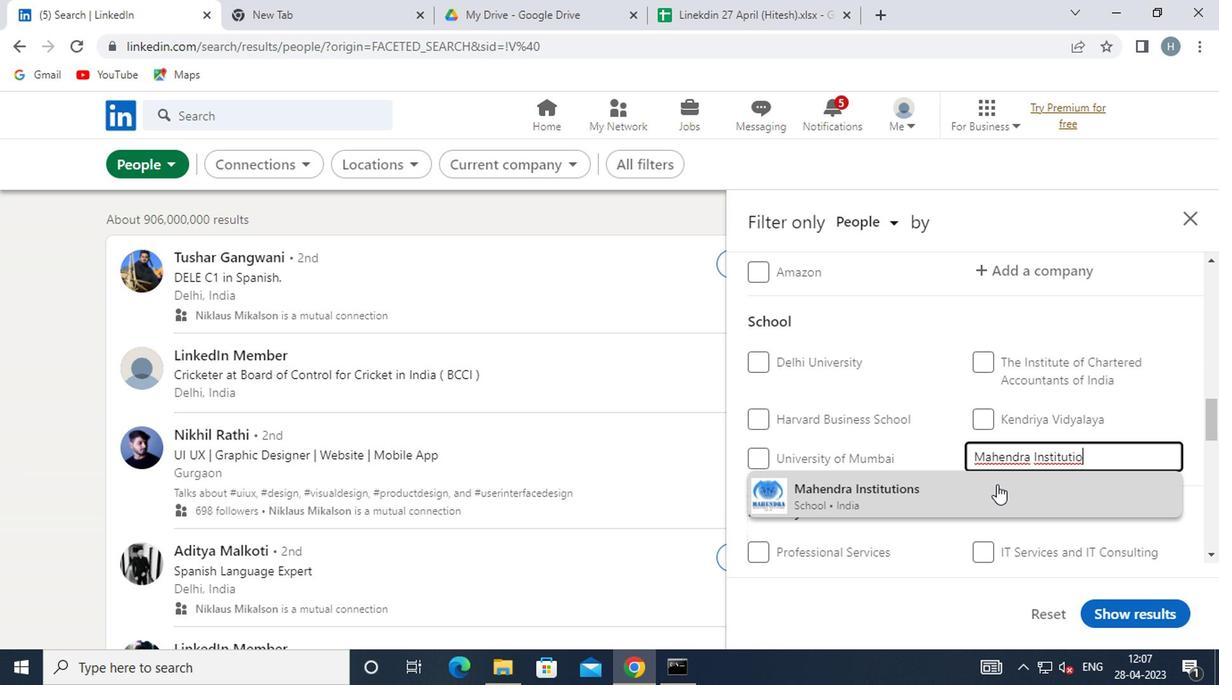 
Action: Mouse pressed left at (977, 491)
Screenshot: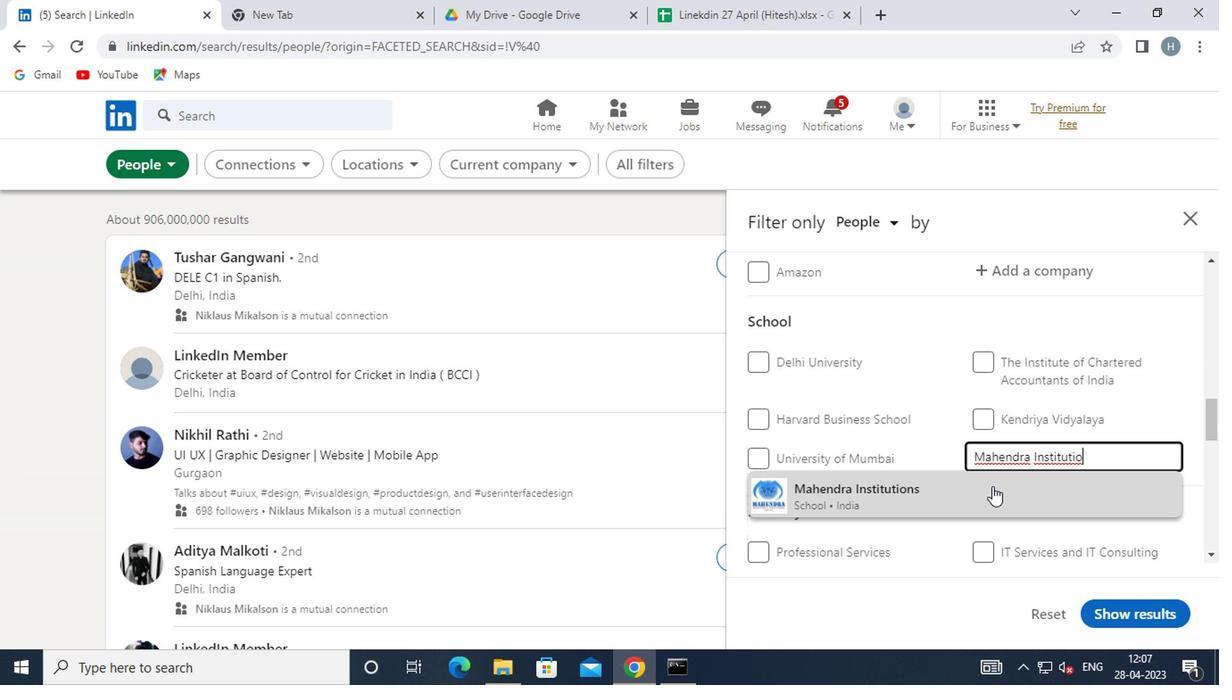 
Action: Mouse moved to (921, 444)
Screenshot: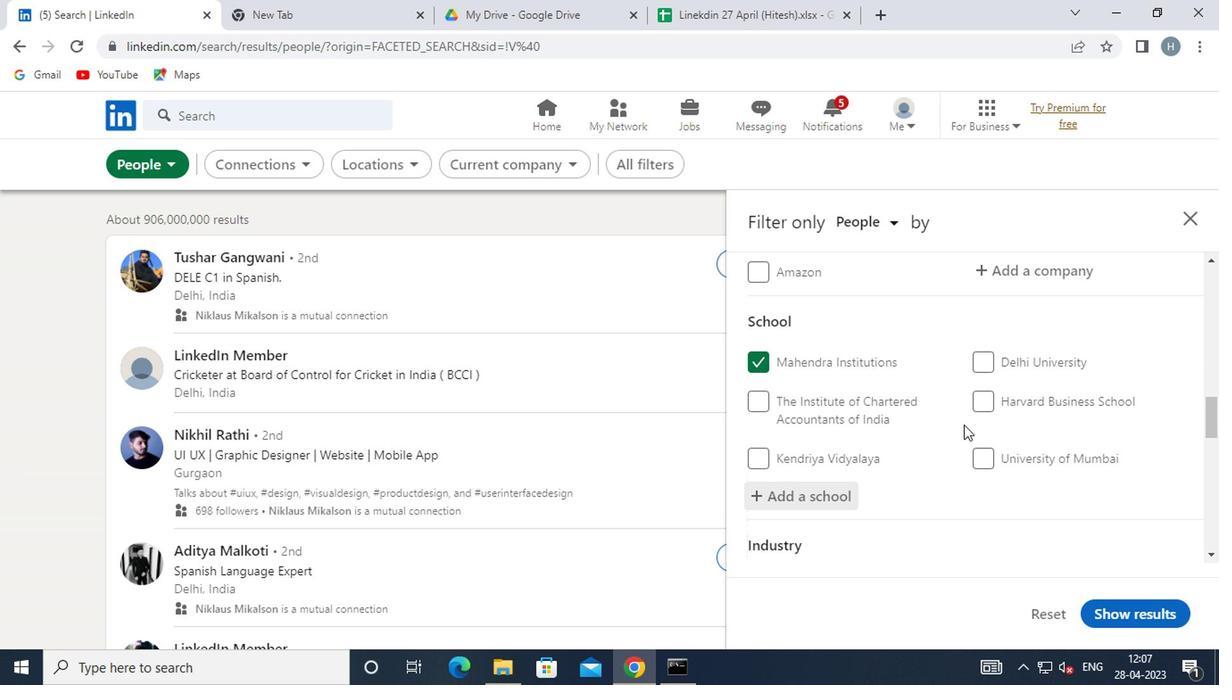 
Action: Mouse scrolled (921, 443) with delta (0, 0)
Screenshot: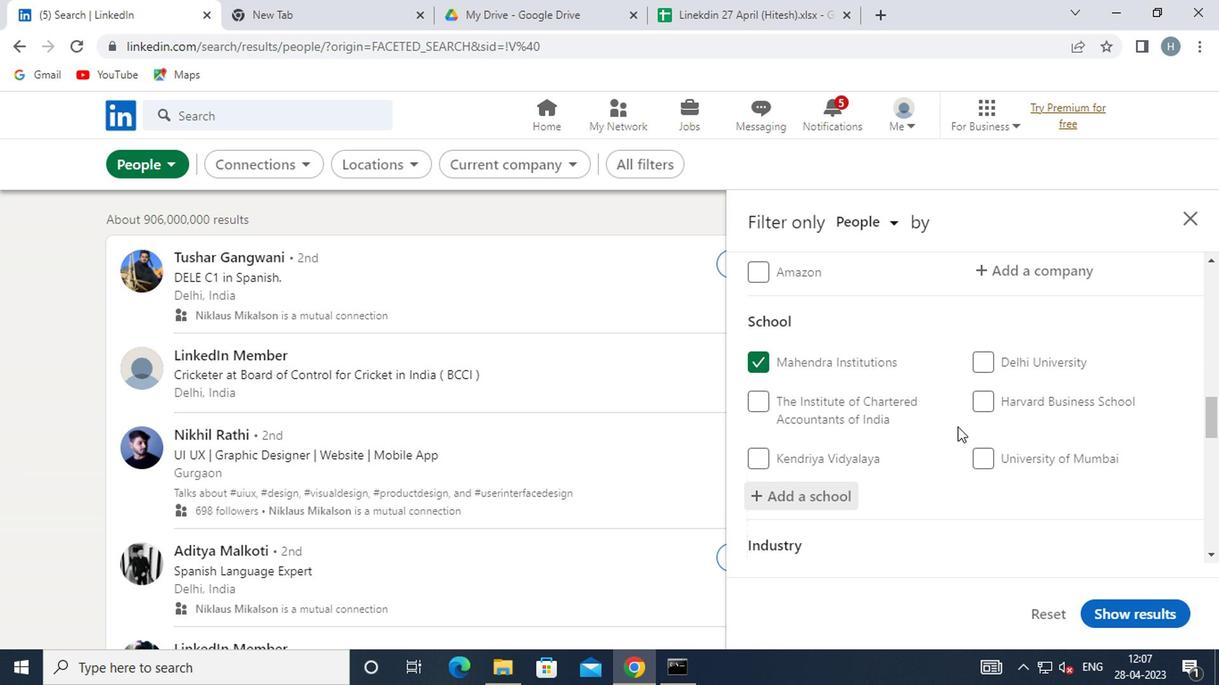 
Action: Mouse moved to (918, 446)
Screenshot: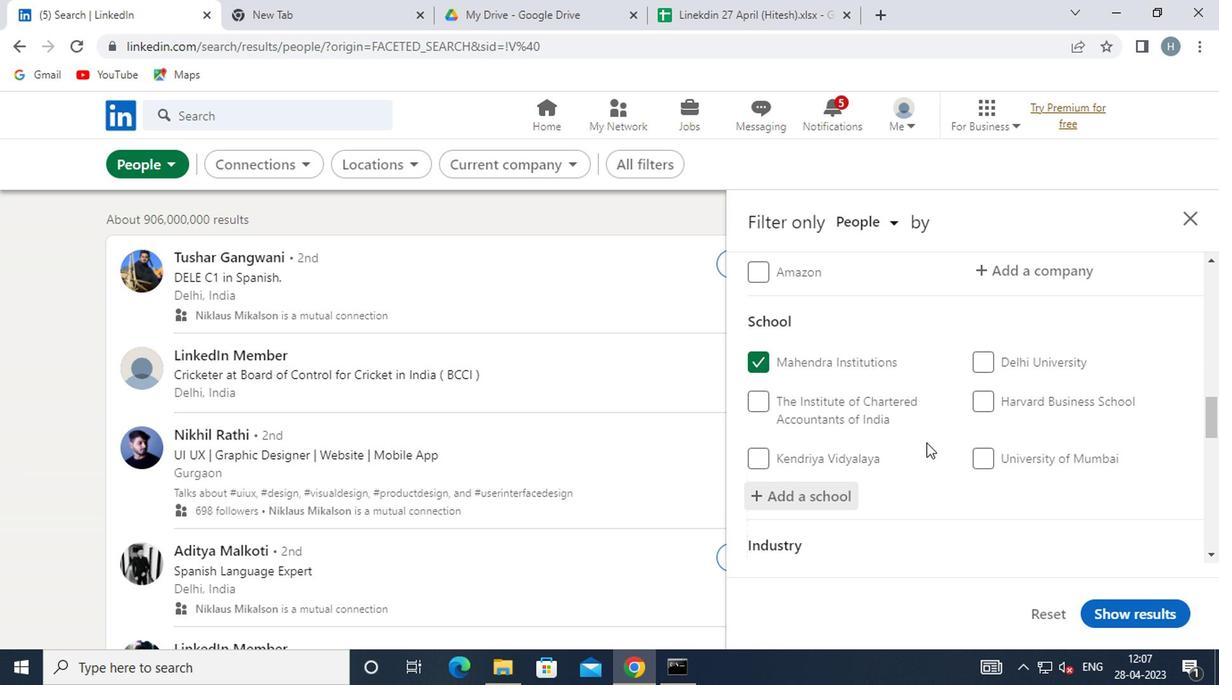 
Action: Mouse scrolled (918, 445) with delta (0, -1)
Screenshot: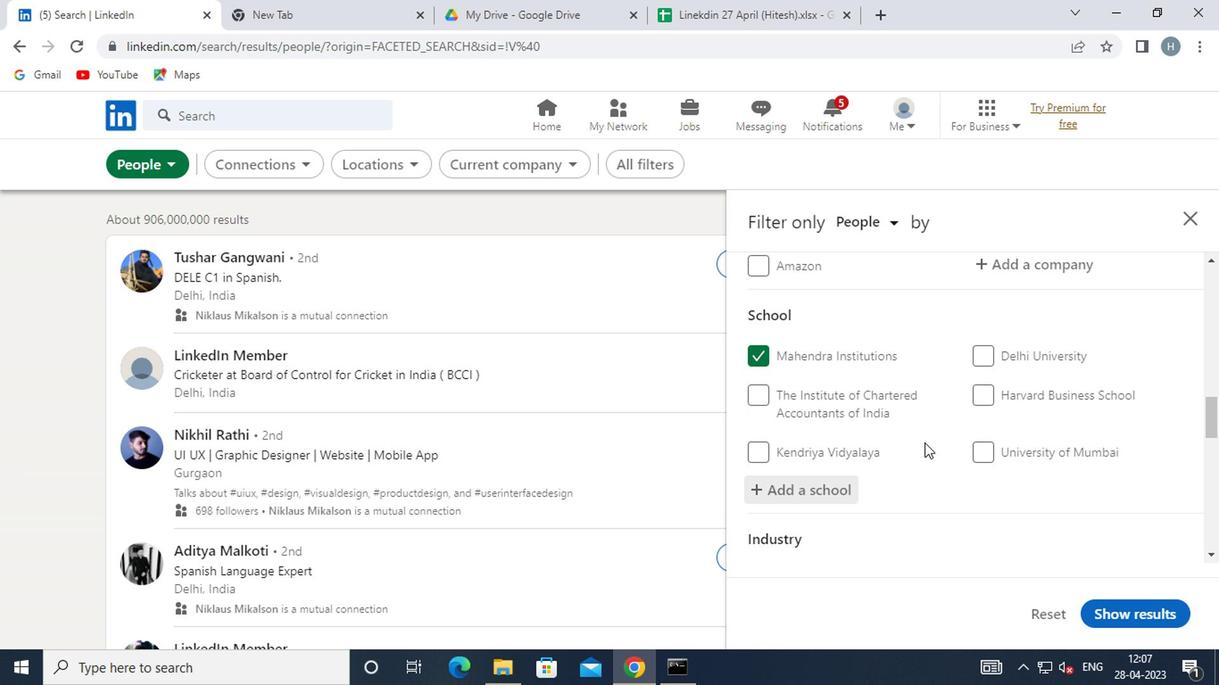
Action: Mouse scrolled (918, 445) with delta (0, -1)
Screenshot: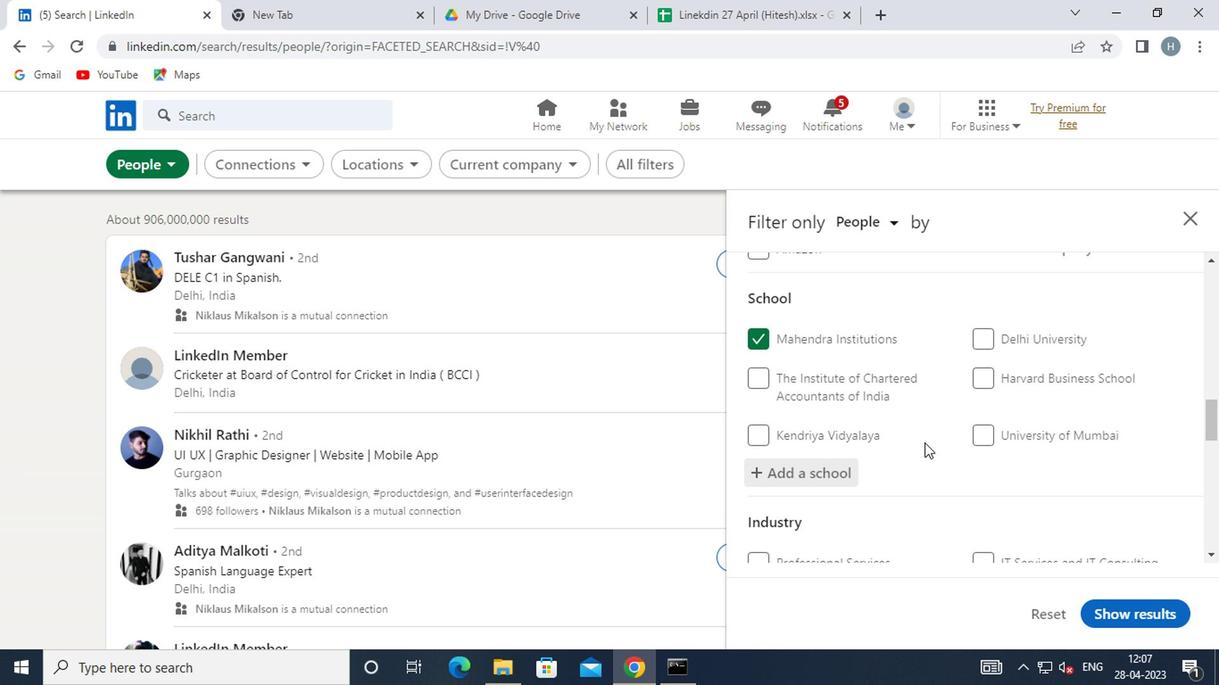 
Action: Mouse moved to (1021, 405)
Screenshot: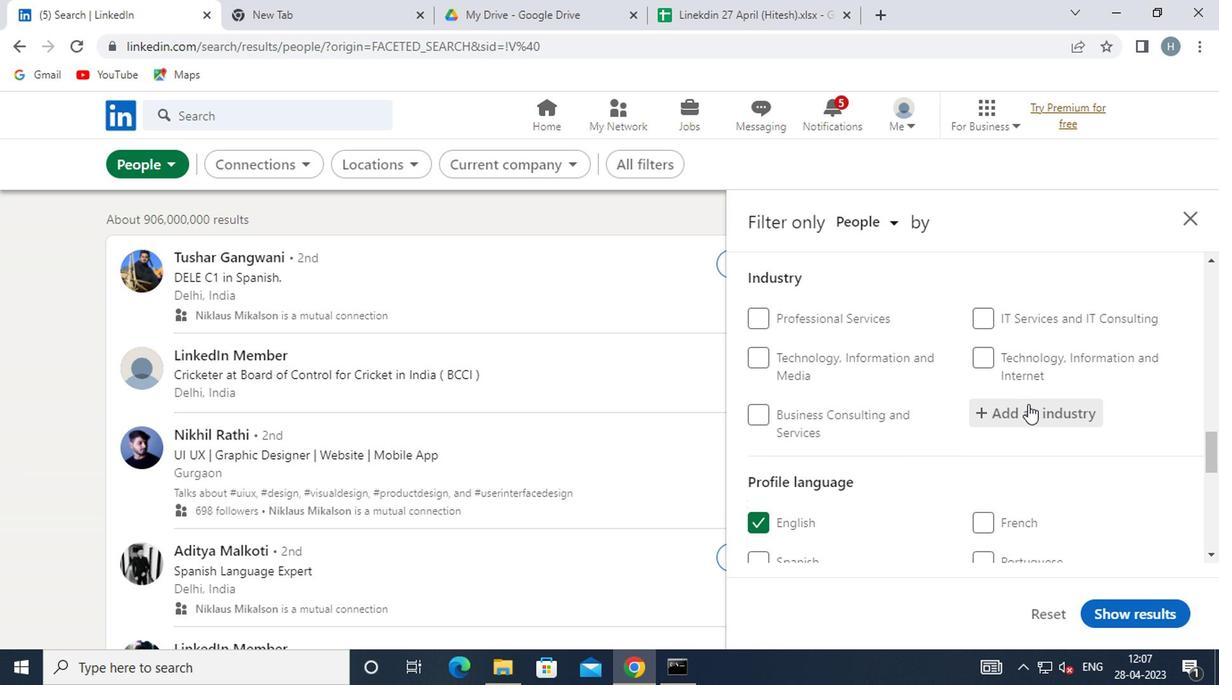 
Action: Mouse pressed left at (1021, 405)
Screenshot: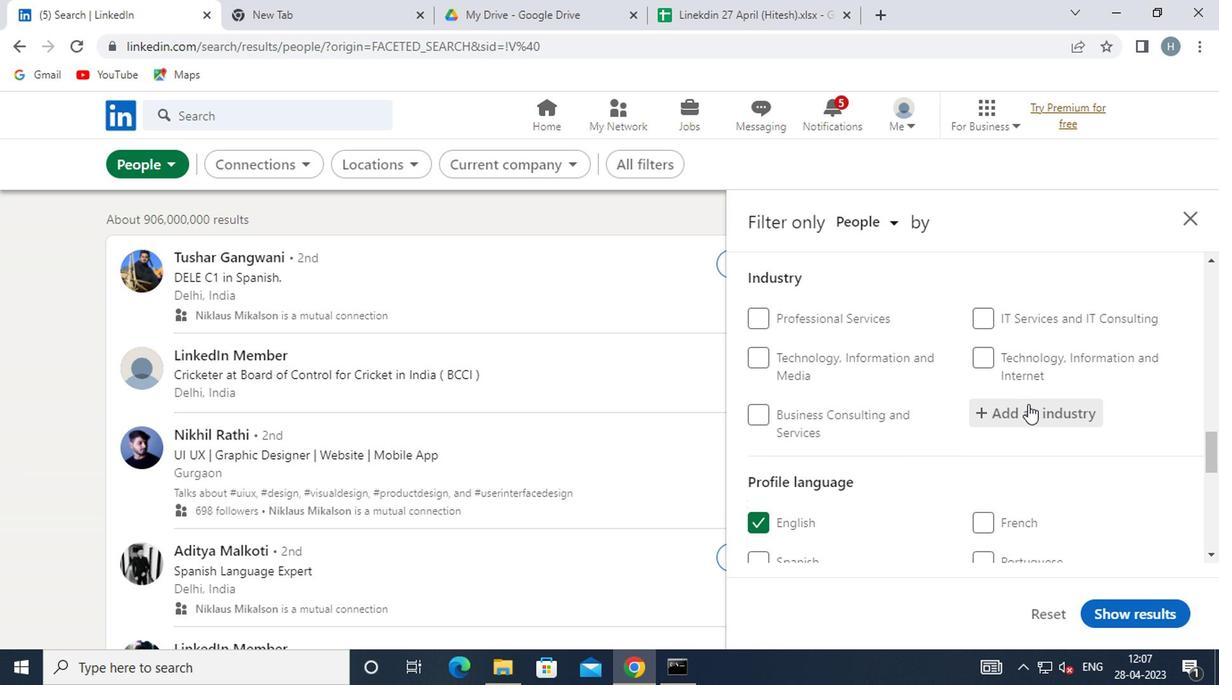 
Action: Mouse moved to (1022, 407)
Screenshot: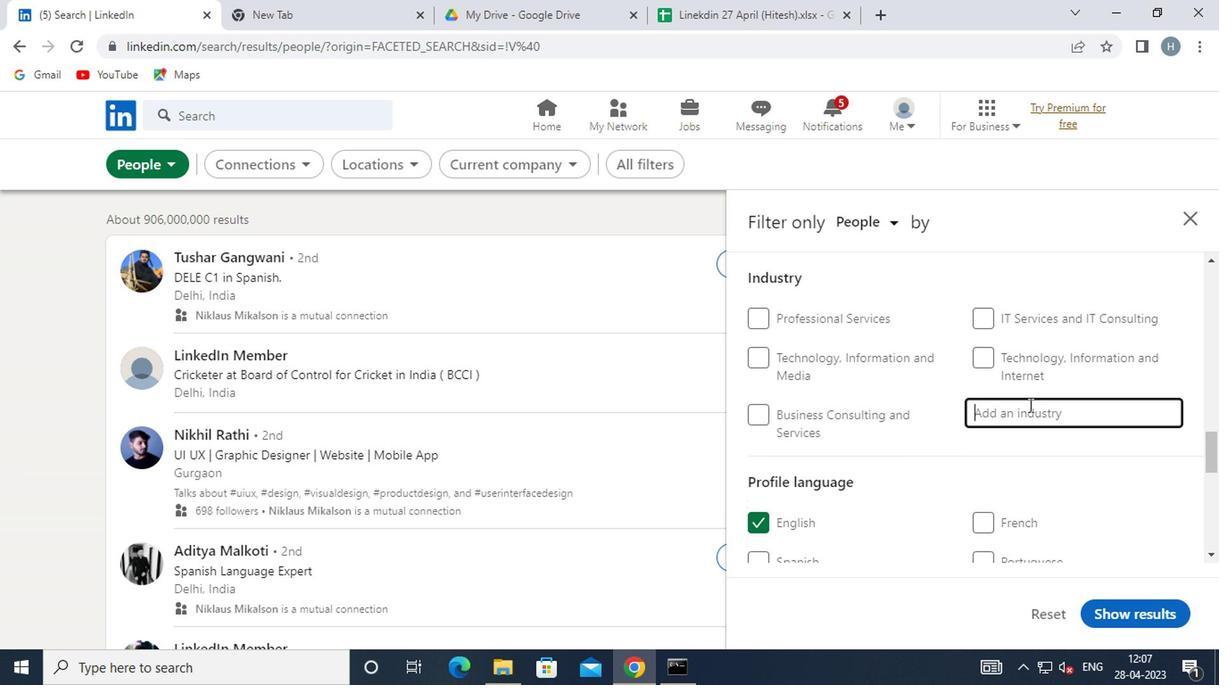 
Action: Key pressed <Key.shift>WA
Screenshot: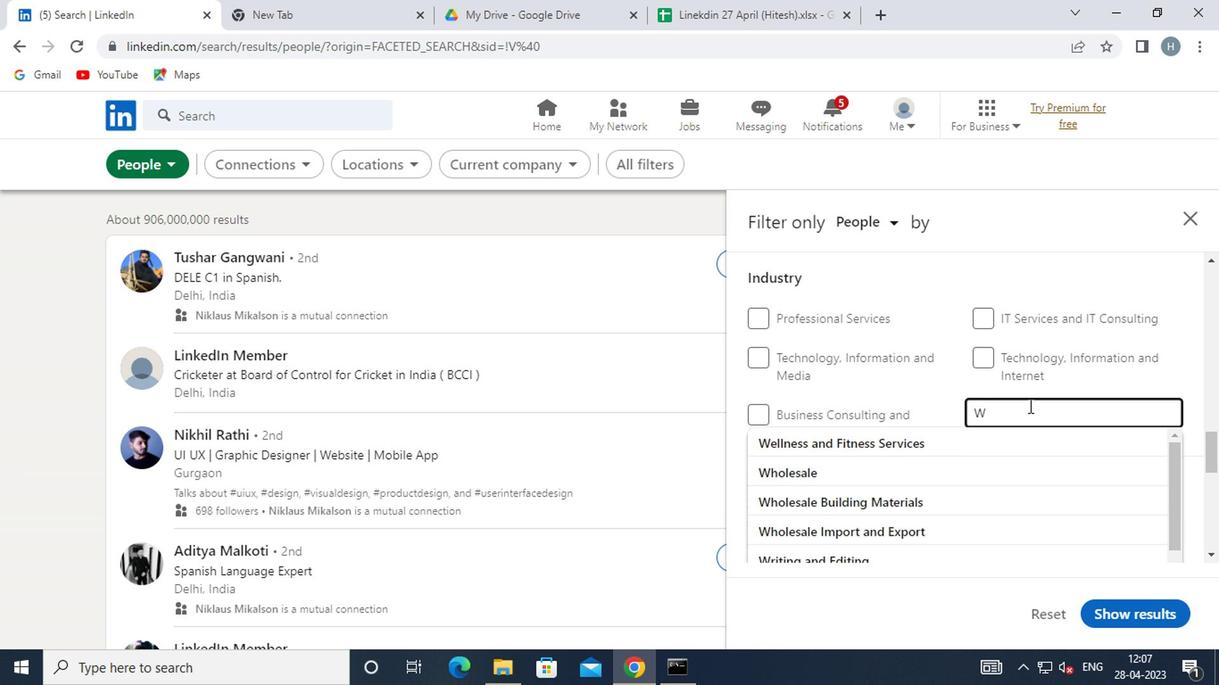 
Action: Mouse moved to (1024, 407)
Screenshot: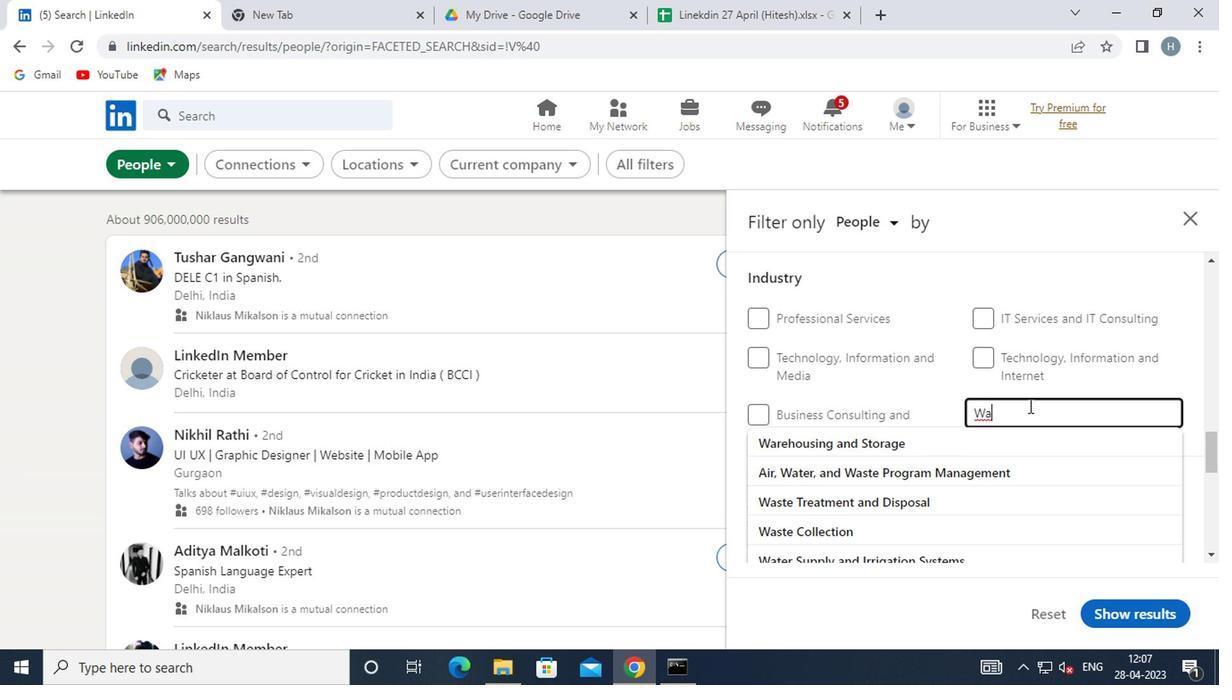 
Action: Key pressed S
Screenshot: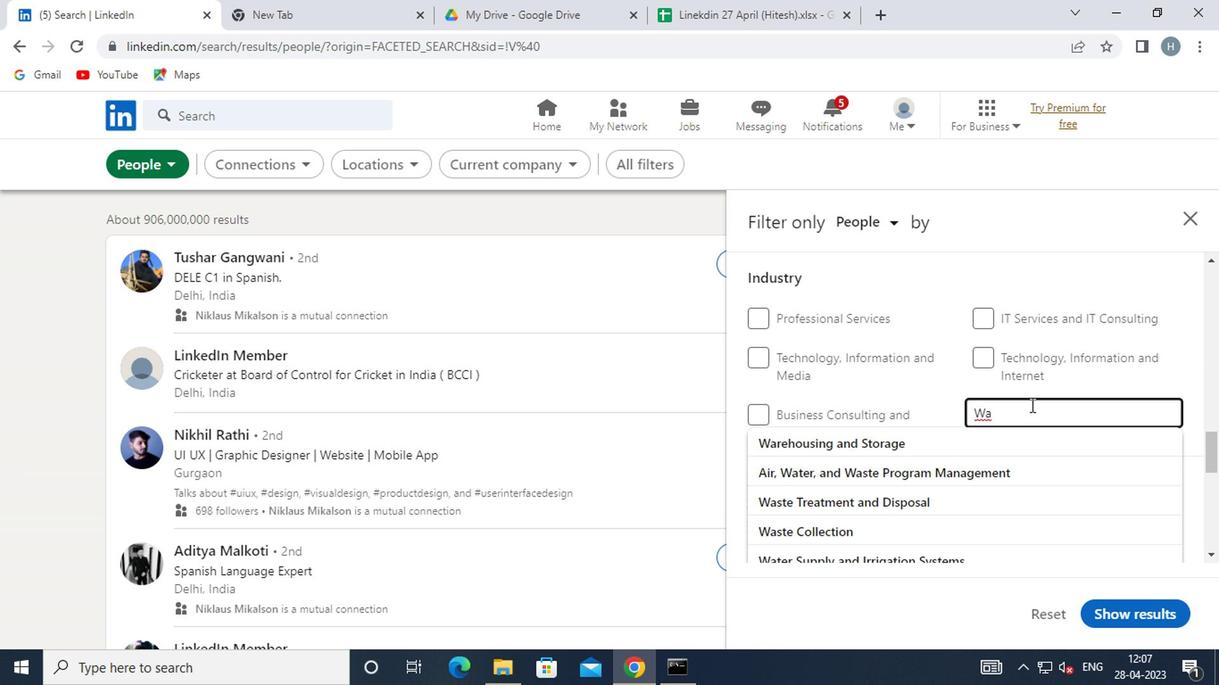 
Action: Mouse moved to (1025, 407)
Screenshot: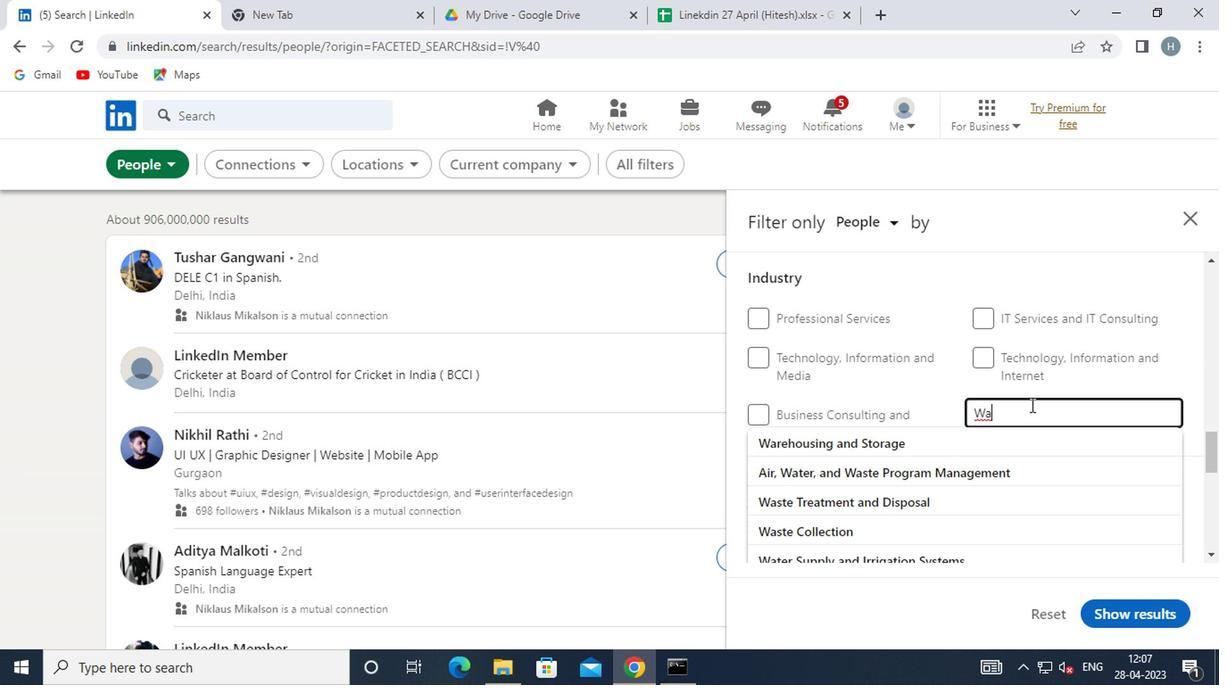 
Action: Key pressed TE
Screenshot: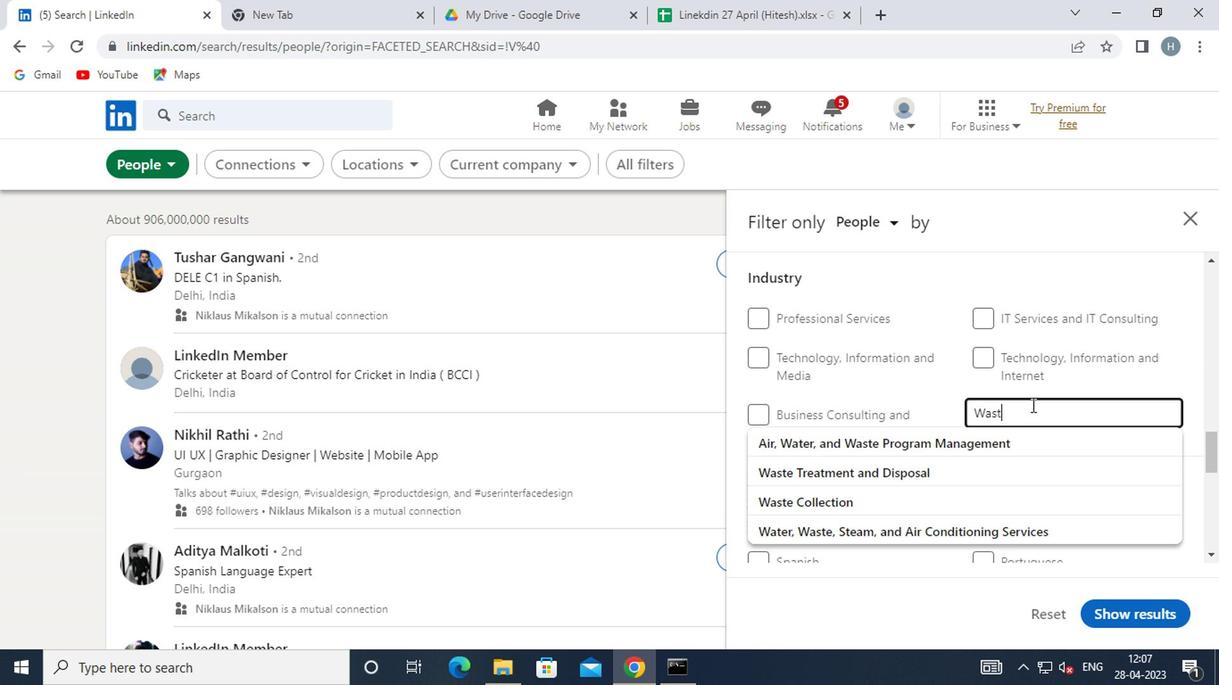 
Action: Mouse moved to (901, 505)
Screenshot: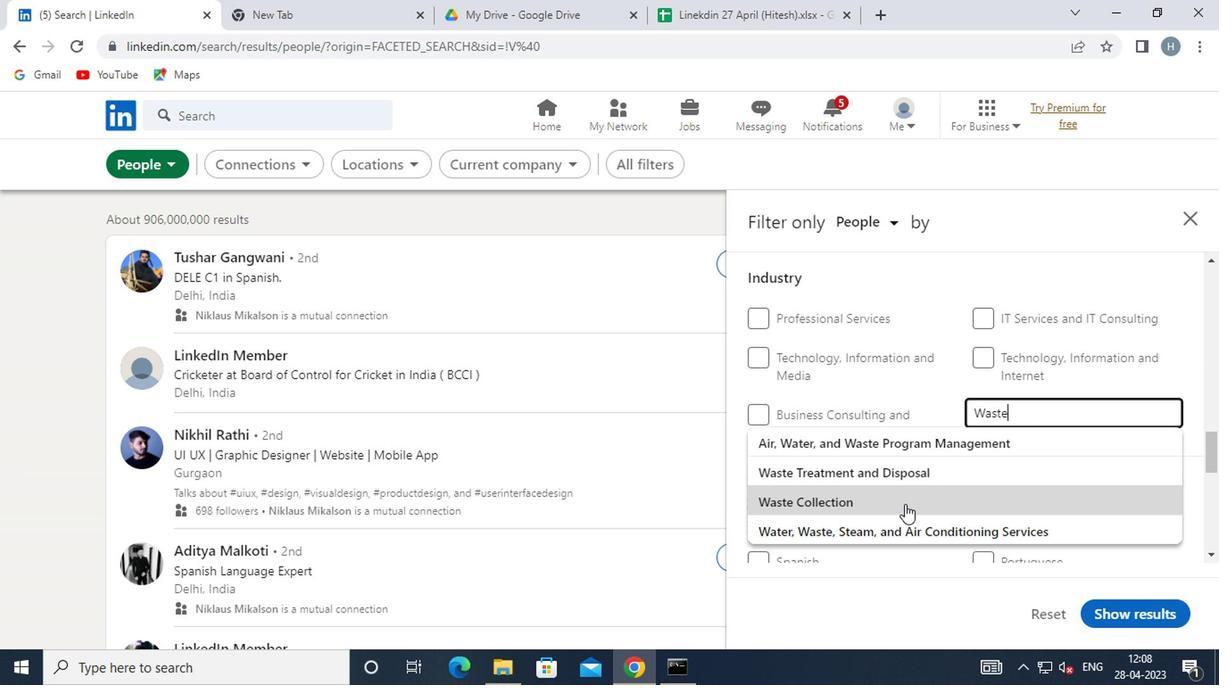 
Action: Mouse pressed left at (901, 505)
Screenshot: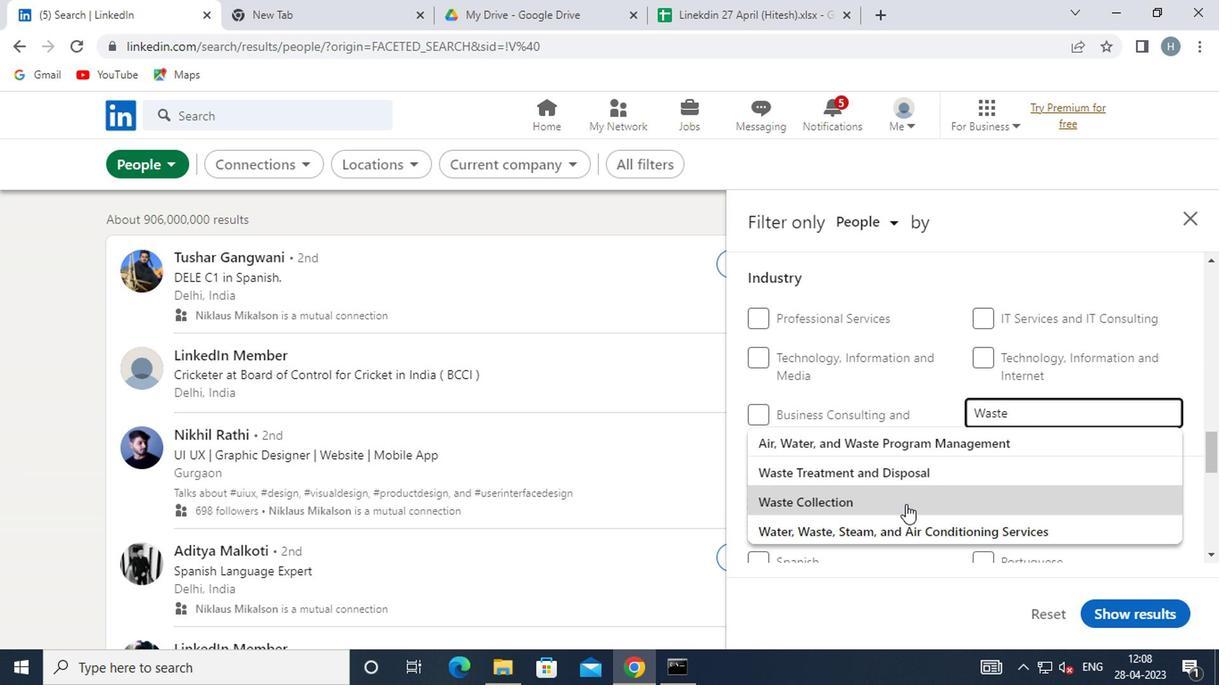 
Action: Mouse moved to (901, 497)
Screenshot: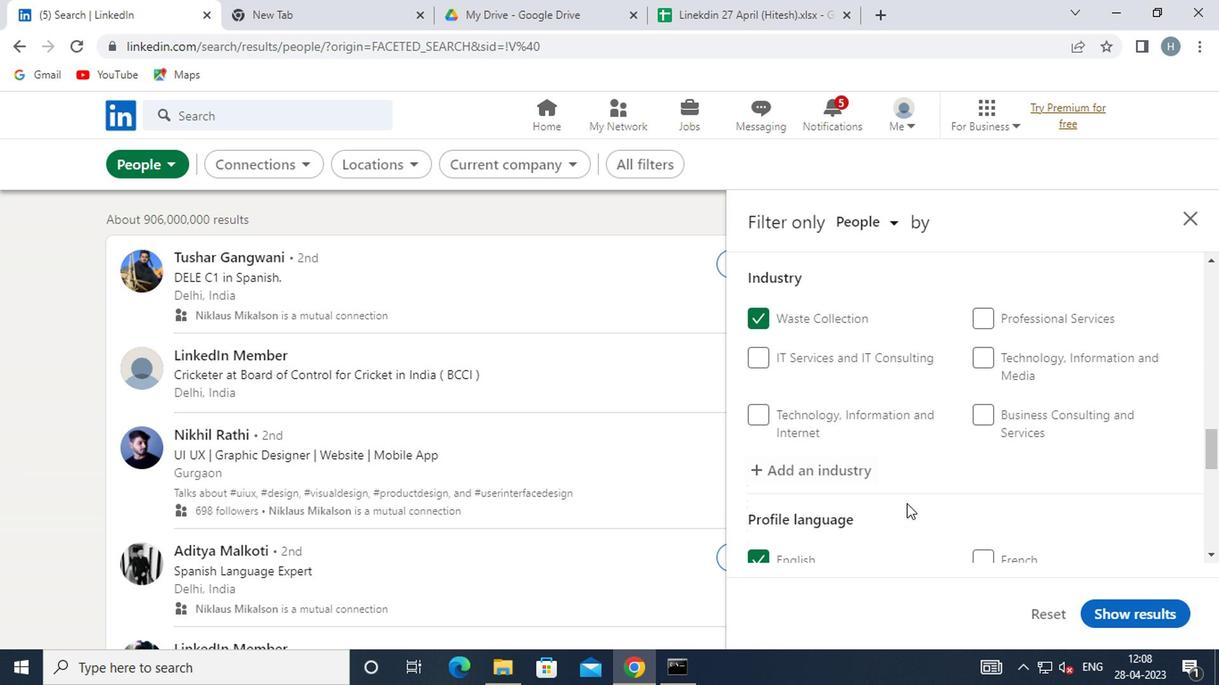 
Action: Mouse scrolled (901, 496) with delta (0, 0)
Screenshot: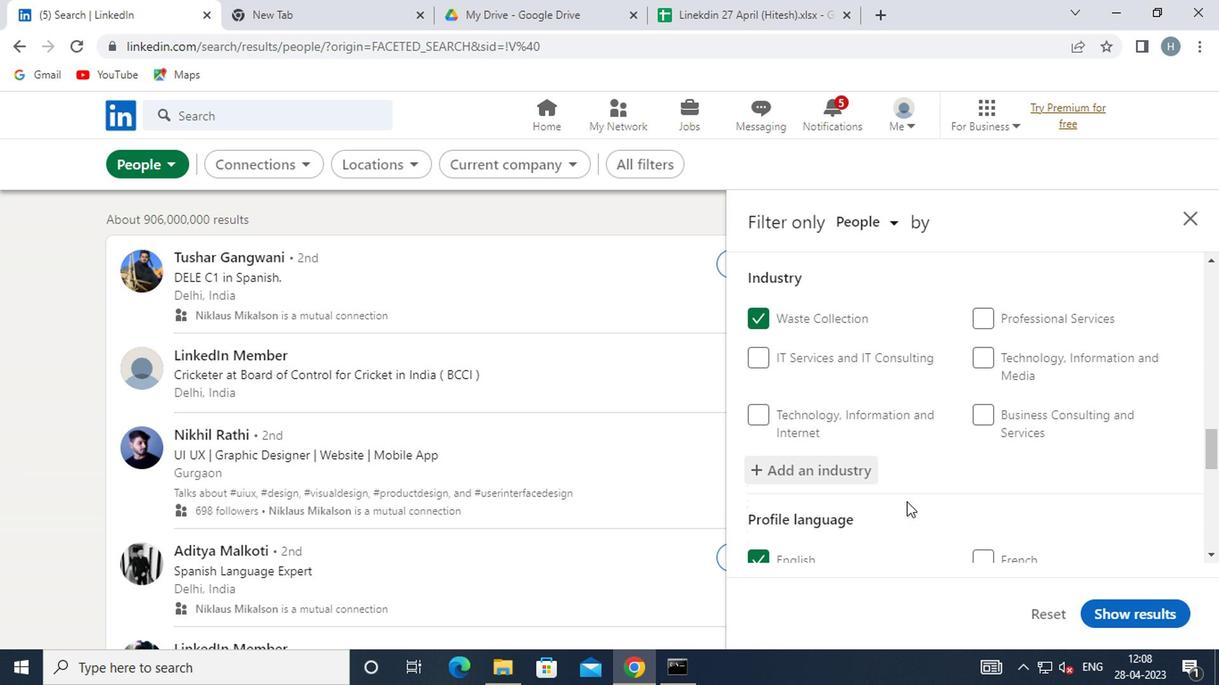 
Action: Mouse scrolled (901, 496) with delta (0, 0)
Screenshot: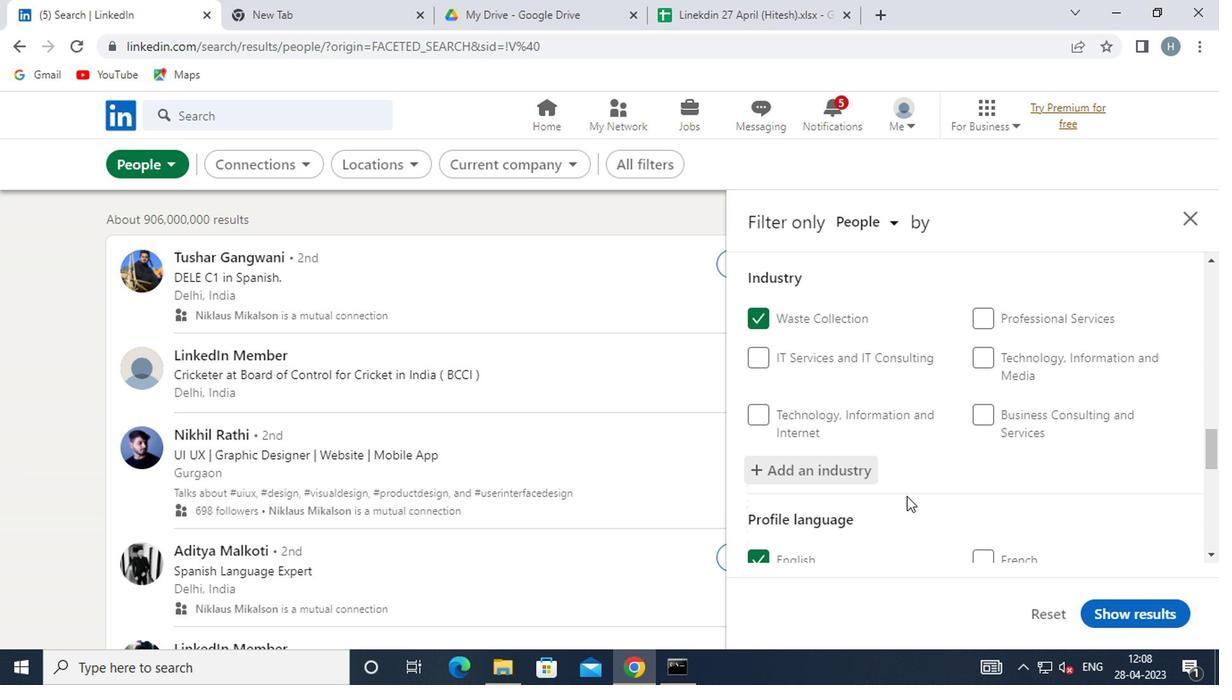 
Action: Mouse moved to (900, 484)
Screenshot: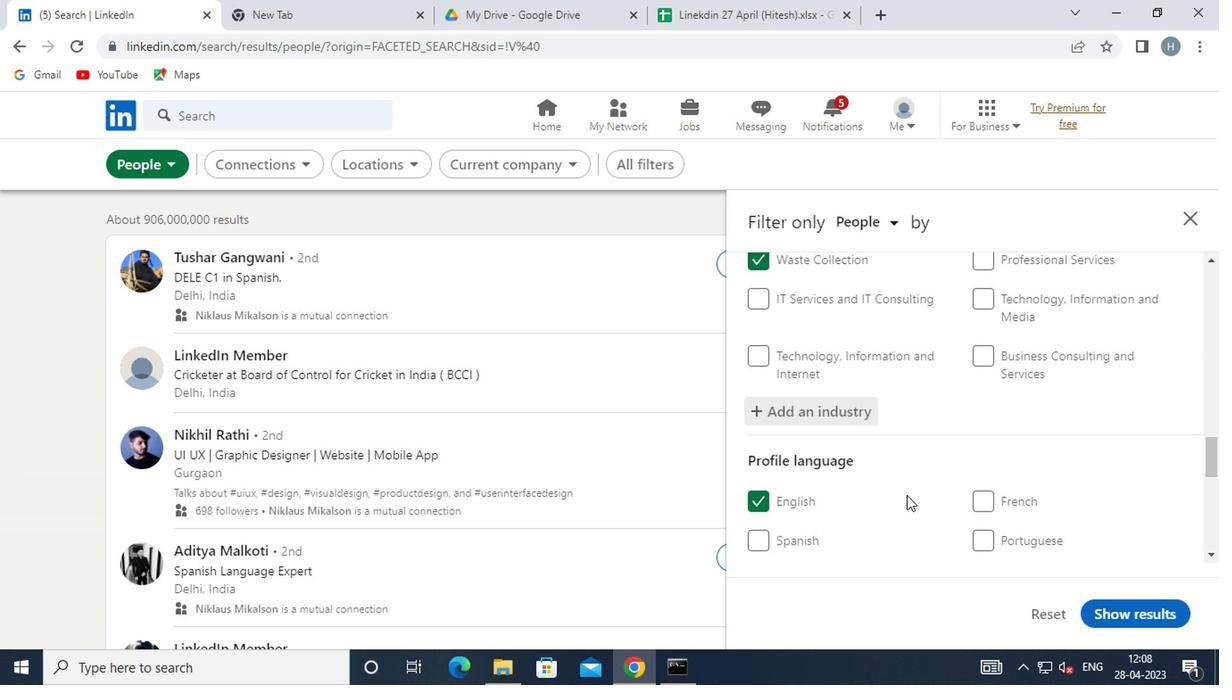 
Action: Mouse scrolled (900, 483) with delta (0, 0)
Screenshot: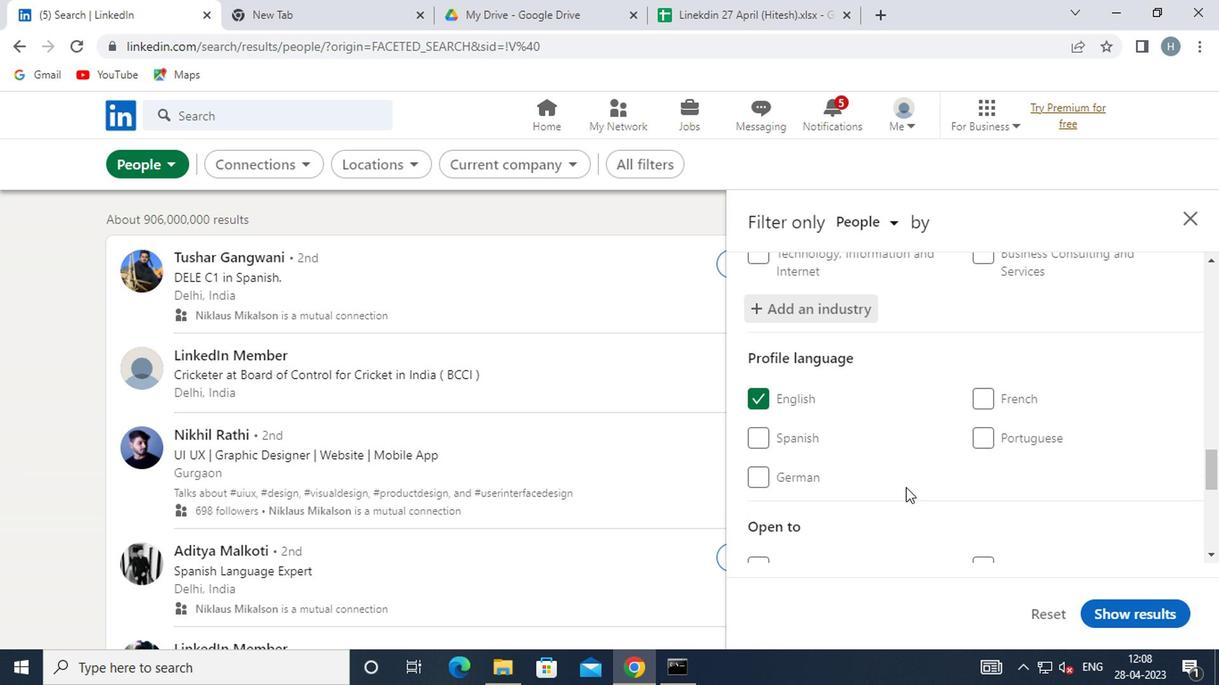 
Action: Mouse scrolled (900, 483) with delta (0, 0)
Screenshot: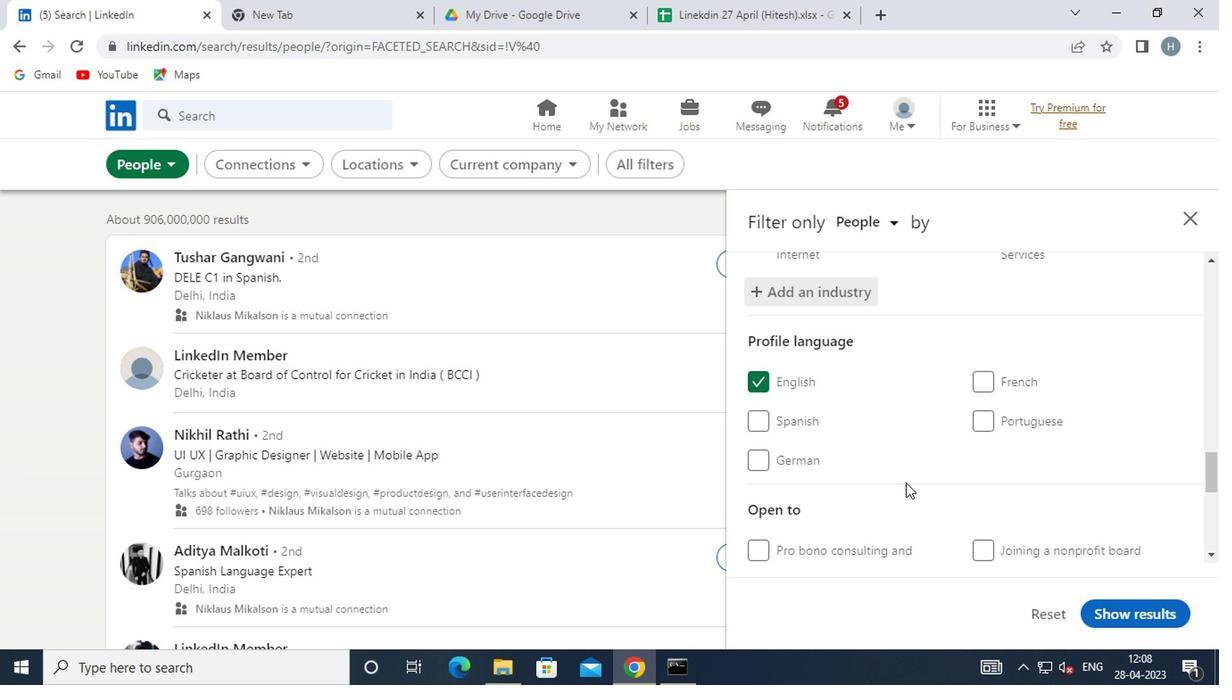 
Action: Mouse moved to (907, 480)
Screenshot: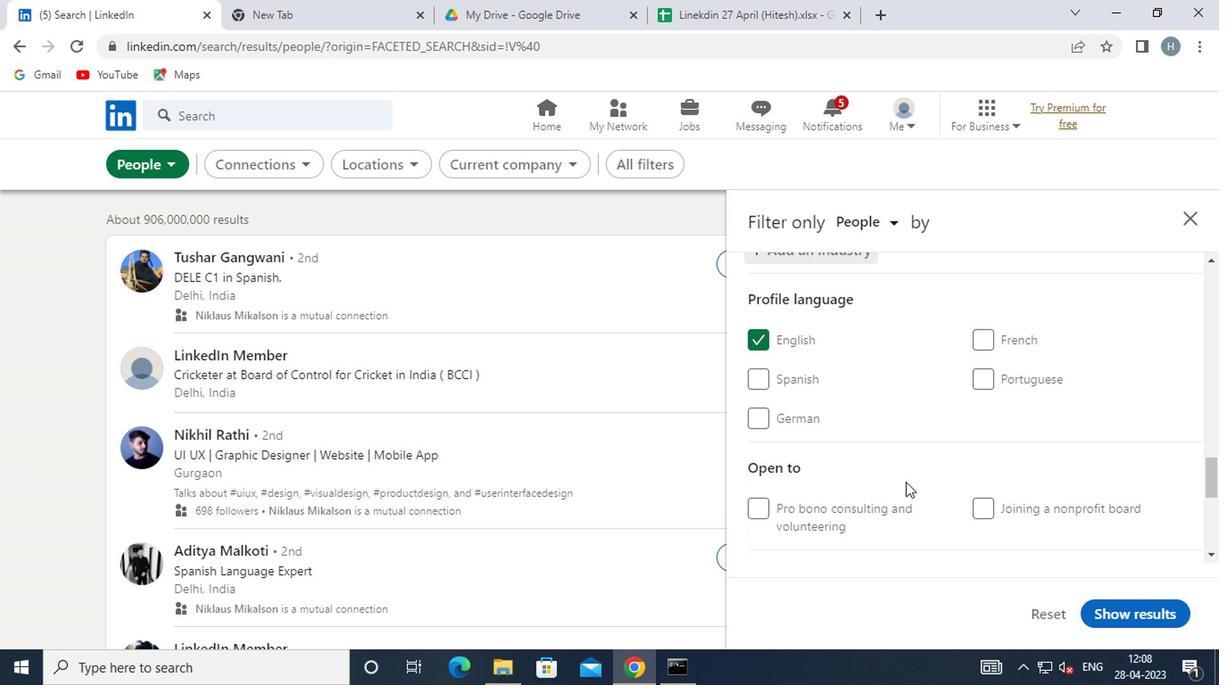 
Action: Mouse scrolled (907, 479) with delta (0, 0)
Screenshot: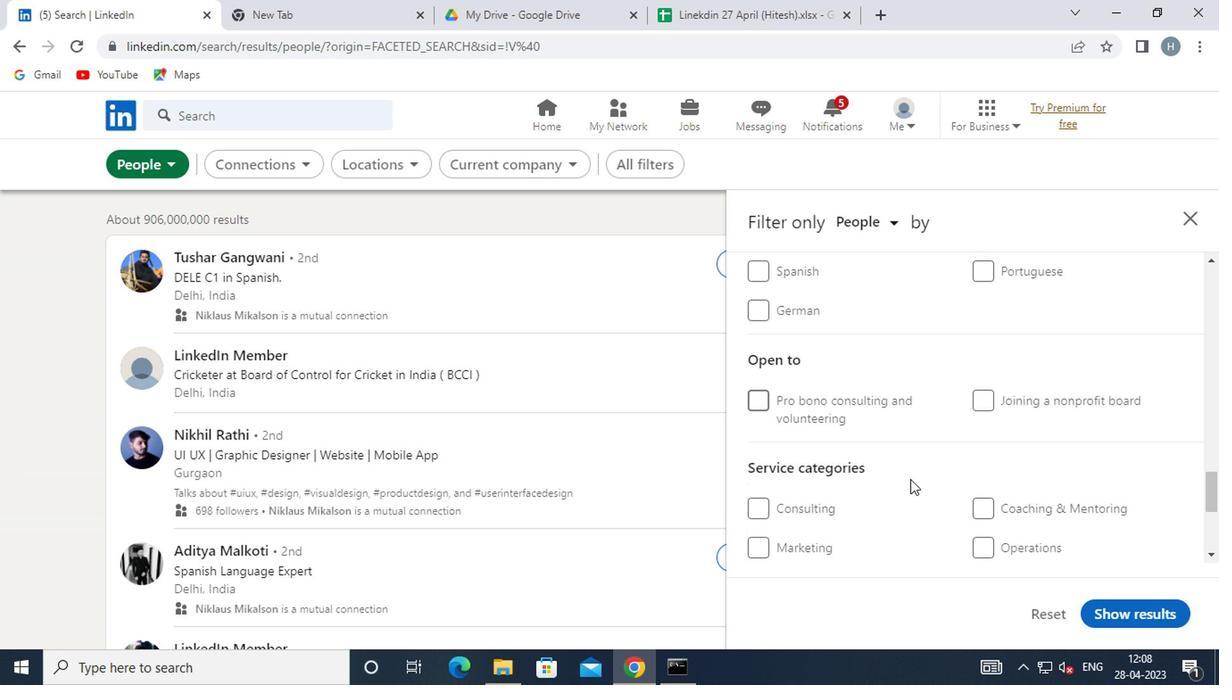
Action: Mouse moved to (990, 462)
Screenshot: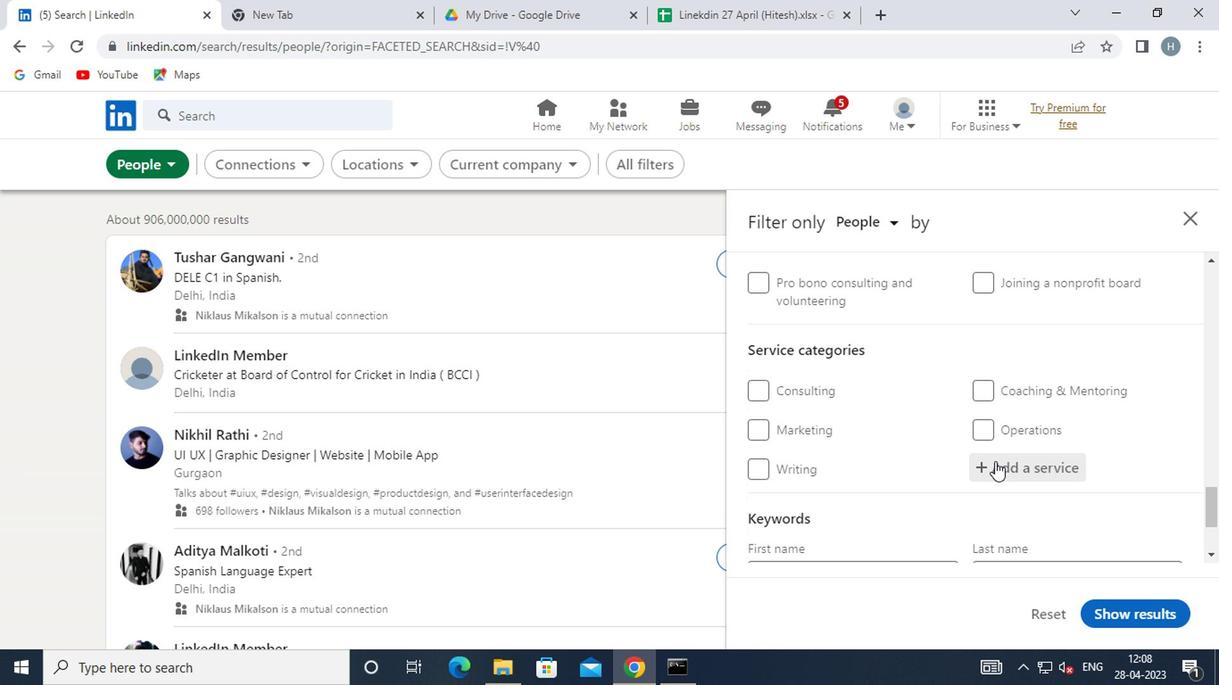 
Action: Mouse pressed left at (990, 462)
Screenshot: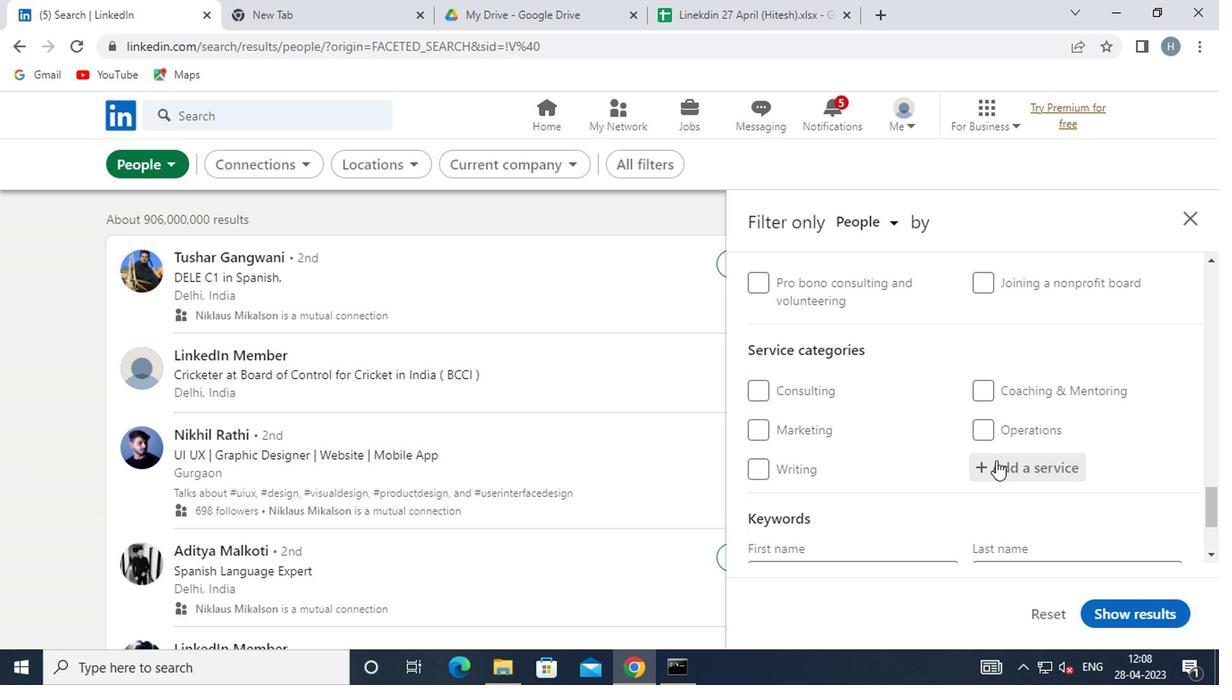 
Action: Mouse moved to (990, 460)
Screenshot: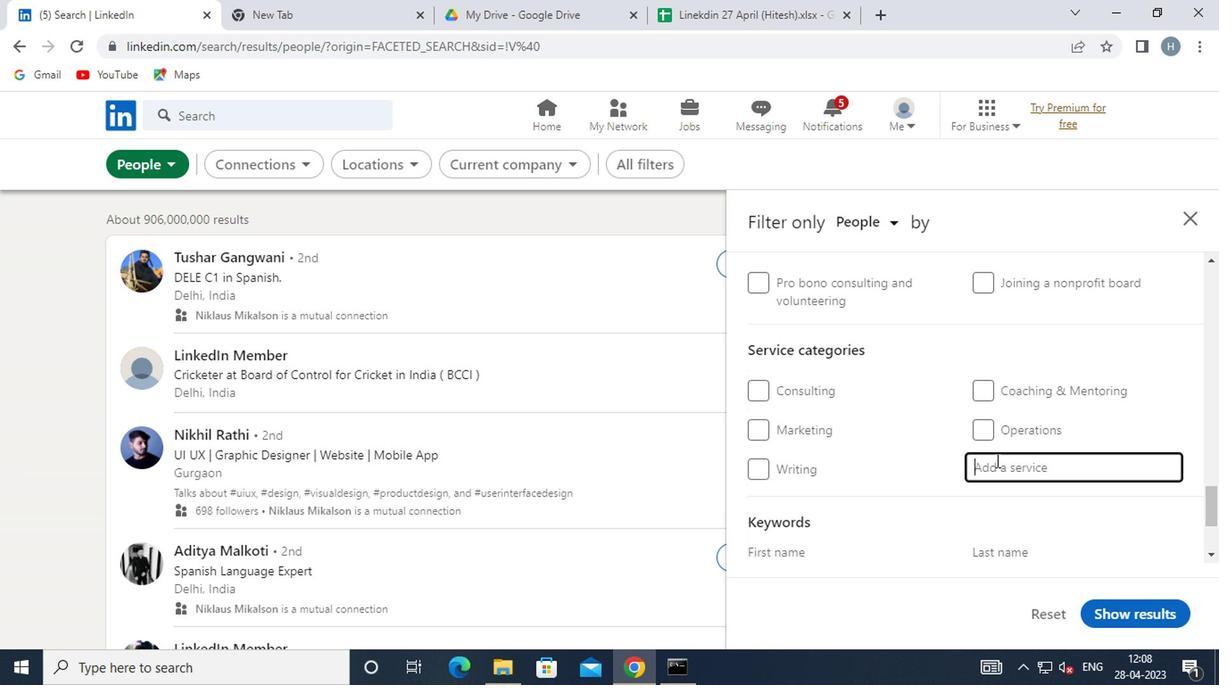 
Action: Key pressed <Key.shift>CY
Screenshot: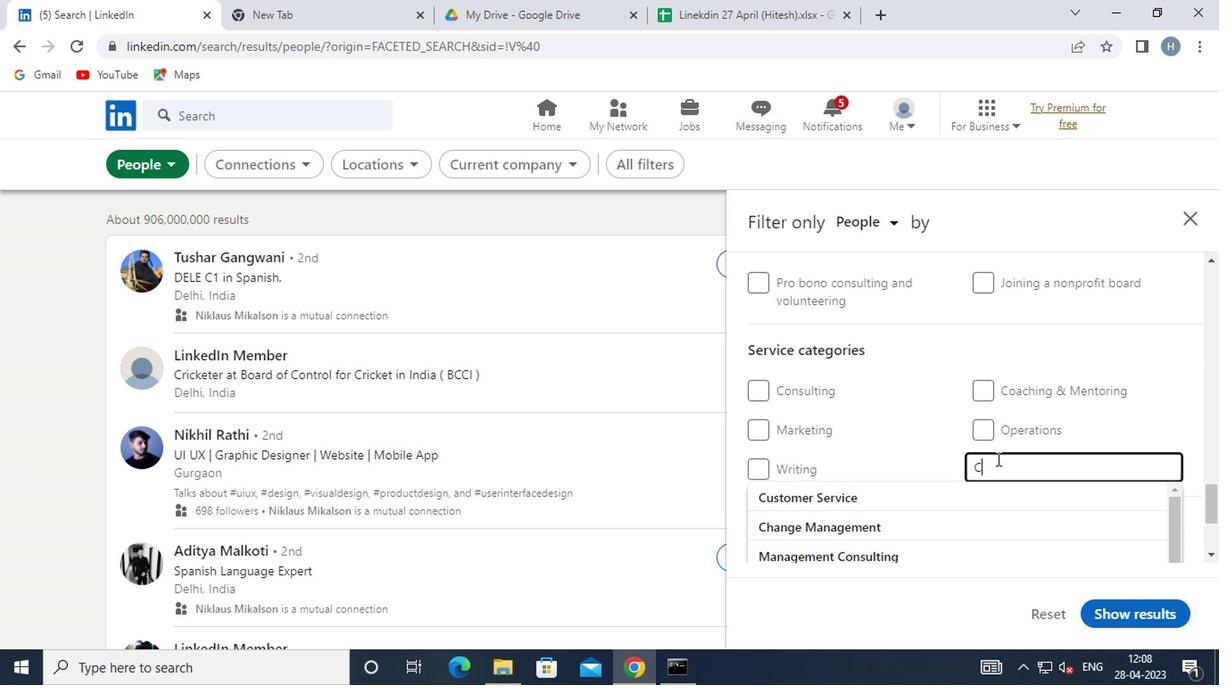 
Action: Mouse moved to (991, 455)
Screenshot: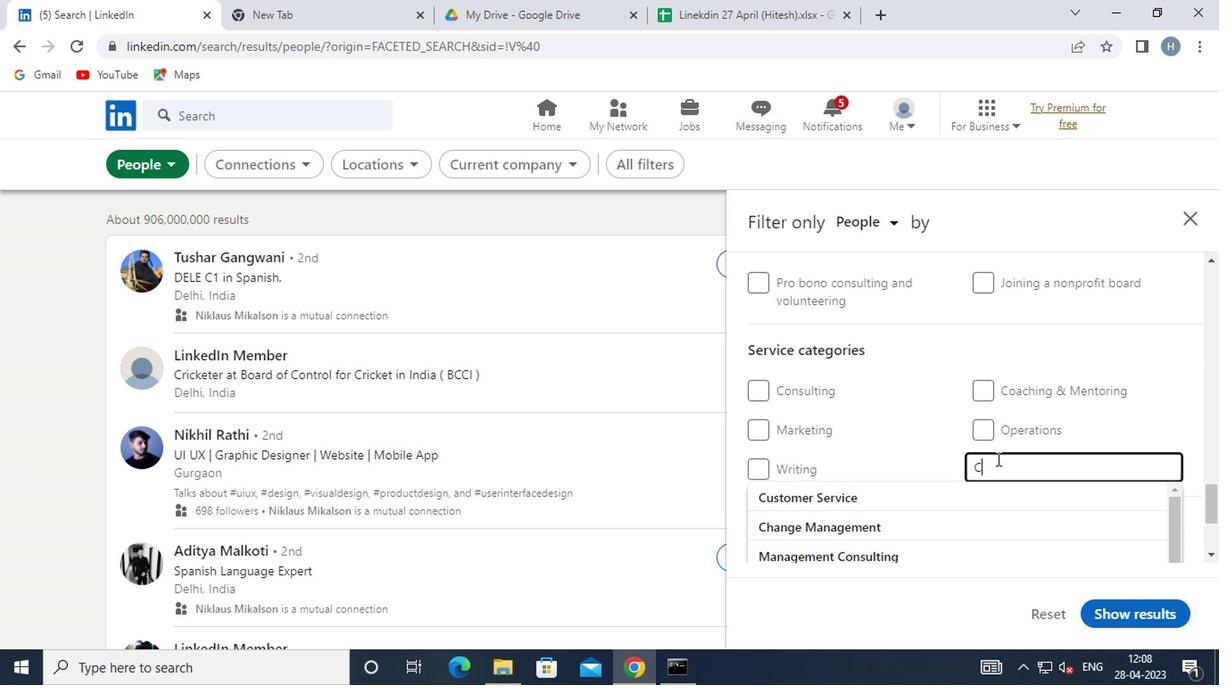 
Action: Key pressed B
Screenshot: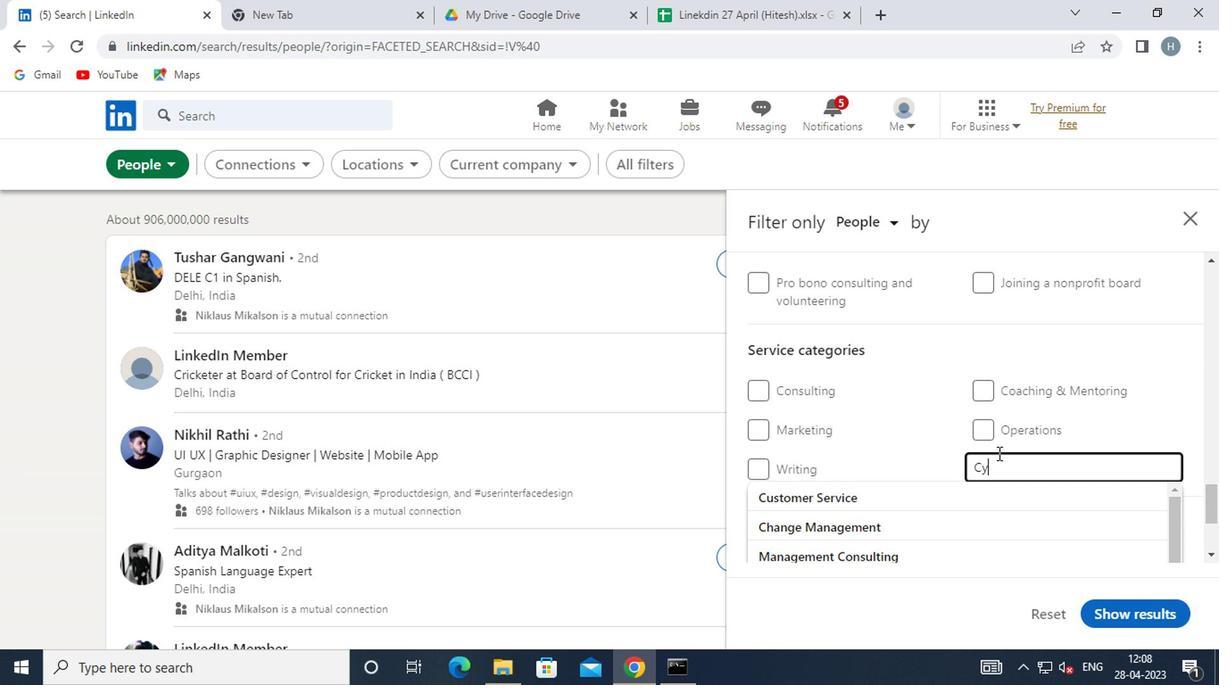 
Action: Mouse moved to (992, 454)
Screenshot: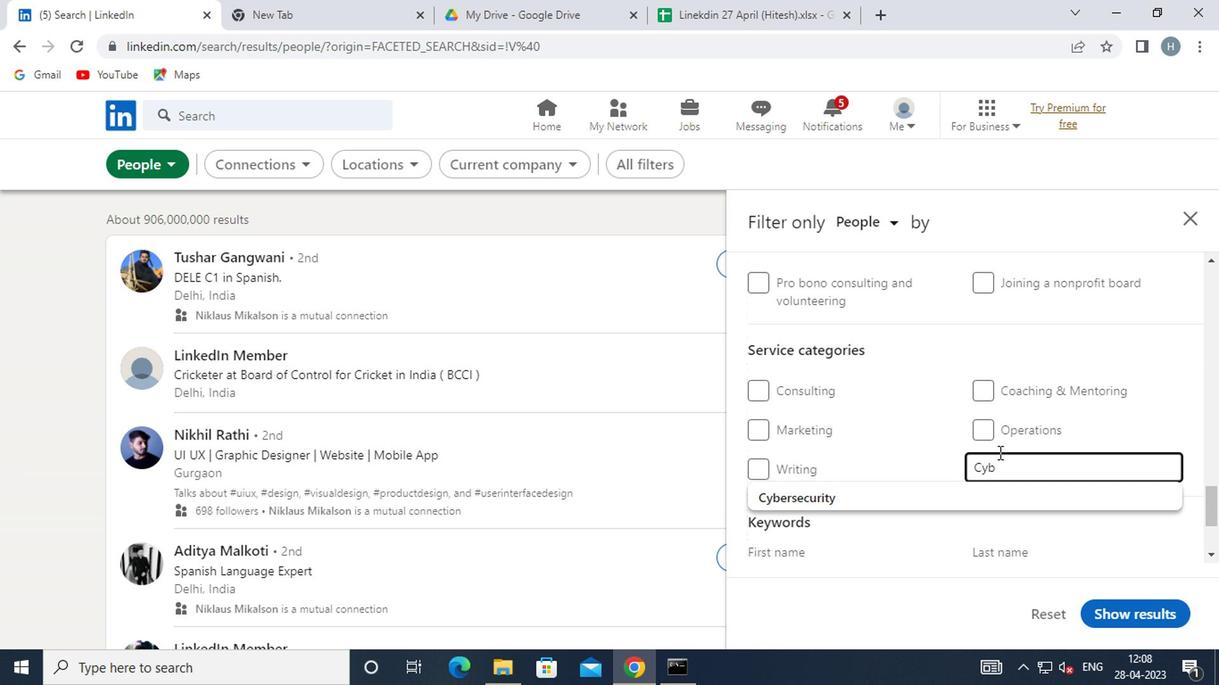 
Action: Key pressed E
Screenshot: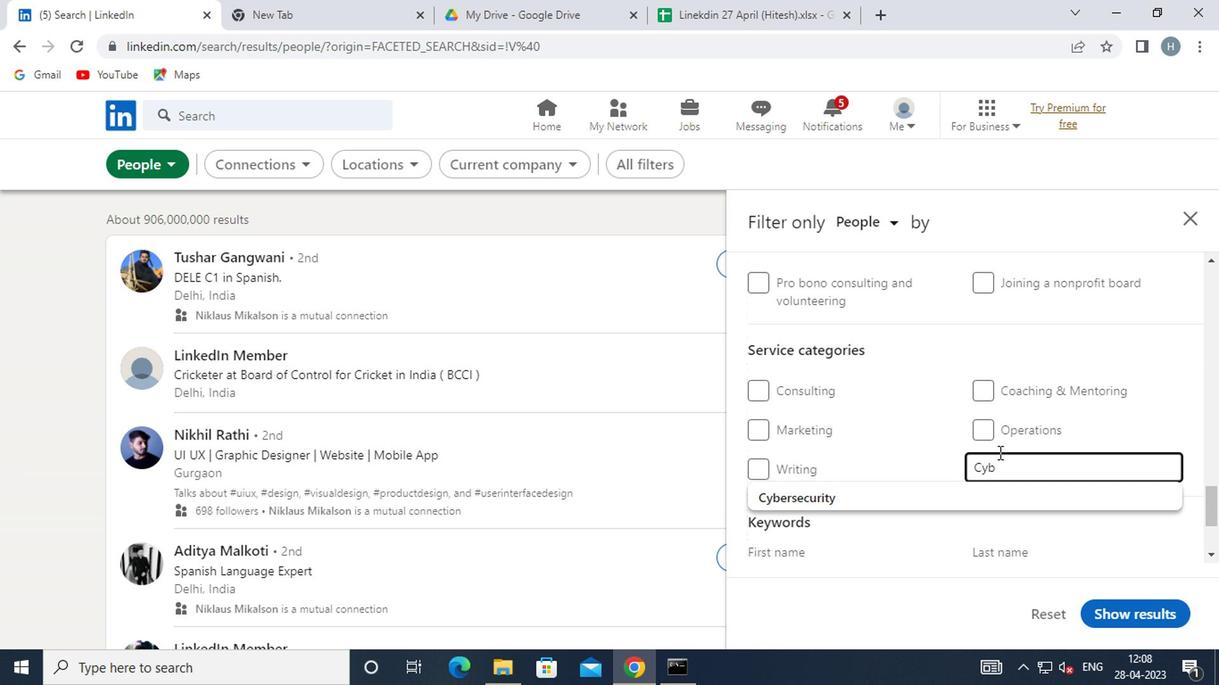 
Action: Mouse moved to (993, 454)
Screenshot: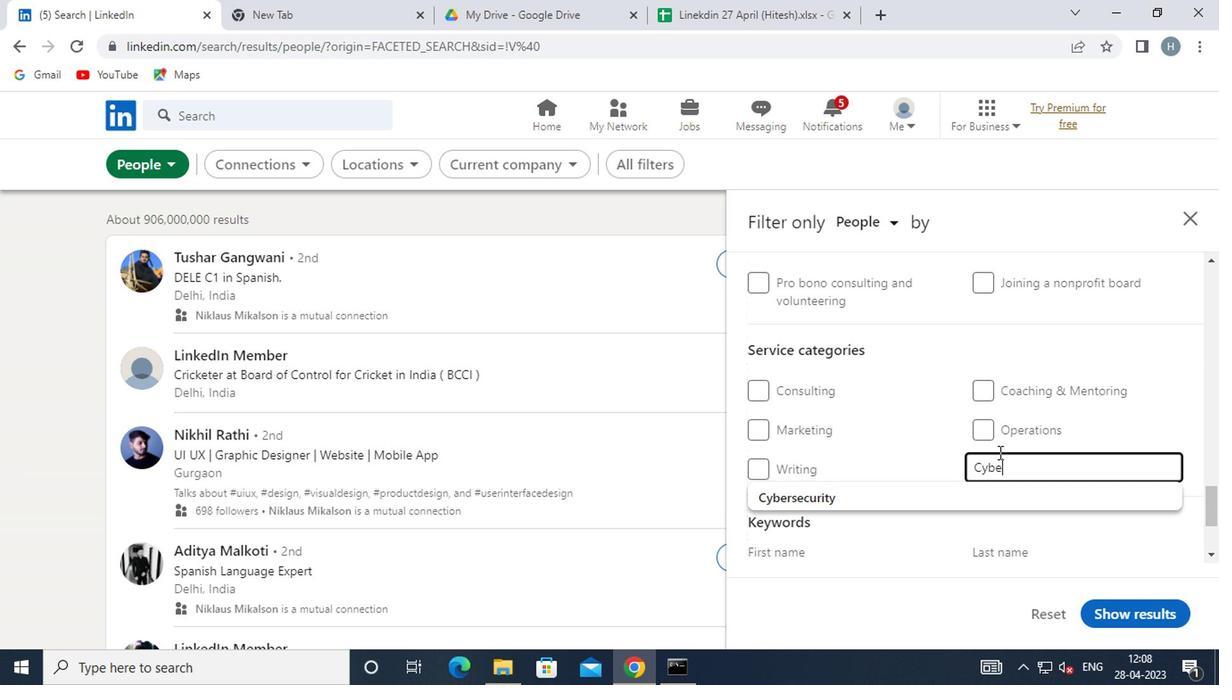 
Action: Key pressed R
Screenshot: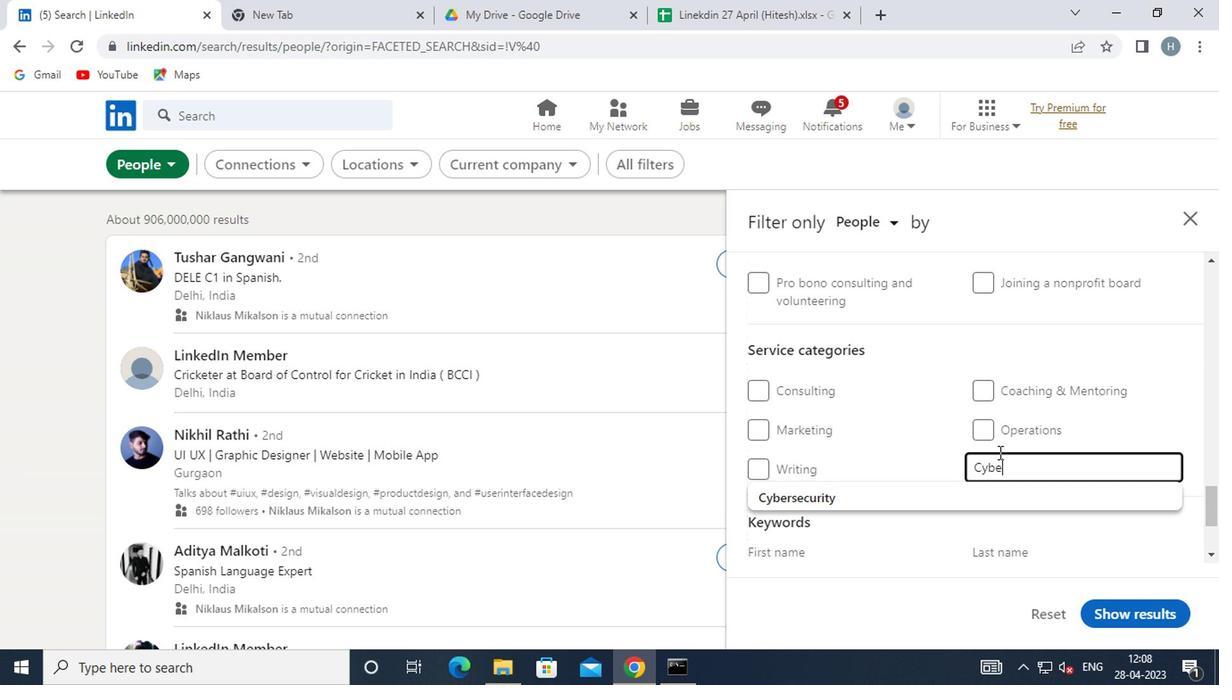 
Action: Mouse moved to (918, 492)
Screenshot: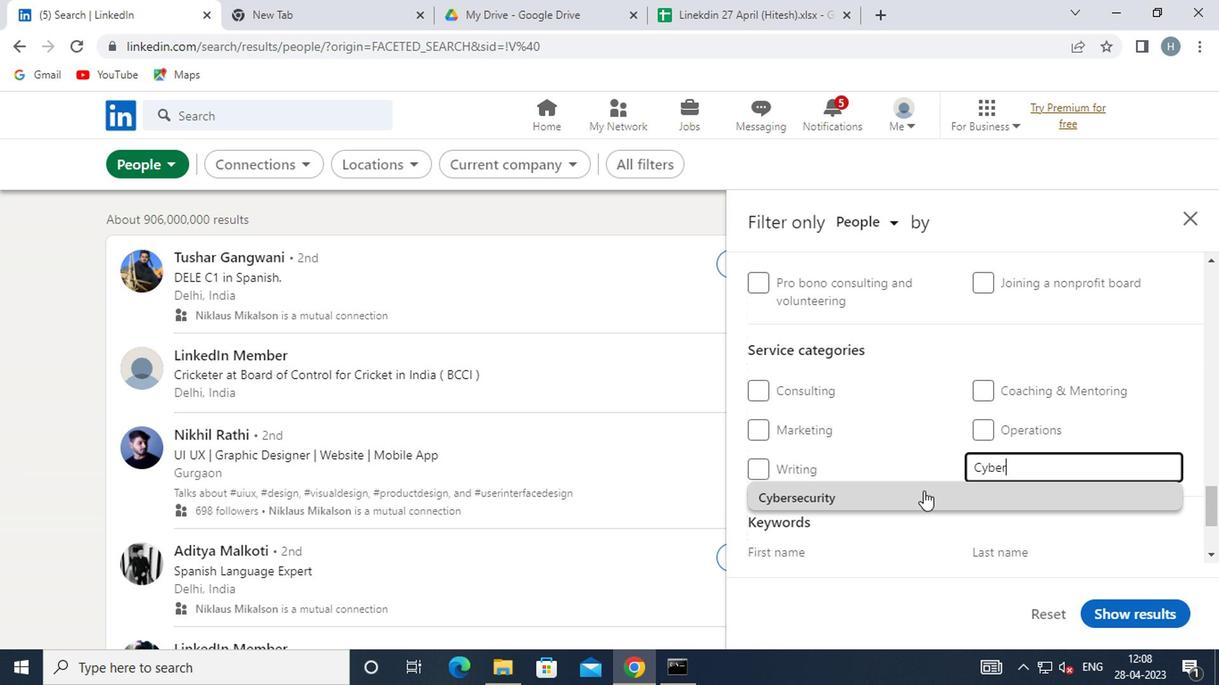 
Action: Mouse pressed left at (918, 492)
Screenshot: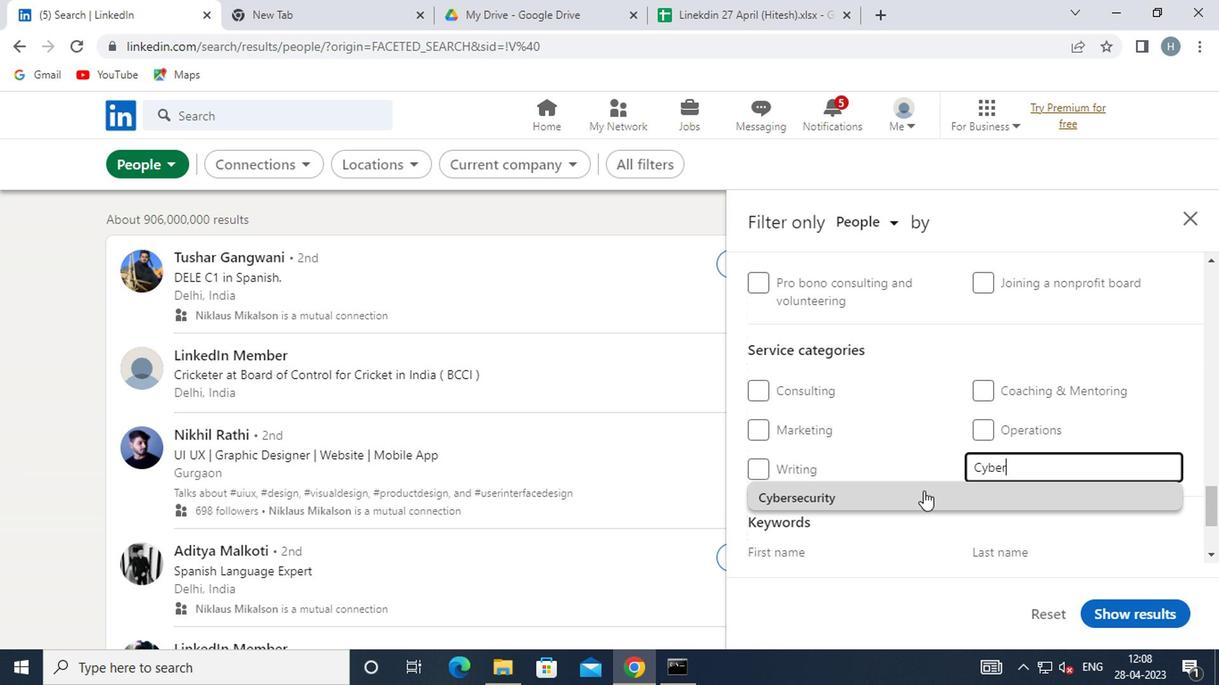 
Action: Mouse moved to (912, 492)
Screenshot: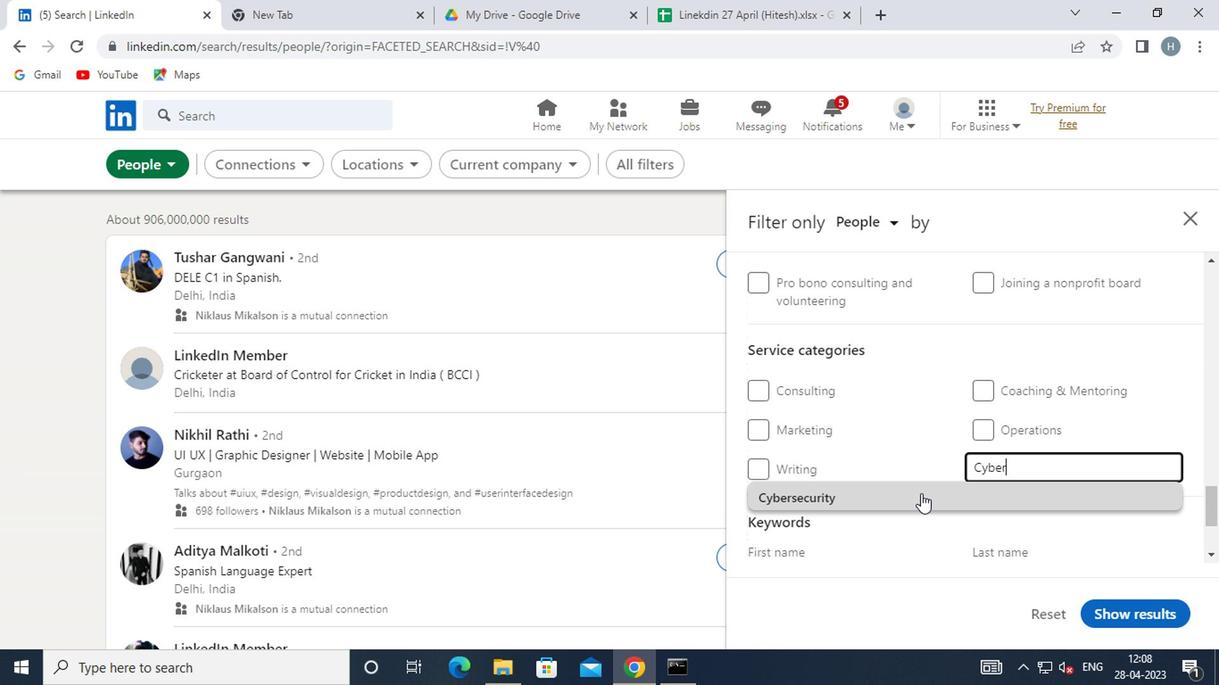 
Action: Mouse scrolled (912, 491) with delta (0, -1)
Screenshot: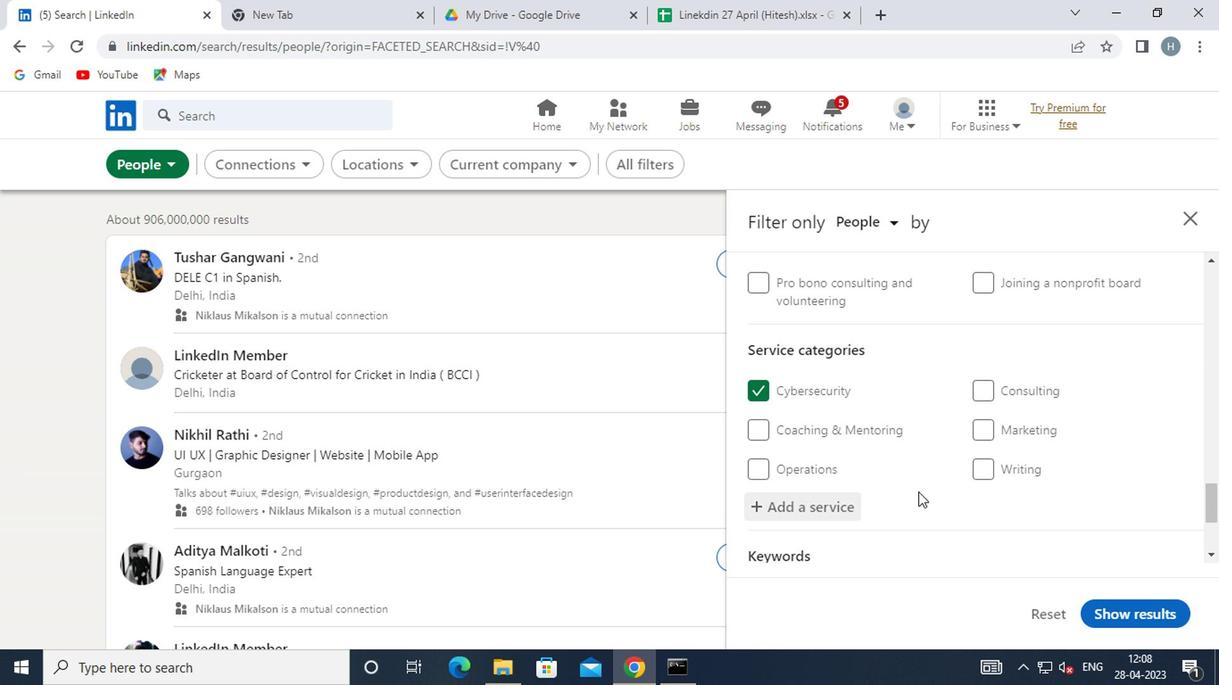 
Action: Mouse scrolled (912, 491) with delta (0, -1)
Screenshot: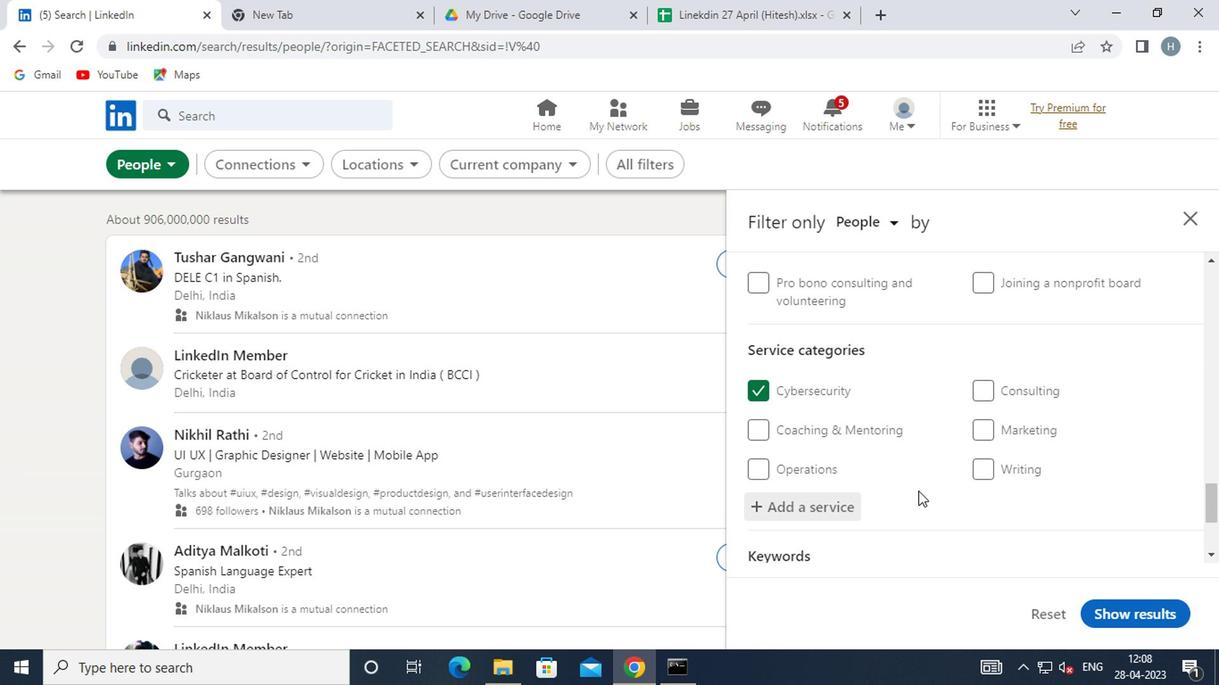 
Action: Mouse moved to (913, 490)
Screenshot: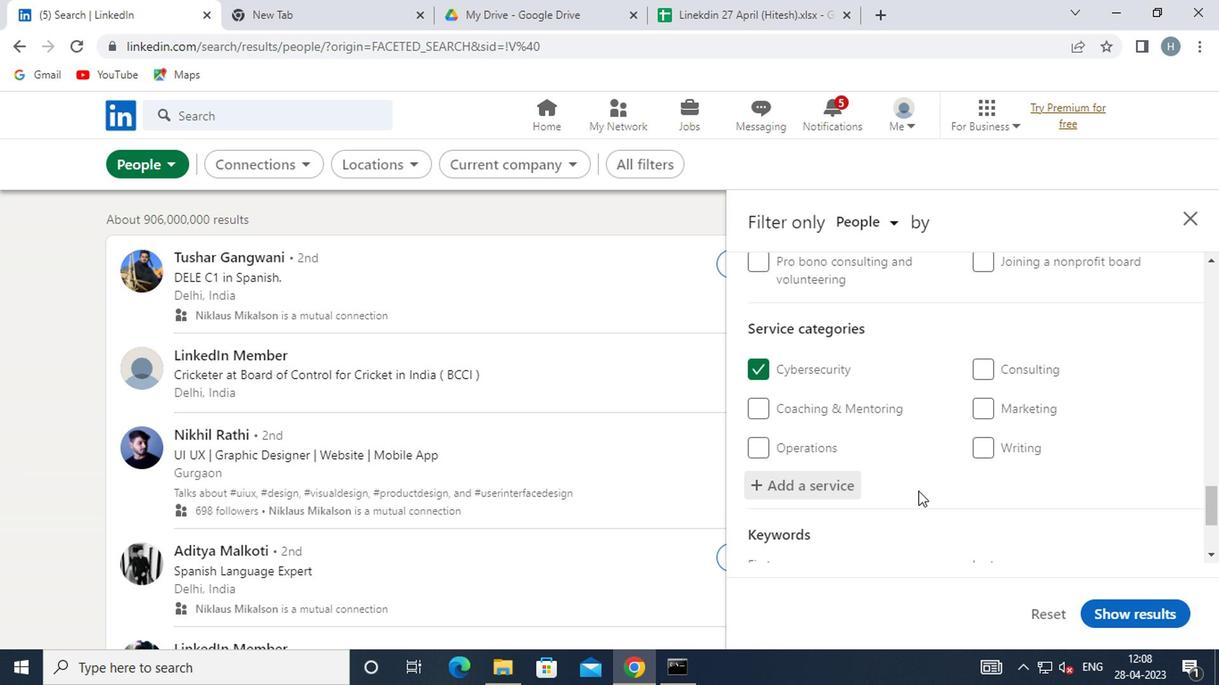 
Action: Mouse scrolled (913, 490) with delta (0, 0)
Screenshot: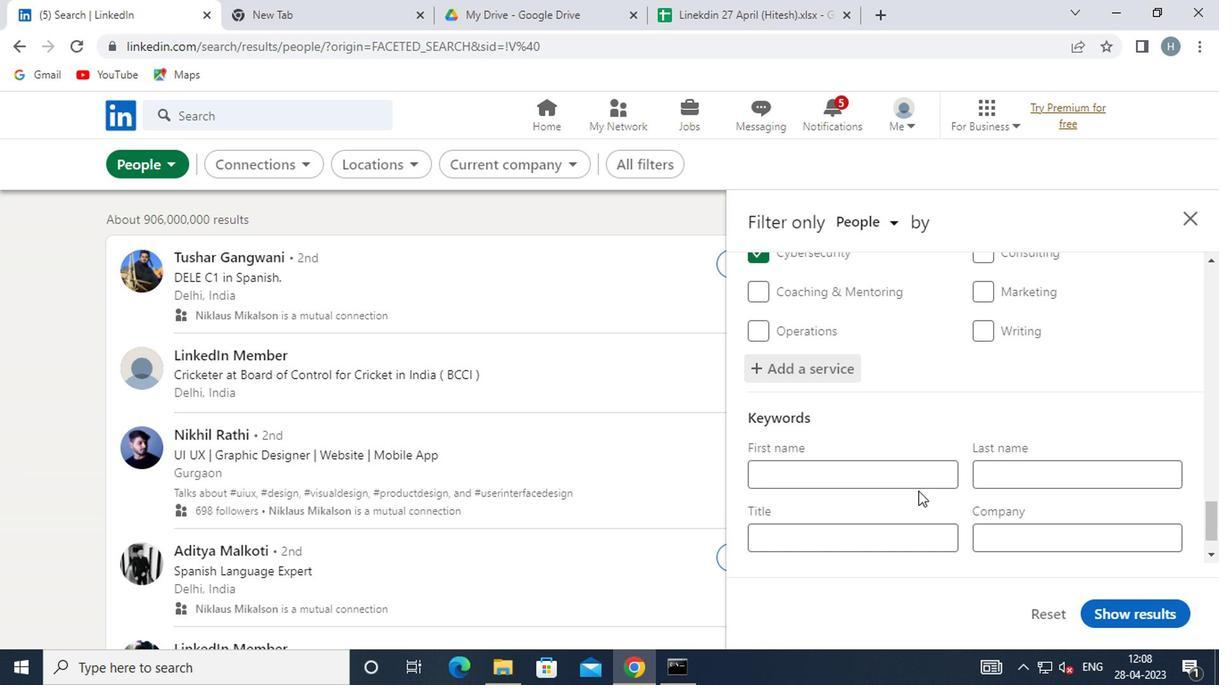 
Action: Mouse moved to (916, 483)
Screenshot: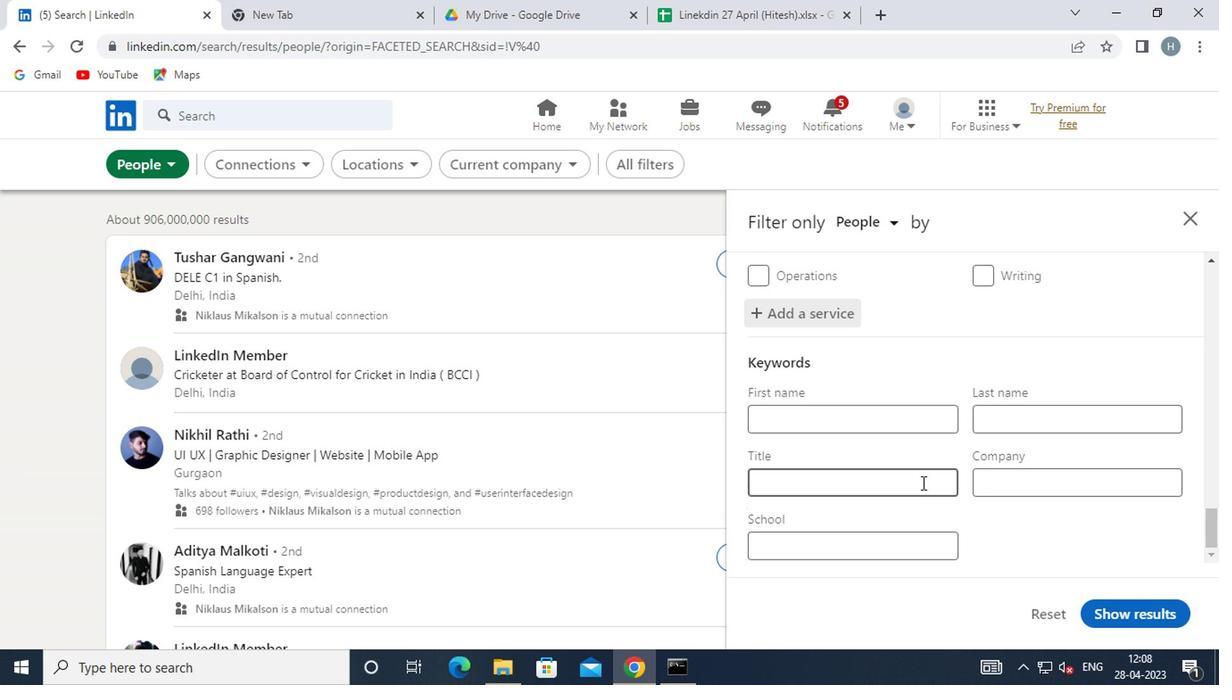 
Action: Mouse pressed left at (916, 483)
Screenshot: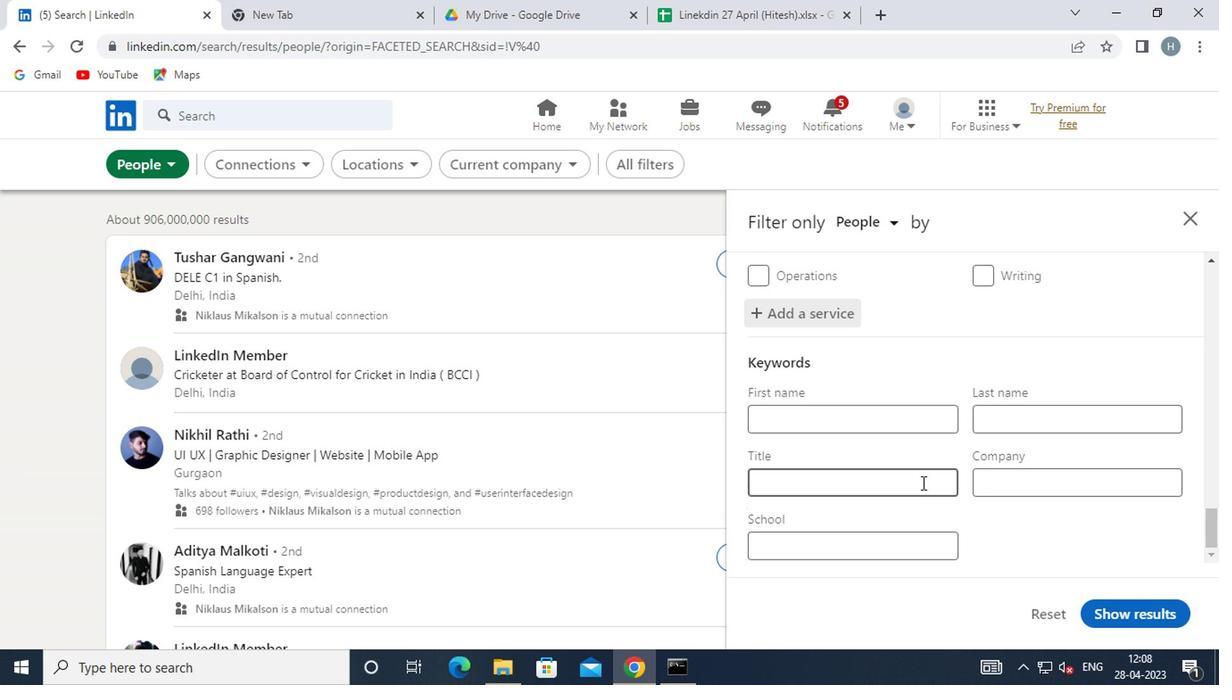 
Action: Mouse moved to (918, 482)
Screenshot: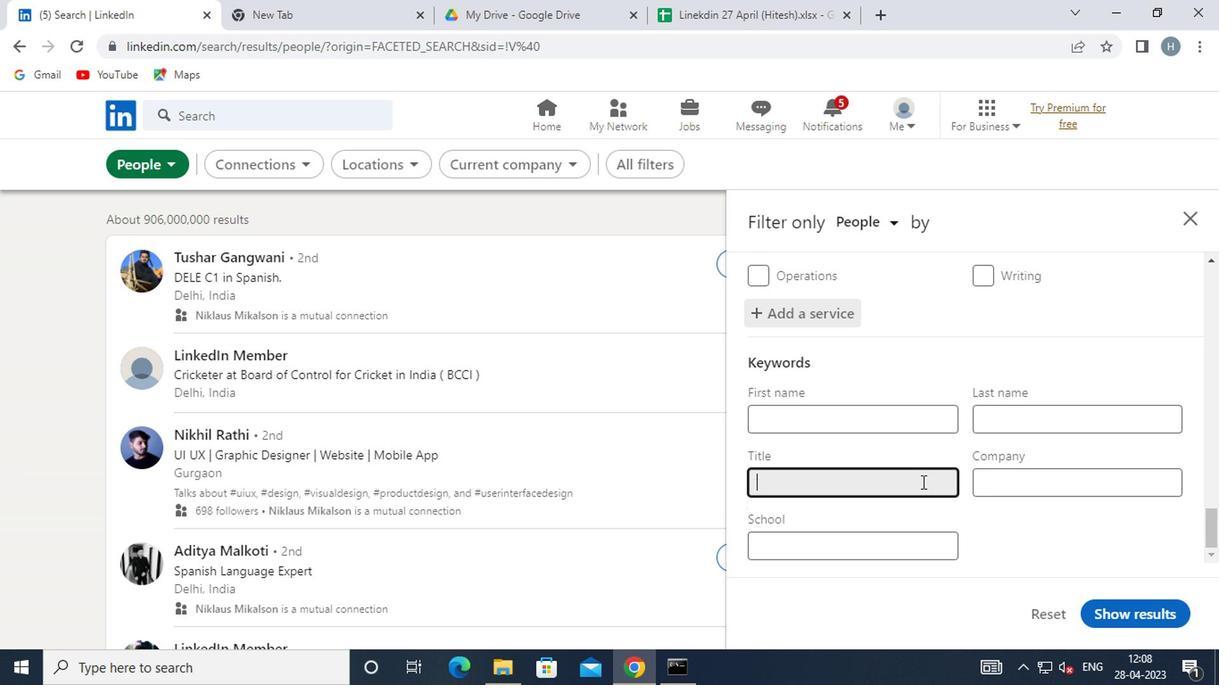 
Action: Key pressed <Key.shift>MEETING<Key.space><Key.shift>PLANNER
Screenshot: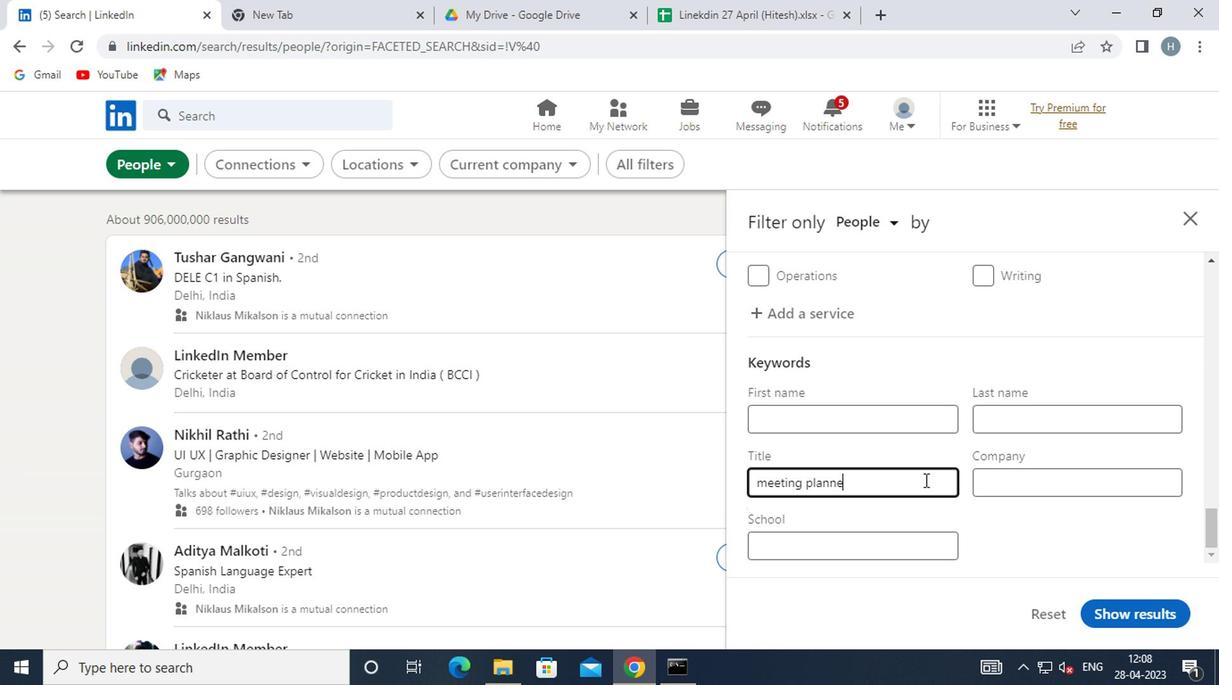 
Action: Mouse moved to (1131, 614)
Screenshot: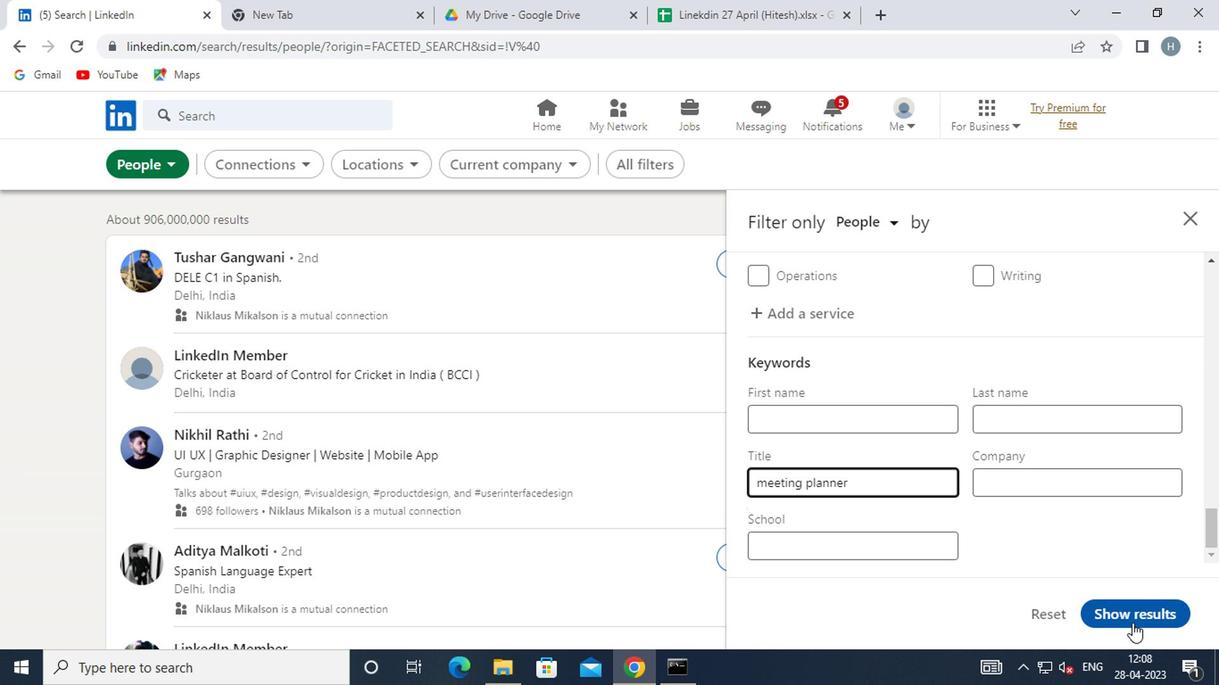 
Action: Mouse pressed left at (1131, 614)
Screenshot: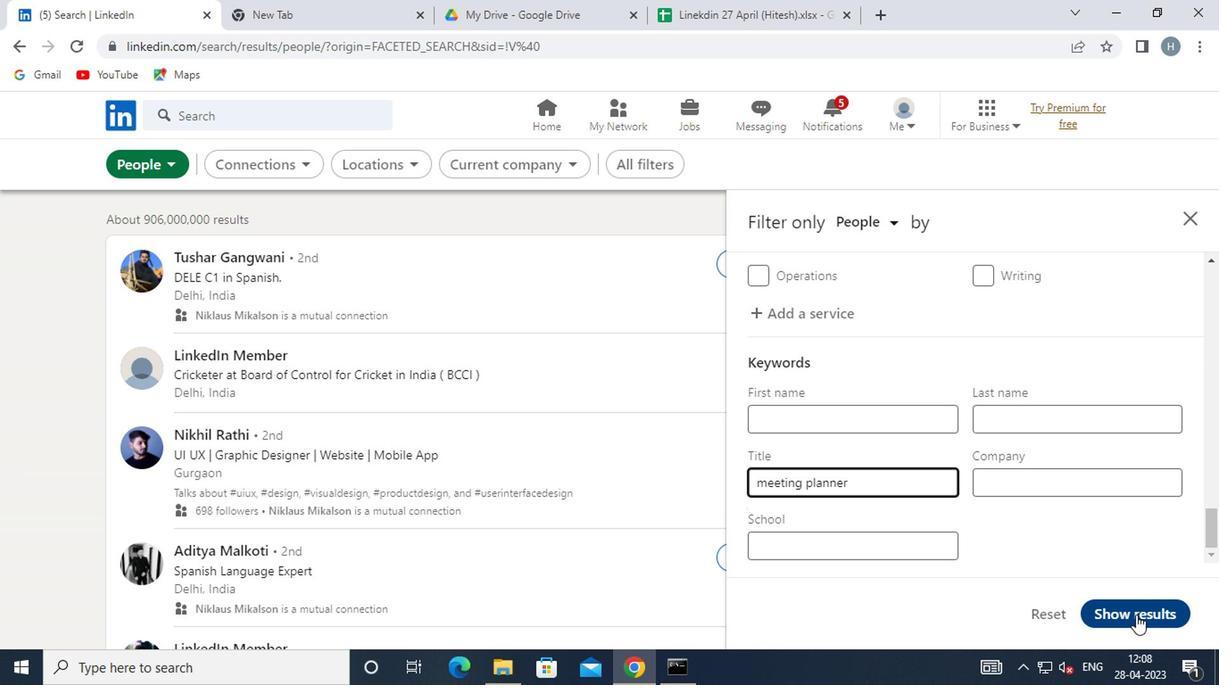 
Action: Mouse moved to (977, 513)
Screenshot: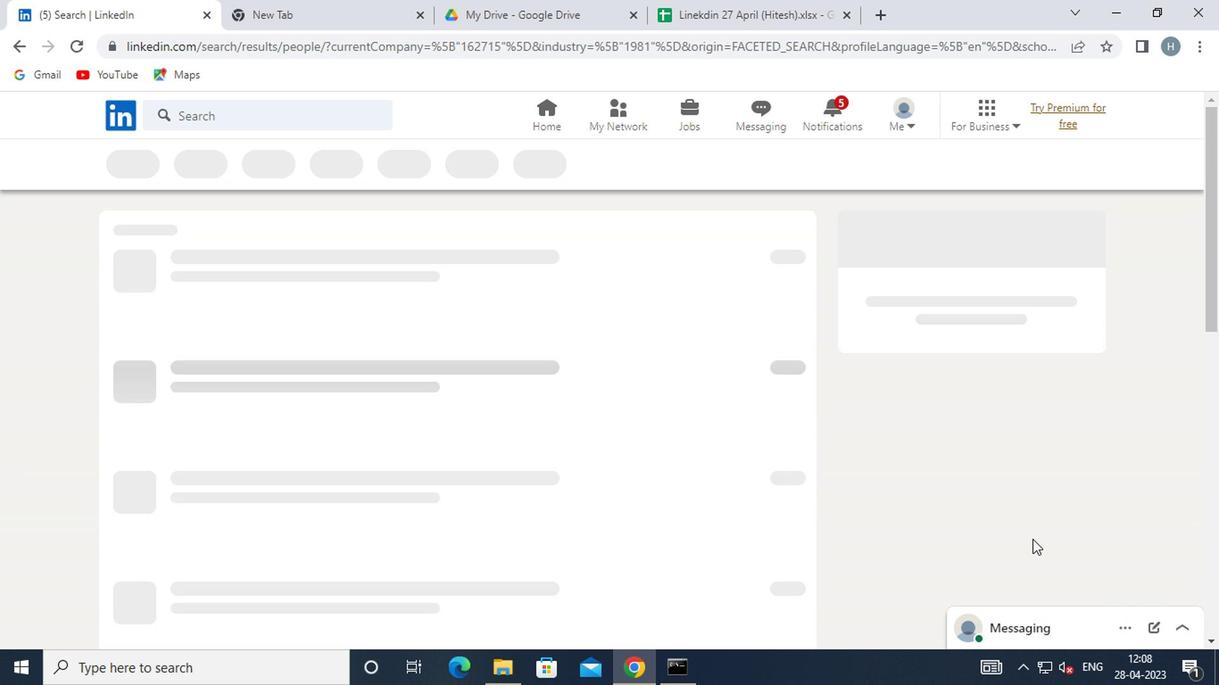 
